 Task: Compose an email with the signature Hunter Evans with the subject Congratulations on a new contract and the message Could you please provide an estimated timeline for the completion of the project? from softage.8@softage.net to softage.4@softage.net Select the numbered list and change the font typography to strikethroughSelect the numbered list and remove the font typography strikethrough Send the email. Finally, move the email from Sent Items to the label Party planning
Action: Mouse moved to (909, 47)
Screenshot: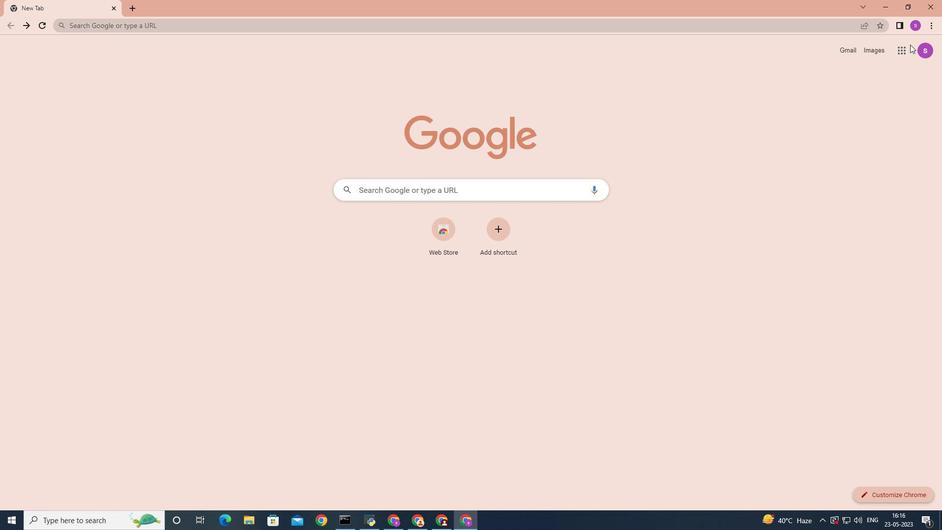 
Action: Mouse pressed left at (909, 47)
Screenshot: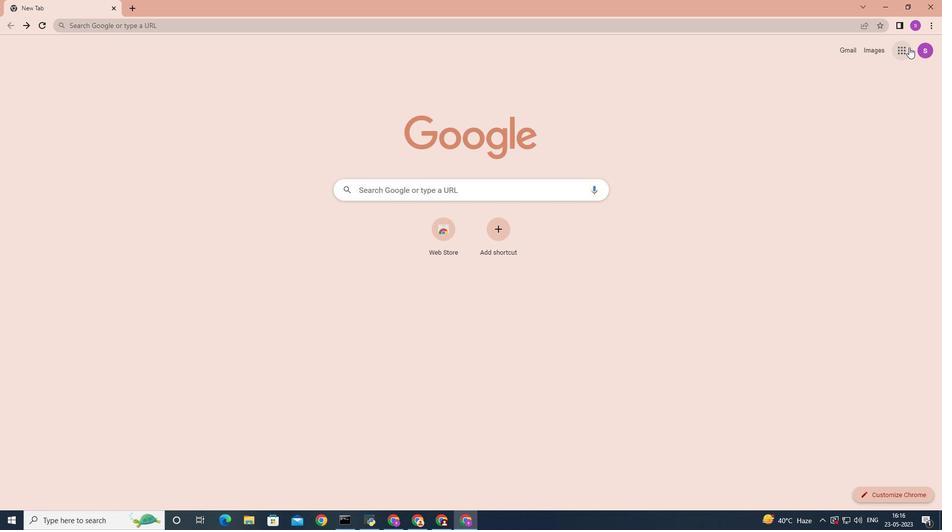 
Action: Mouse moved to (866, 104)
Screenshot: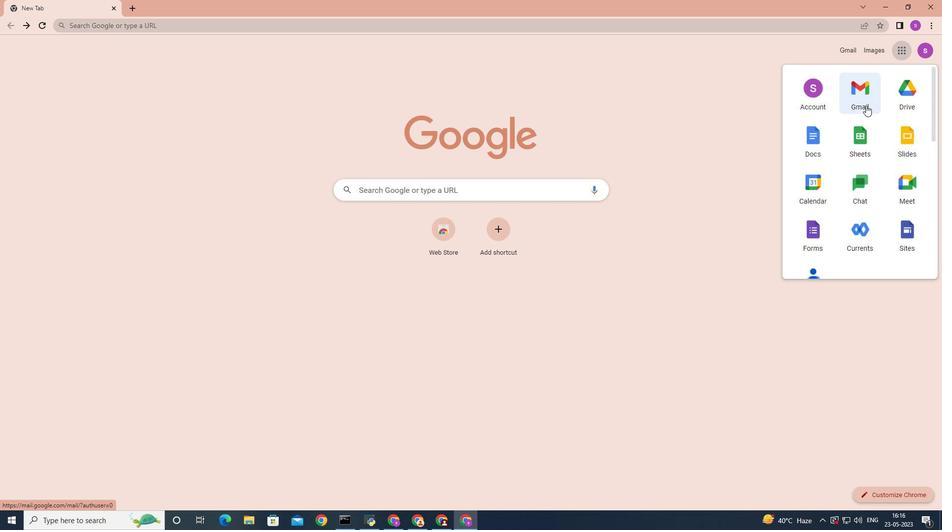 
Action: Mouse pressed left at (866, 104)
Screenshot: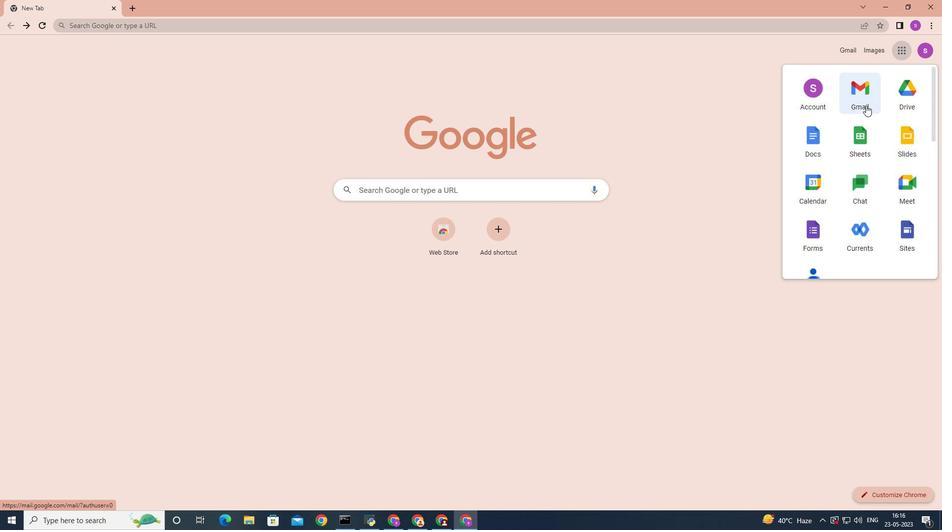 
Action: Mouse moved to (837, 52)
Screenshot: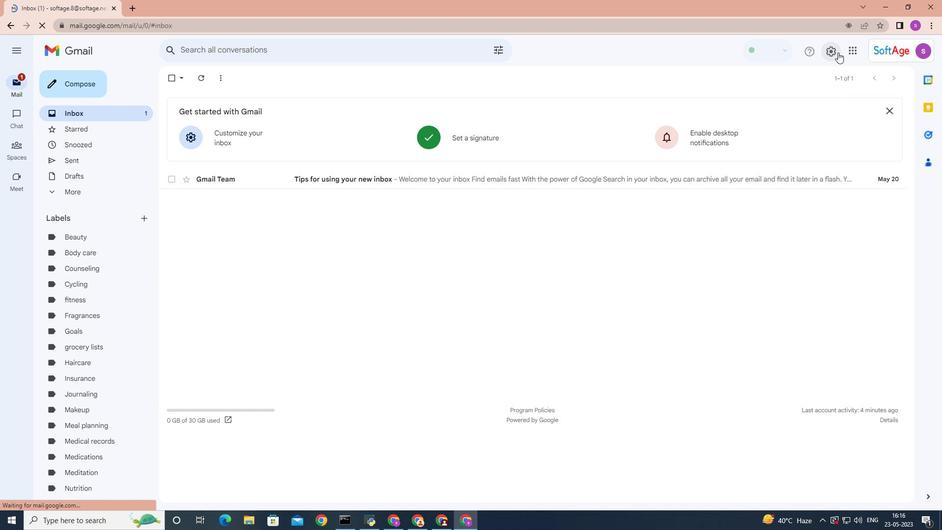 
Action: Mouse pressed left at (837, 52)
Screenshot: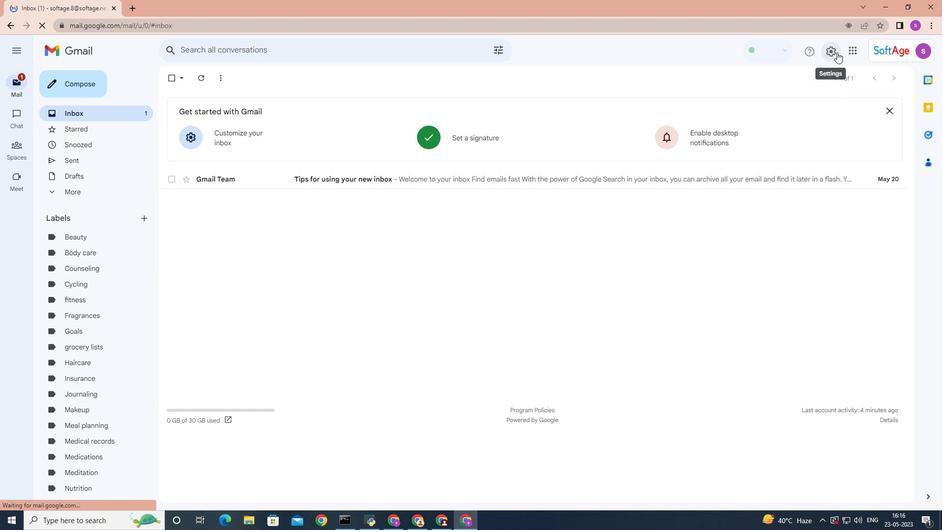 
Action: Mouse moved to (854, 94)
Screenshot: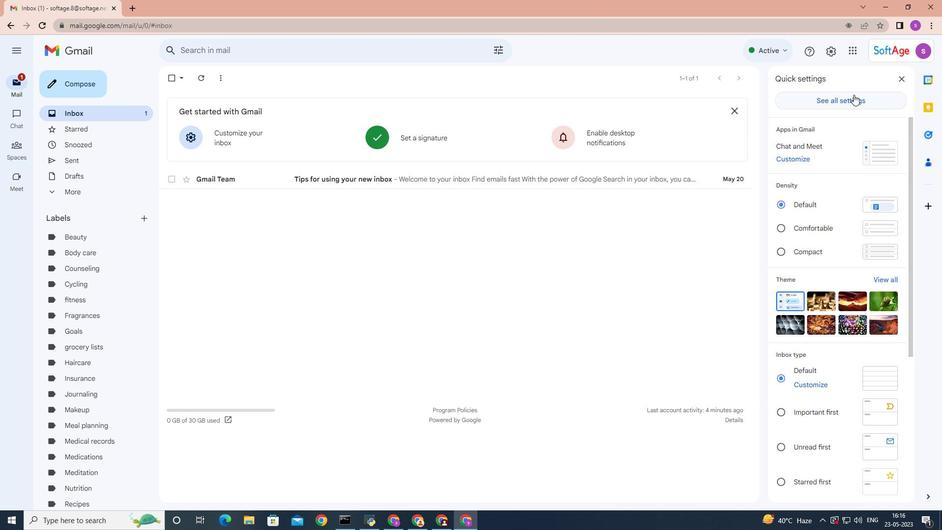 
Action: Mouse pressed left at (854, 94)
Screenshot: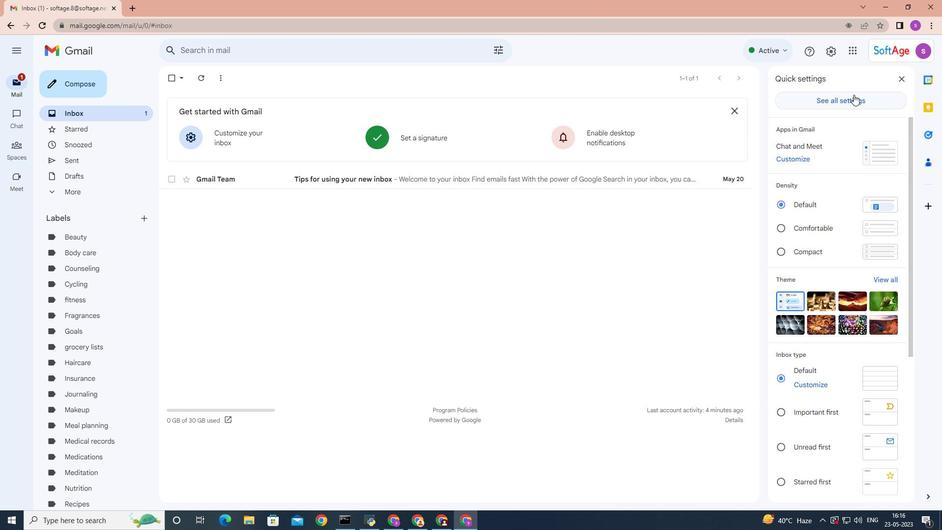 
Action: Mouse moved to (640, 230)
Screenshot: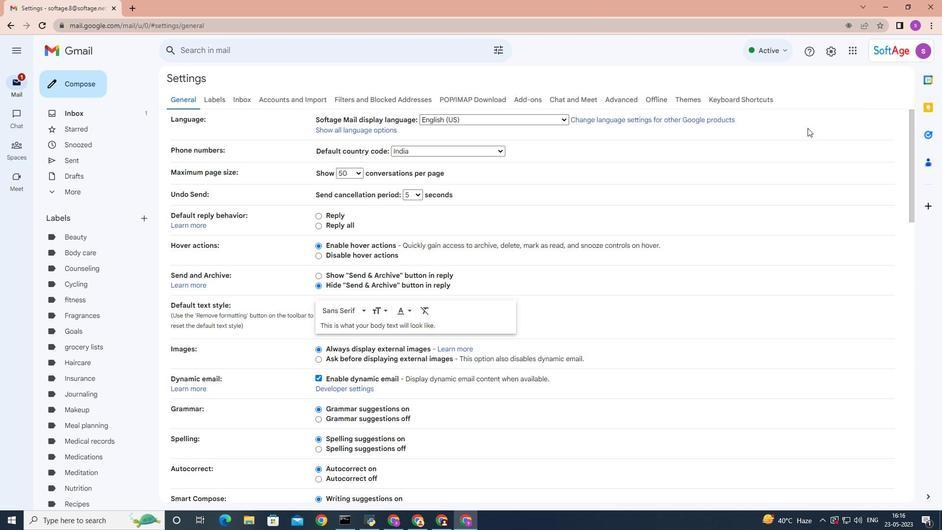
Action: Mouse scrolled (640, 230) with delta (0, 0)
Screenshot: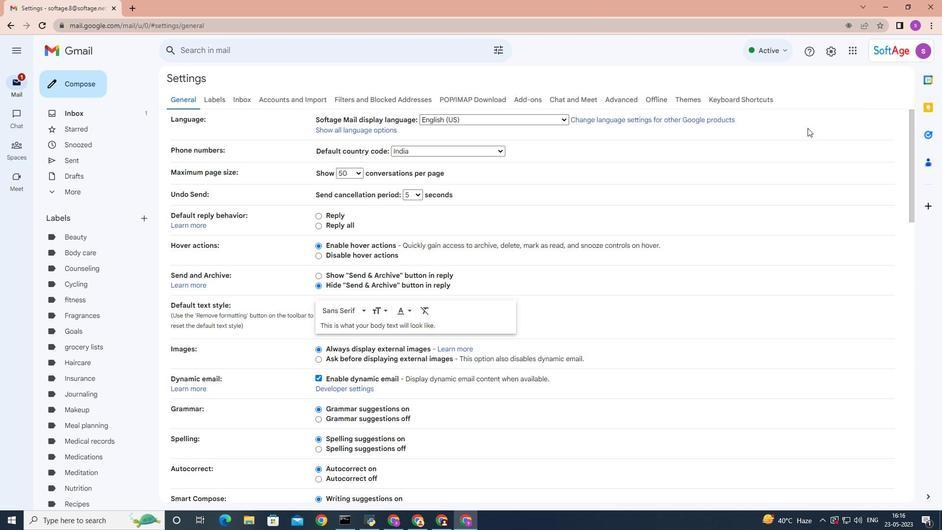 
Action: Mouse scrolled (640, 230) with delta (0, 0)
Screenshot: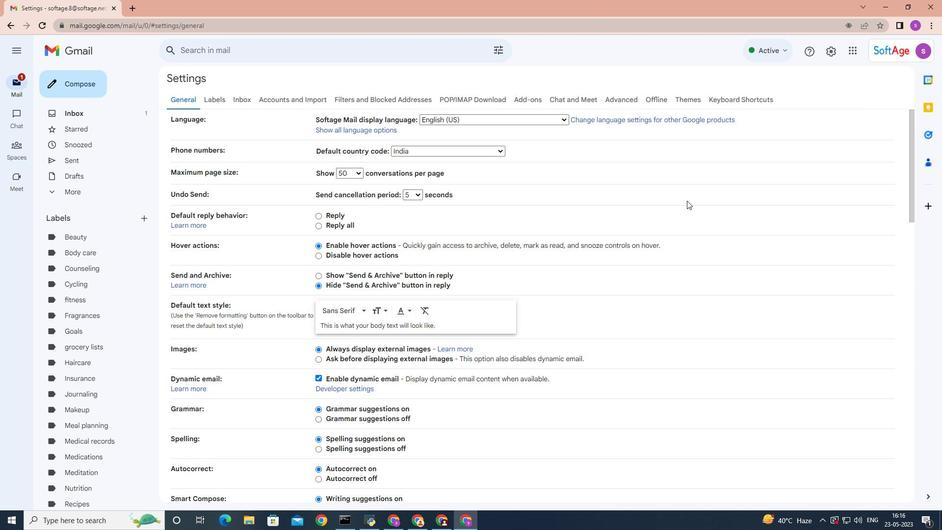 
Action: Mouse moved to (640, 230)
Screenshot: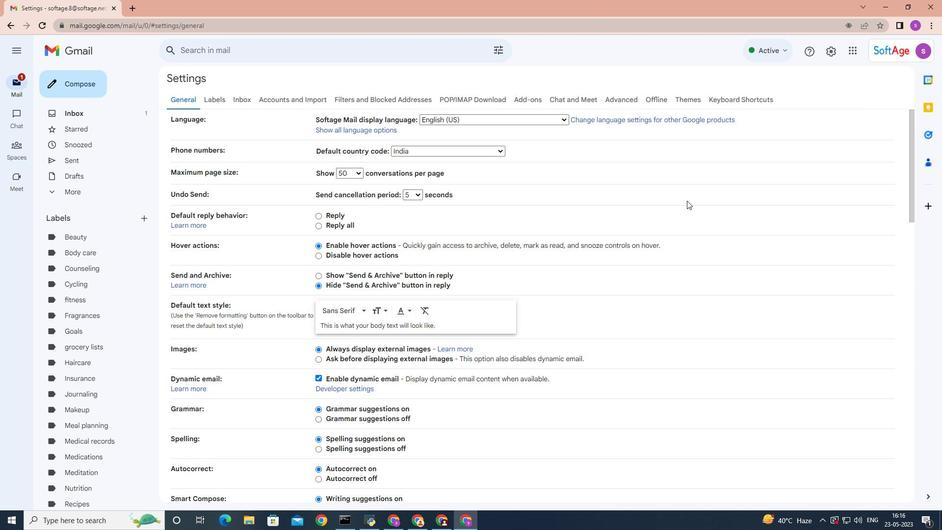 
Action: Mouse scrolled (640, 230) with delta (0, 0)
Screenshot: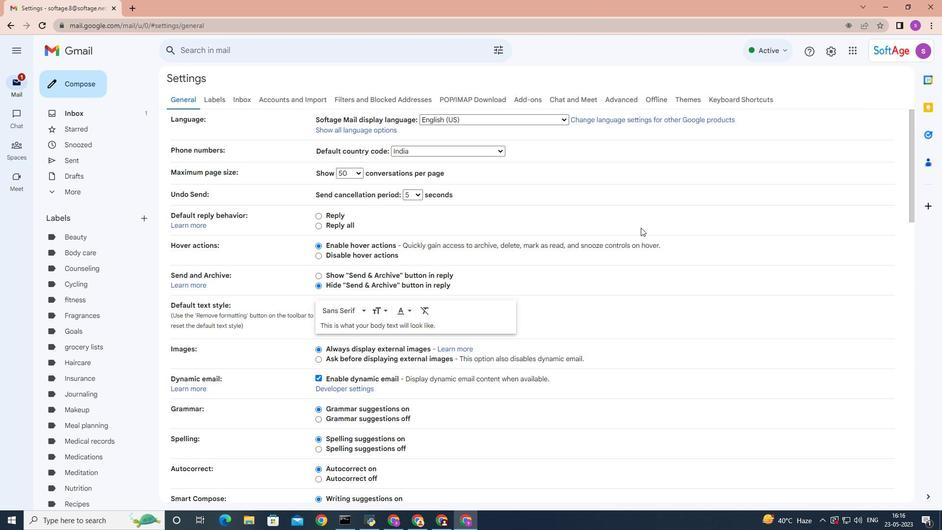 
Action: Mouse scrolled (640, 230) with delta (0, 0)
Screenshot: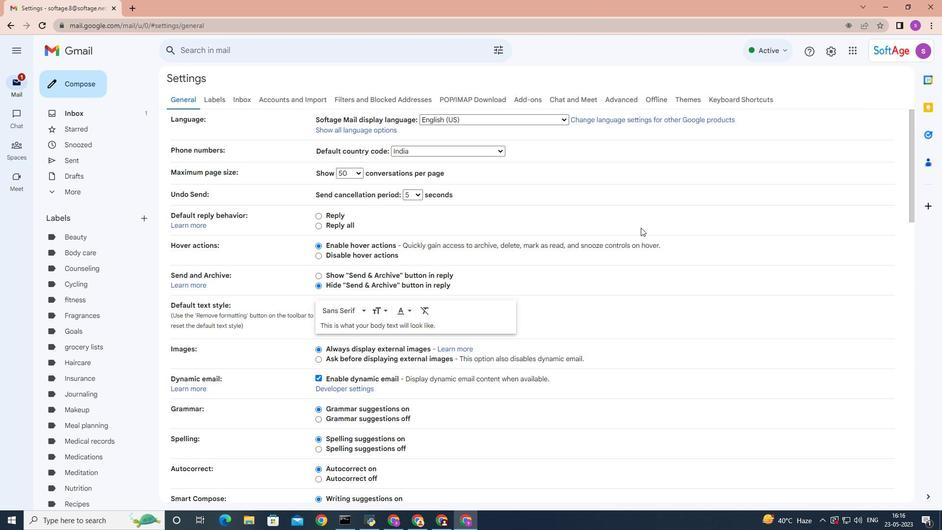 
Action: Mouse scrolled (640, 230) with delta (0, 0)
Screenshot: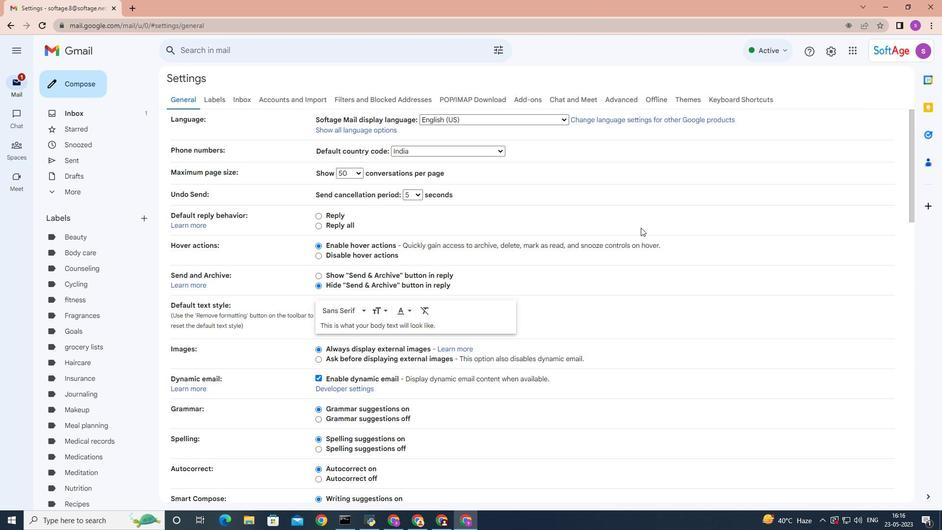 
Action: Mouse moved to (640, 230)
Screenshot: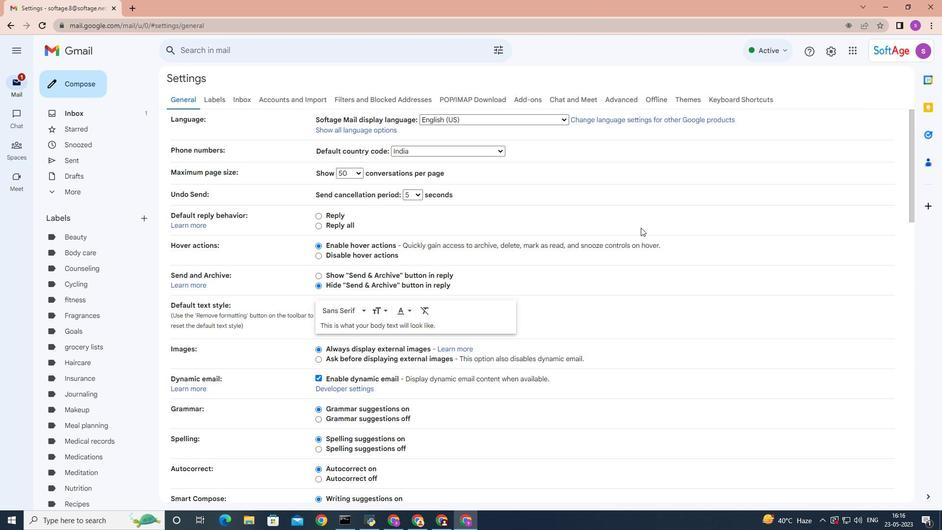 
Action: Mouse scrolled (640, 230) with delta (0, 0)
Screenshot: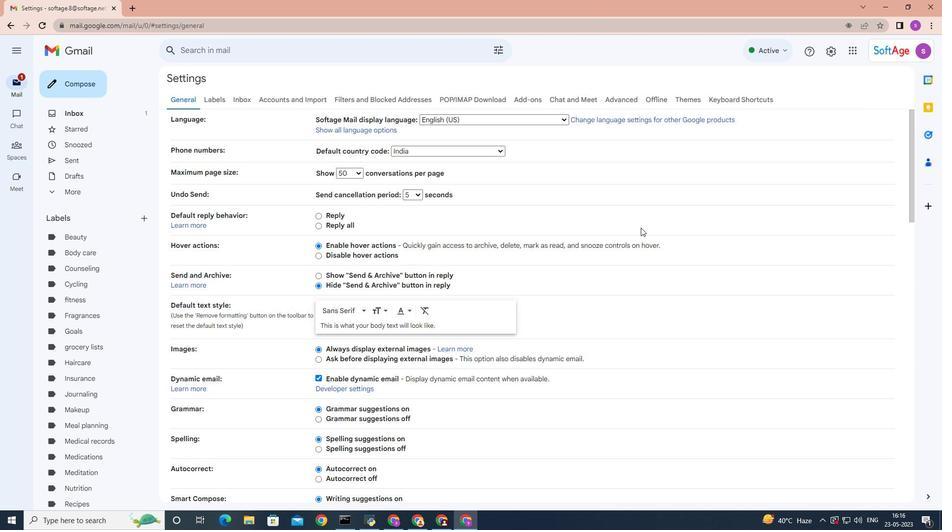 
Action: Mouse moved to (640, 228)
Screenshot: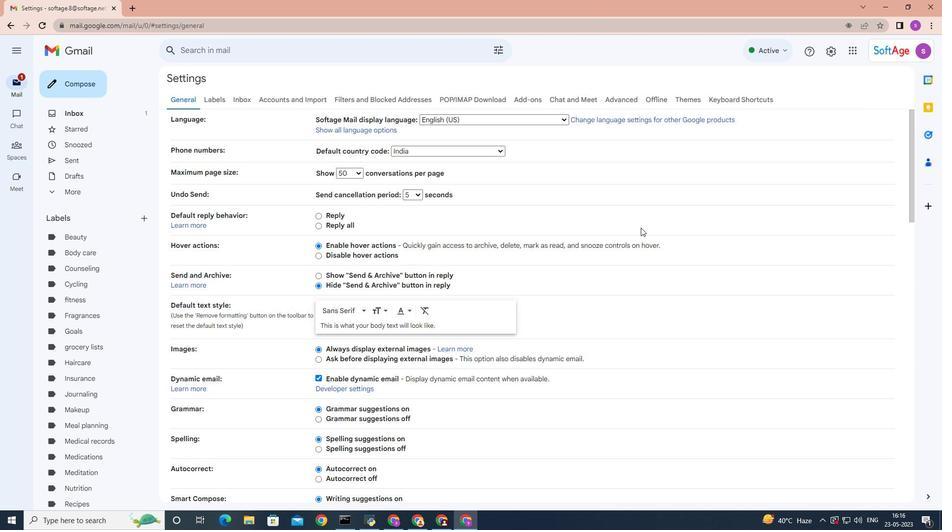 
Action: Mouse scrolled (640, 229) with delta (0, 0)
Screenshot: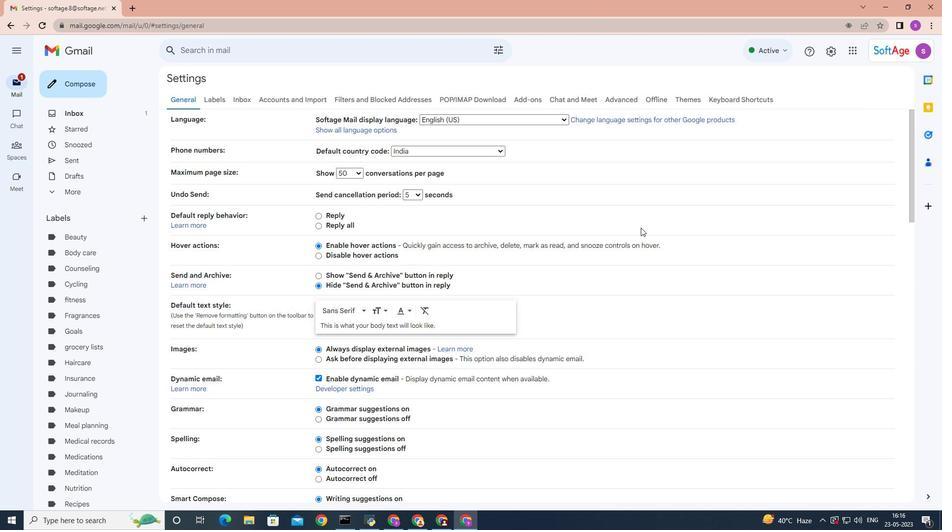 
Action: Mouse moved to (640, 227)
Screenshot: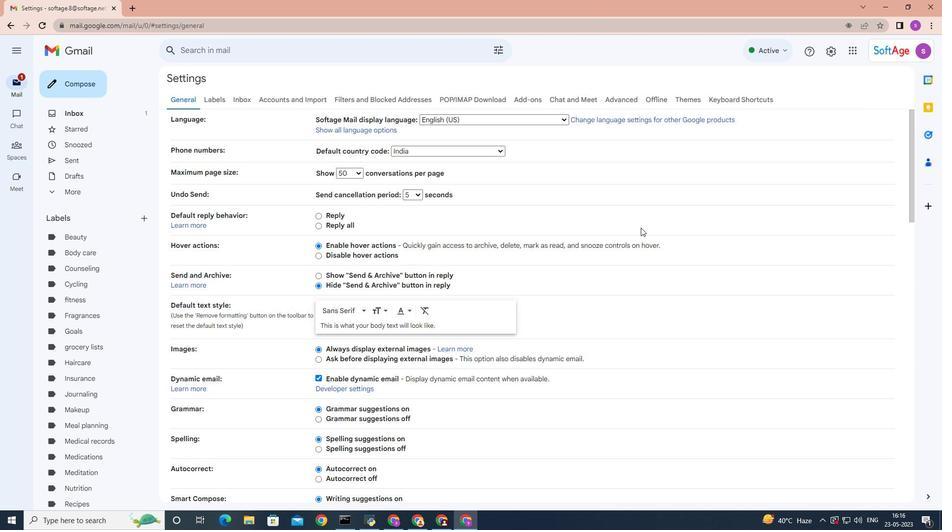 
Action: Mouse scrolled (640, 227) with delta (0, 0)
Screenshot: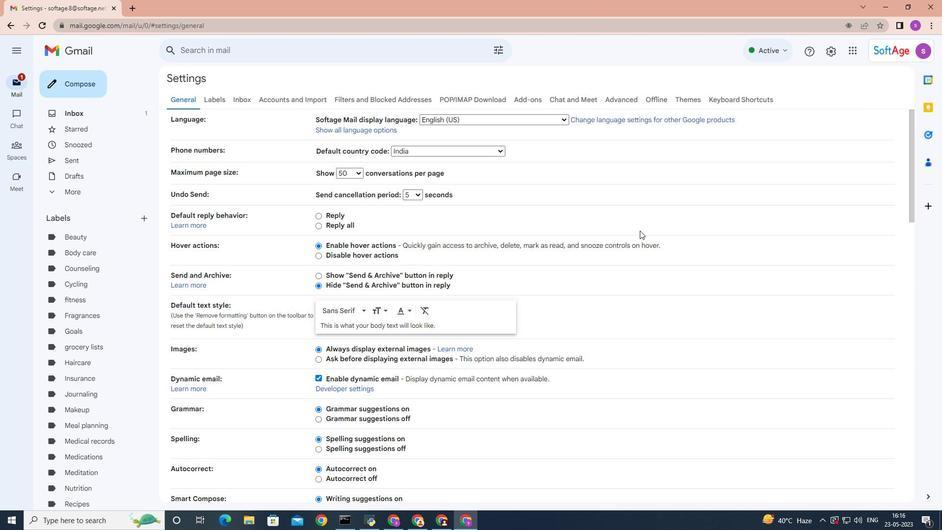 
Action: Mouse moved to (629, 211)
Screenshot: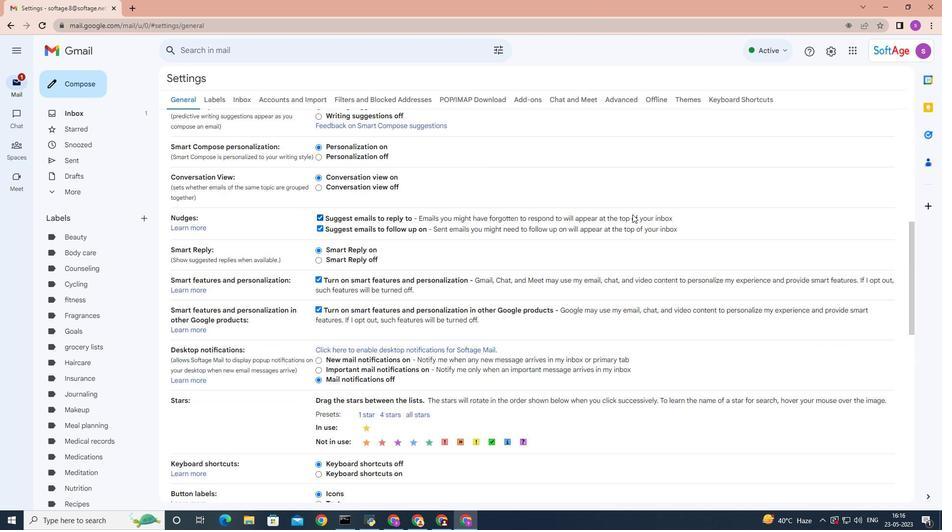 
Action: Mouse scrolled (629, 211) with delta (0, 0)
Screenshot: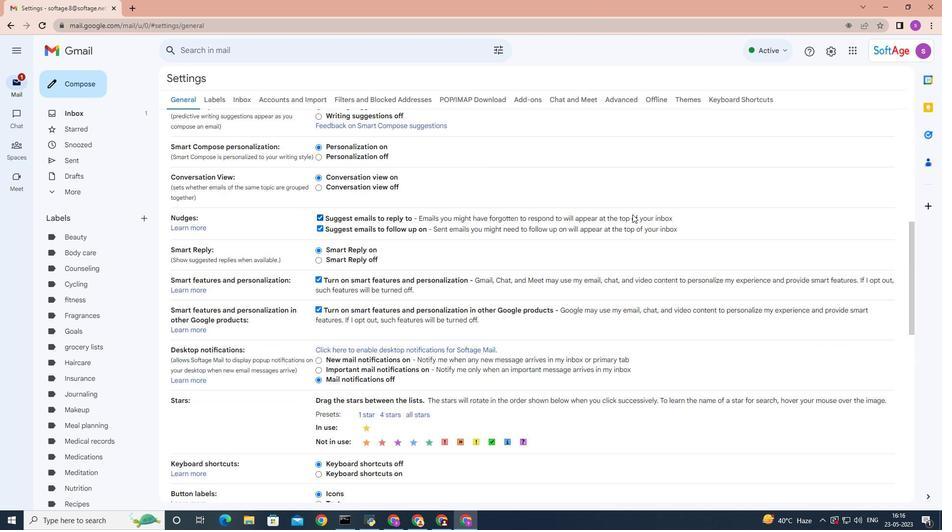 
Action: Mouse moved to (628, 211)
Screenshot: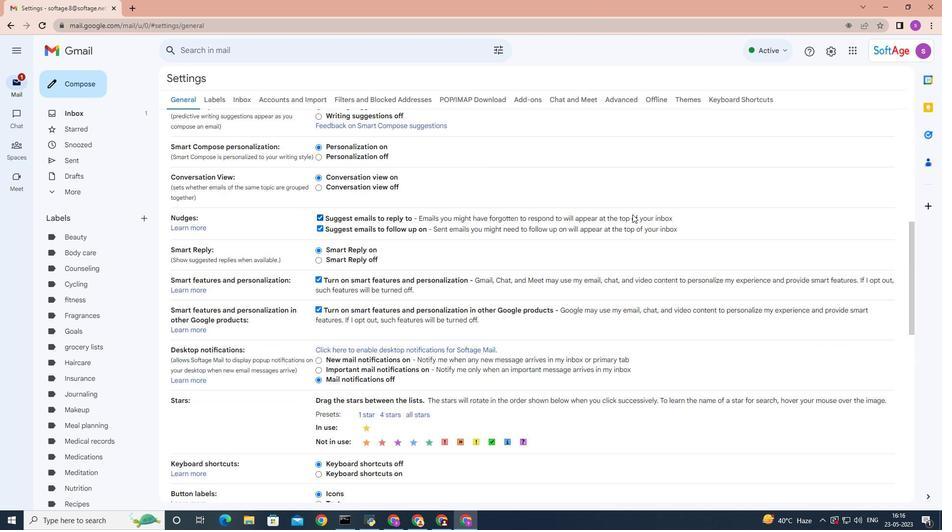 
Action: Mouse scrolled (628, 211) with delta (0, 0)
Screenshot: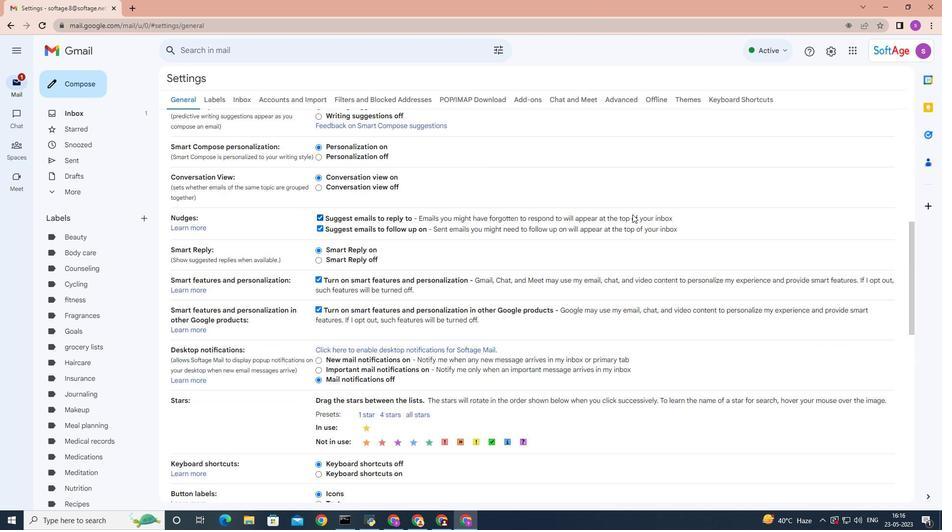 
Action: Mouse moved to (628, 212)
Screenshot: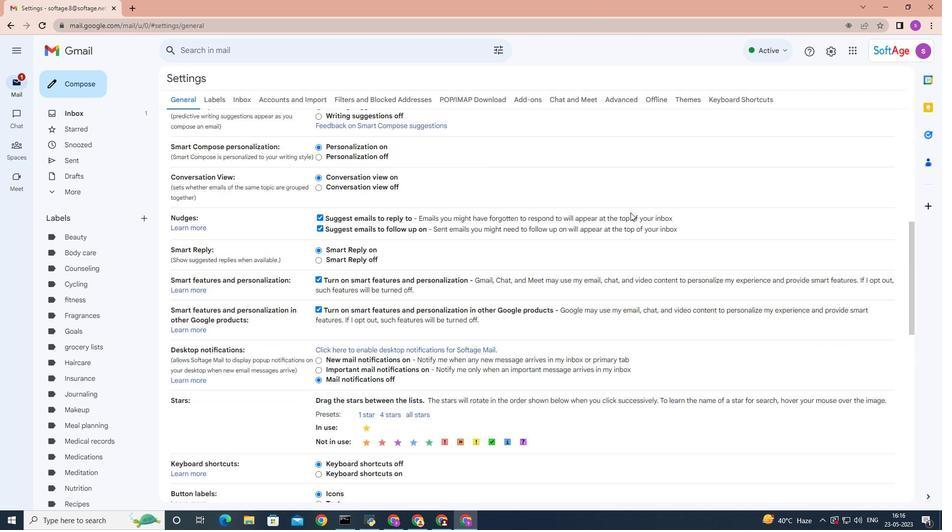
Action: Mouse scrolled (628, 211) with delta (0, 0)
Screenshot: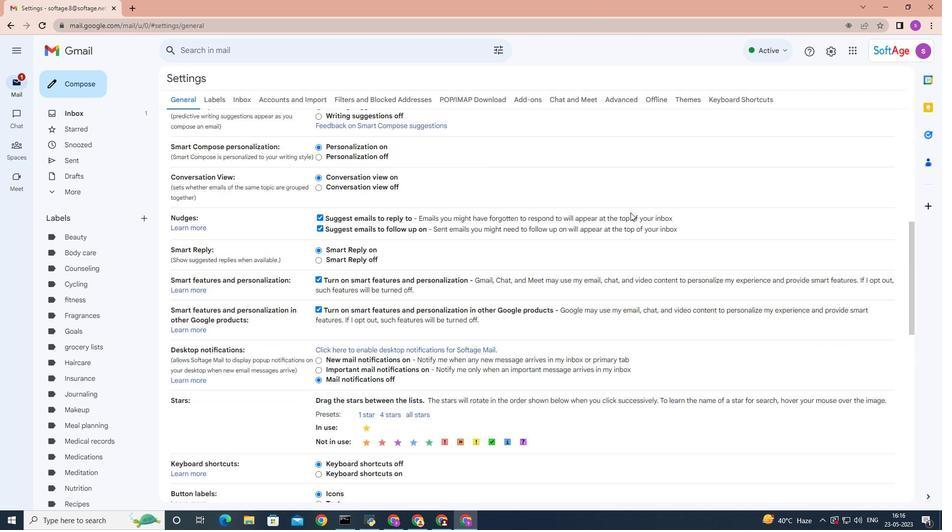 
Action: Mouse moved to (627, 212)
Screenshot: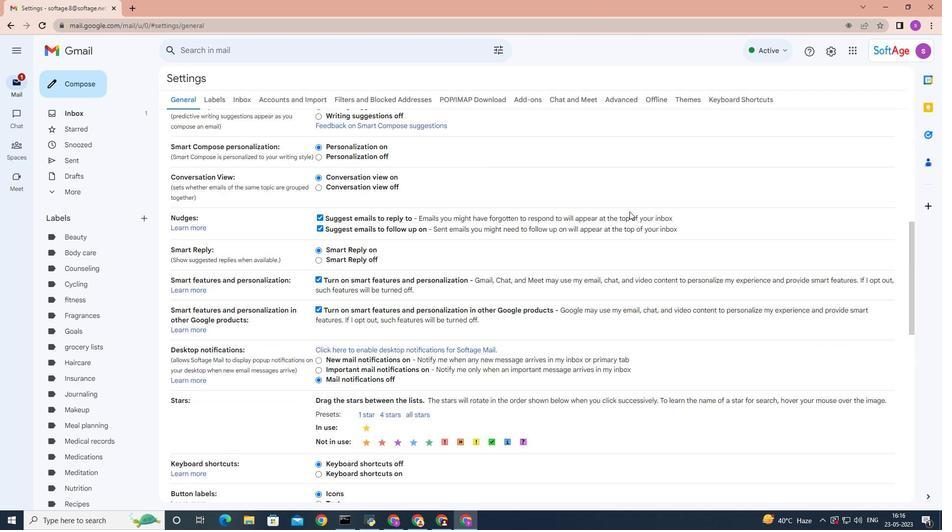 
Action: Mouse scrolled (627, 211) with delta (0, 0)
Screenshot: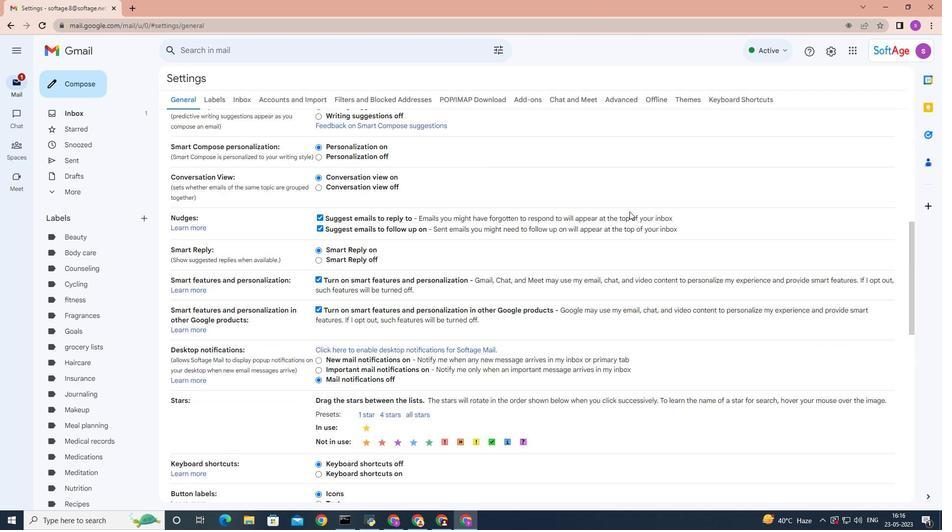 
Action: Mouse moved to (625, 212)
Screenshot: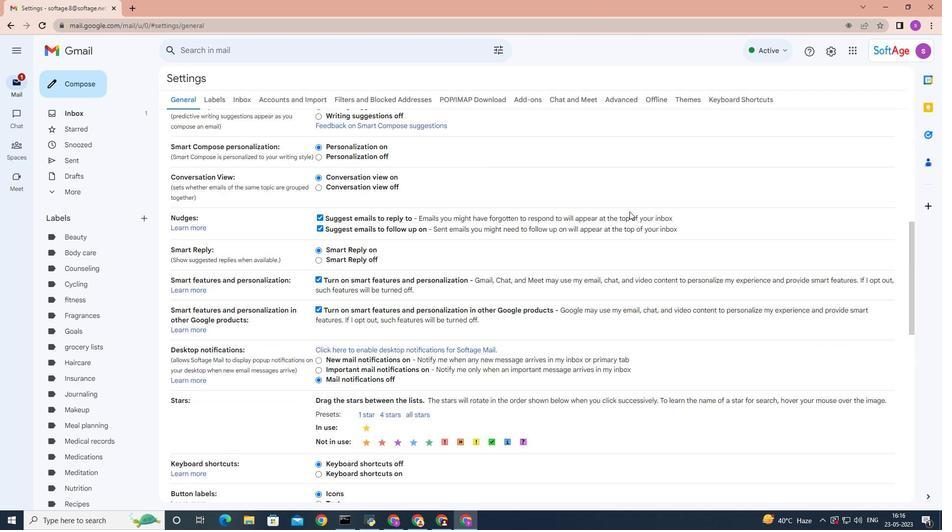 
Action: Mouse scrolled (625, 211) with delta (0, 0)
Screenshot: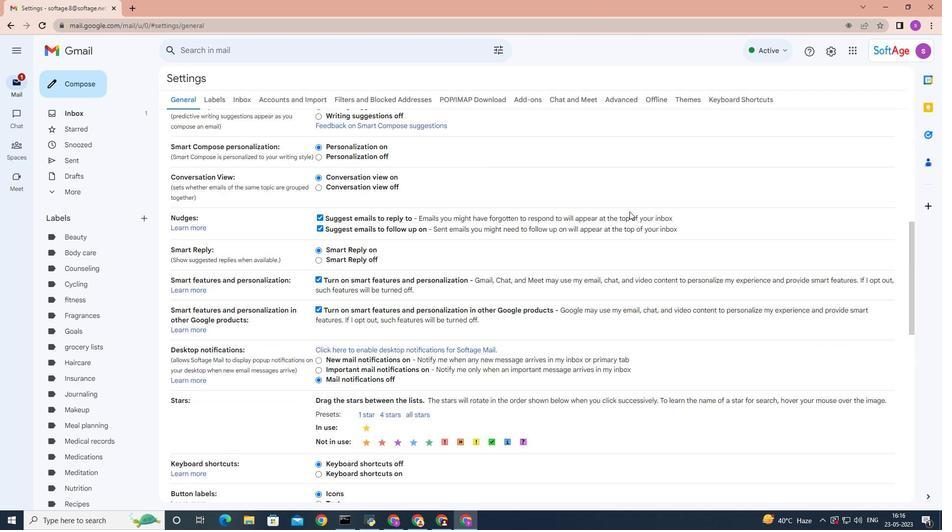 
Action: Mouse moved to (615, 207)
Screenshot: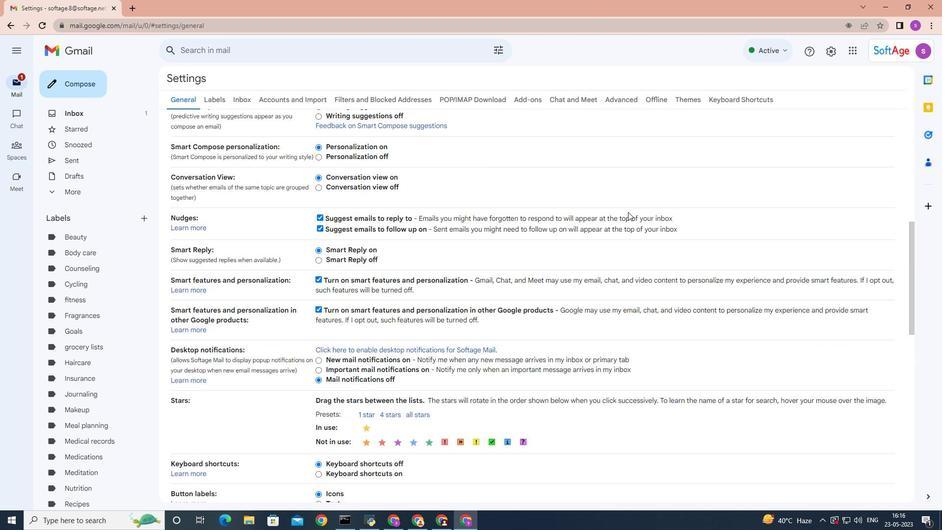 
Action: Mouse scrolled (615, 207) with delta (0, 0)
Screenshot: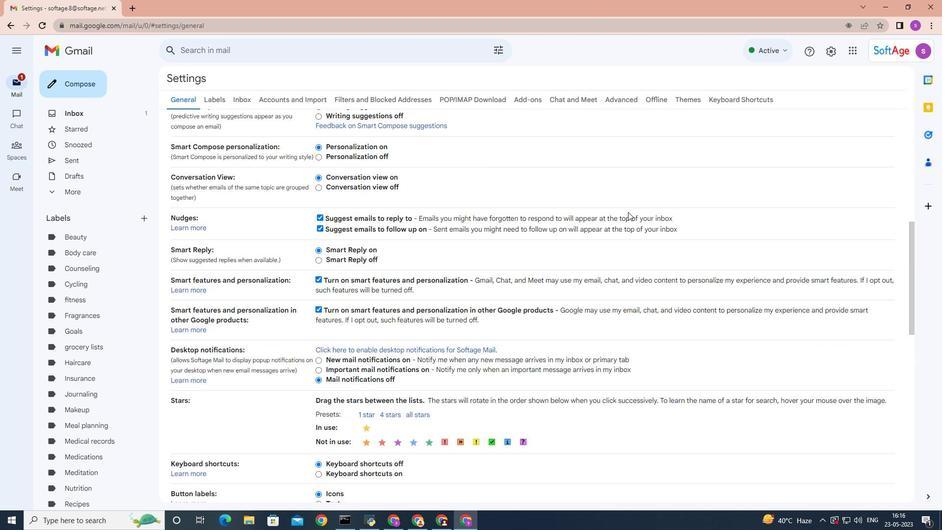 
Action: Mouse moved to (396, 385)
Screenshot: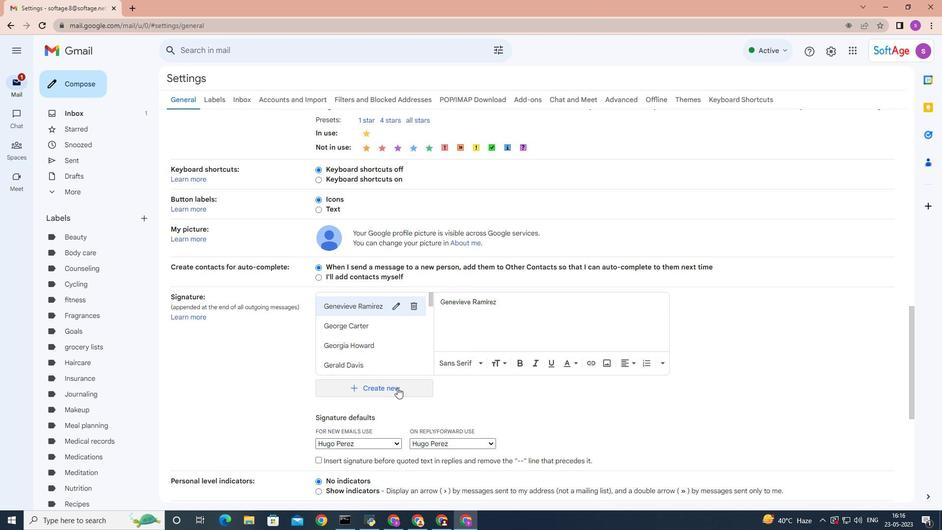 
Action: Mouse pressed left at (396, 385)
Screenshot: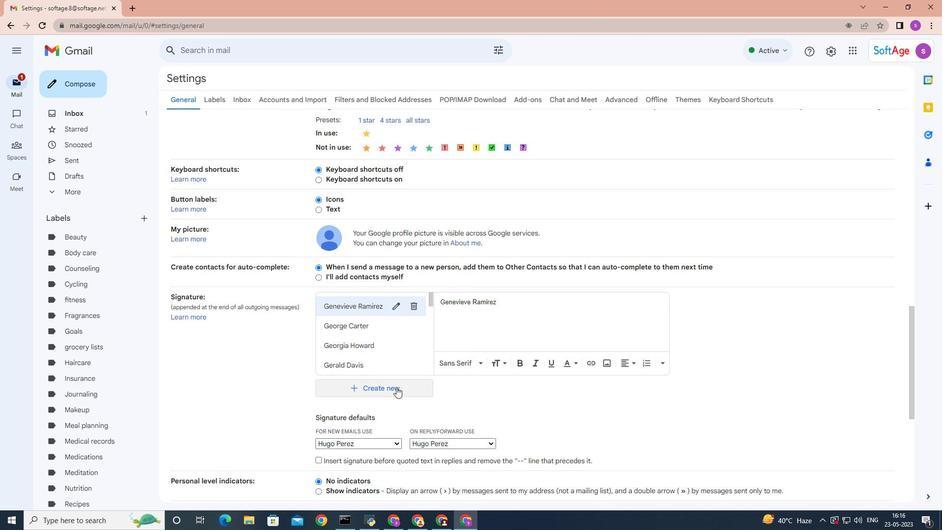 
Action: Mouse moved to (443, 274)
Screenshot: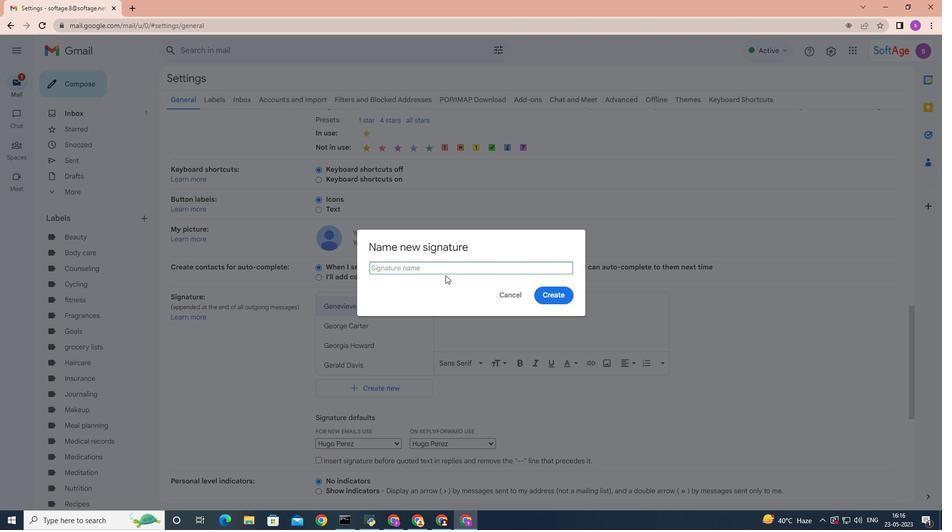 
Action: Key pressed <Key.shift>Hunter<Key.space><Key.shift>Evans
Screenshot: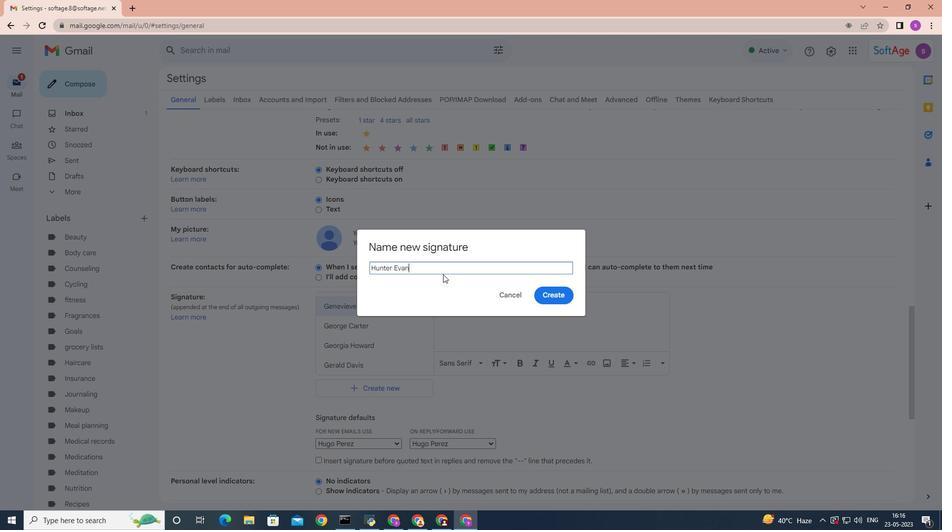 
Action: Mouse moved to (559, 297)
Screenshot: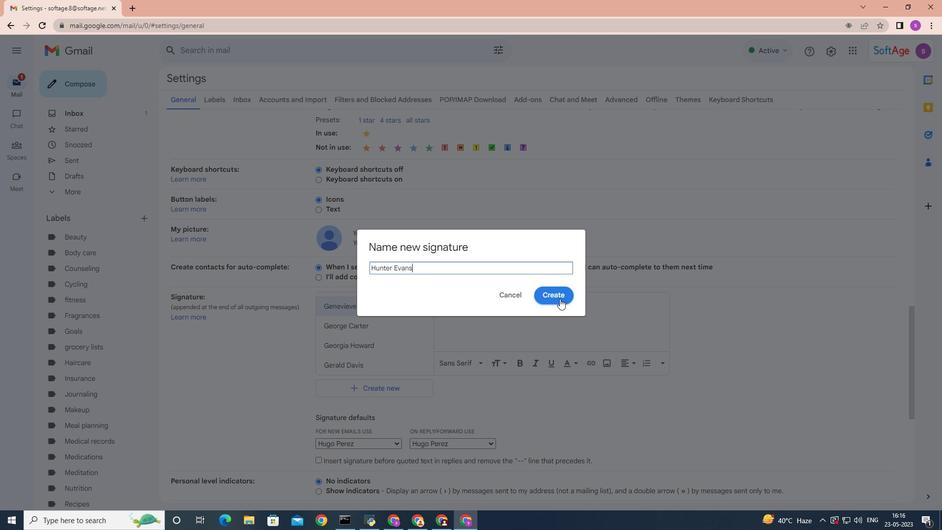 
Action: Mouse pressed left at (559, 297)
Screenshot: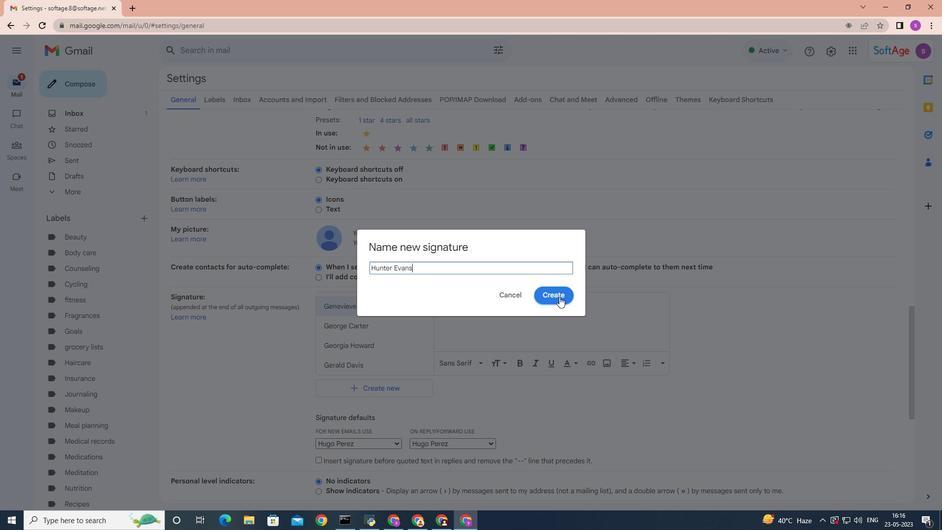 
Action: Mouse moved to (505, 307)
Screenshot: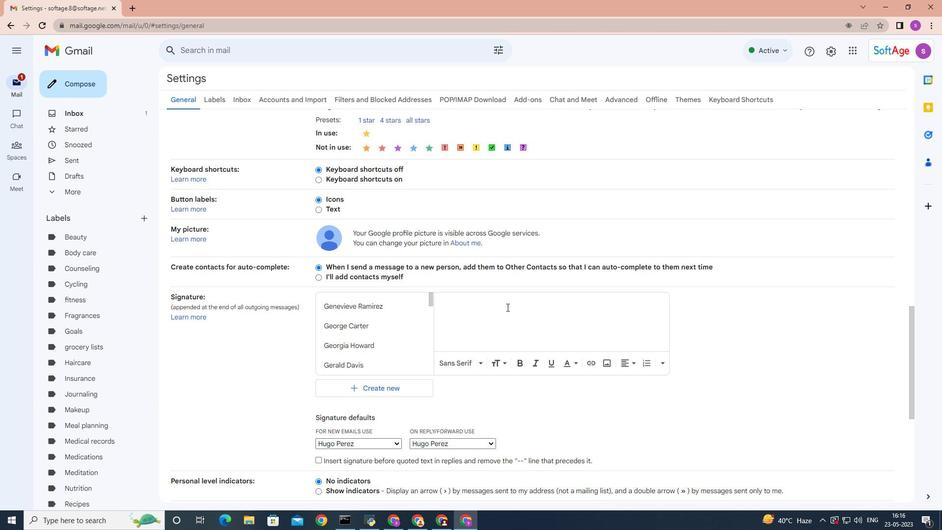 
Action: Key pressed <Key.shift>Hunter<Key.space><Key.shift>Evans
Screenshot: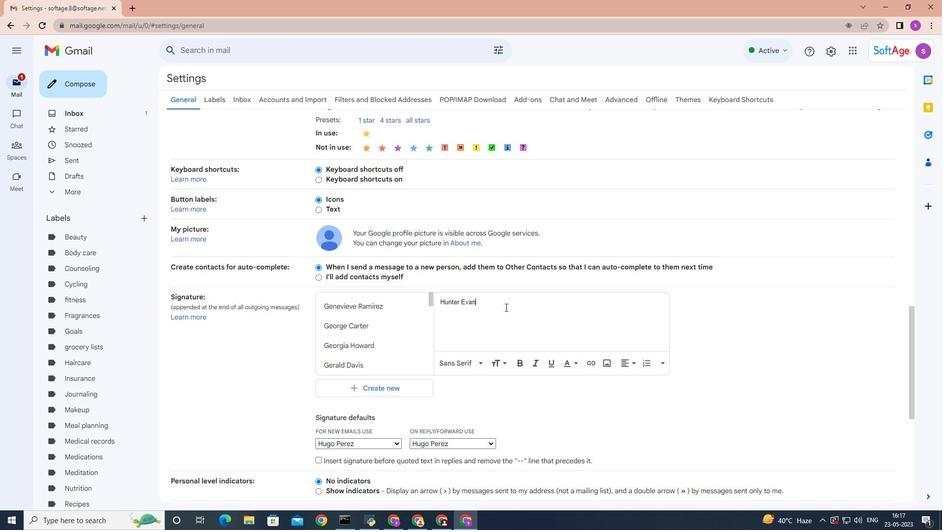 
Action: Mouse moved to (362, 347)
Screenshot: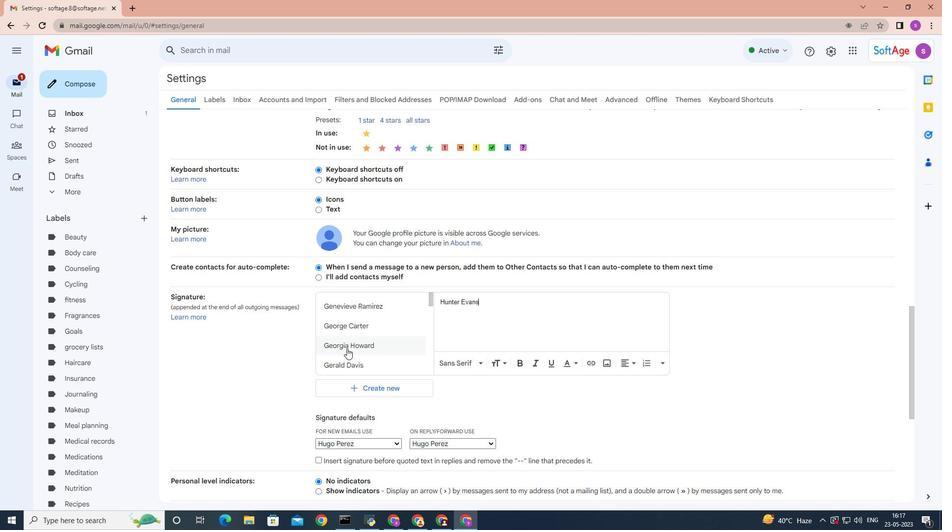 
Action: Mouse scrolled (362, 346) with delta (0, 0)
Screenshot: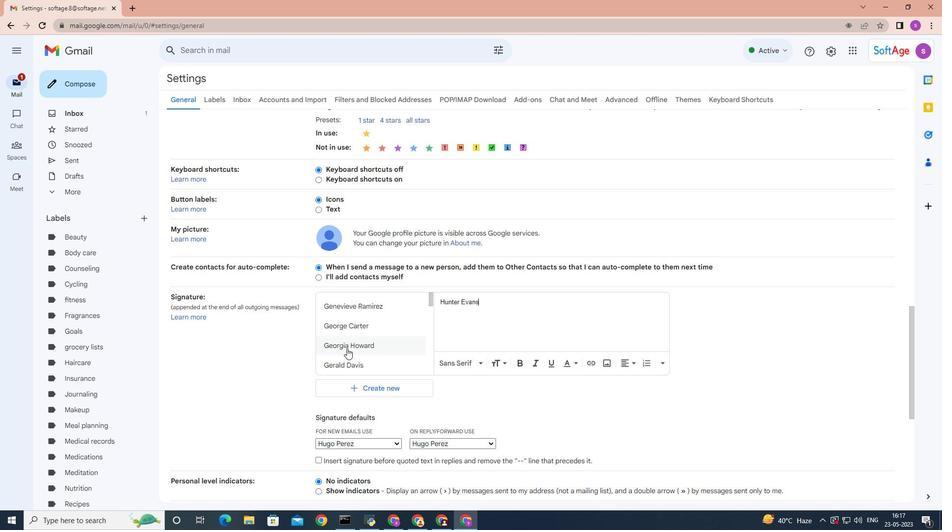 
Action: Mouse moved to (379, 343)
Screenshot: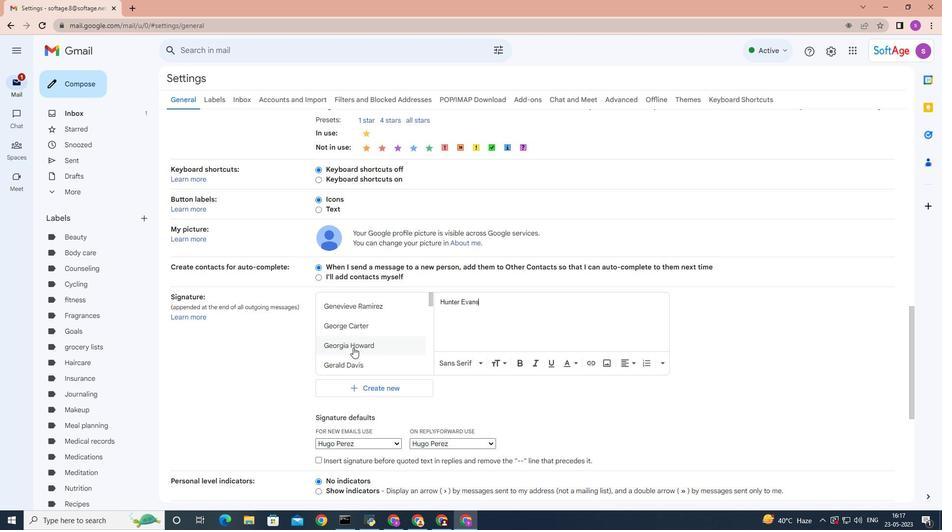 
Action: Mouse scrolled (379, 342) with delta (0, 0)
Screenshot: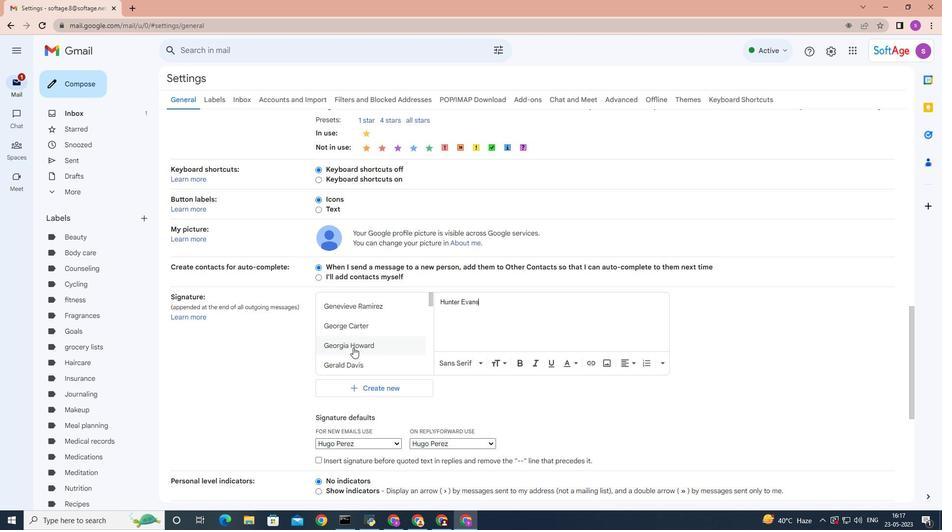 
Action: Mouse moved to (514, 398)
Screenshot: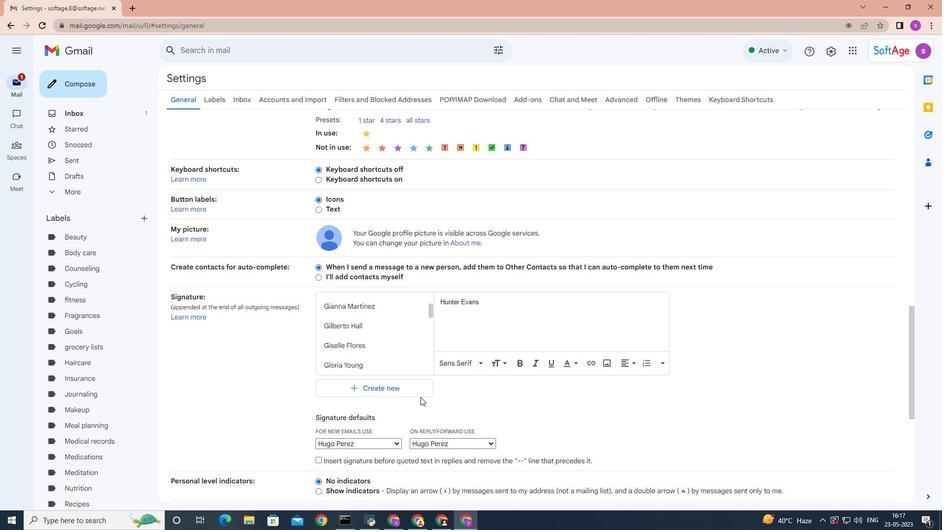 
Action: Mouse scrolled (514, 397) with delta (0, 0)
Screenshot: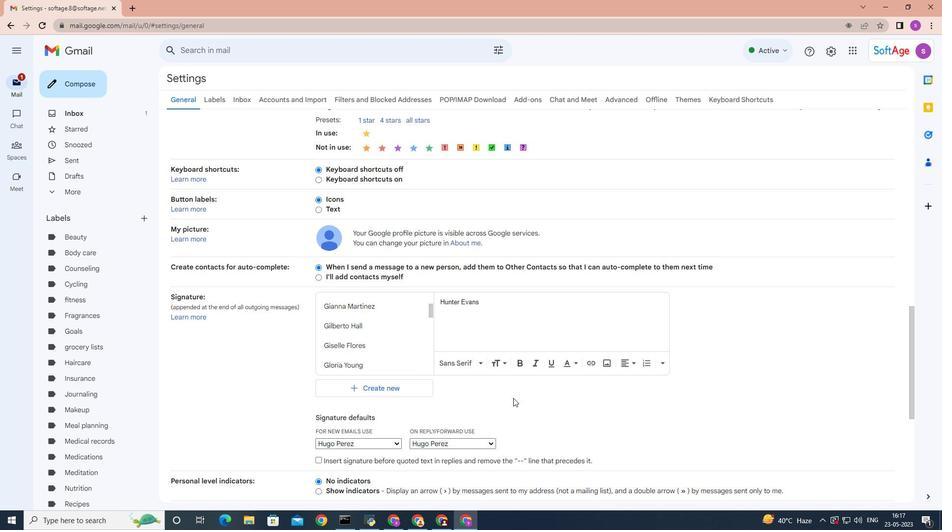 
Action: Mouse moved to (514, 398)
Screenshot: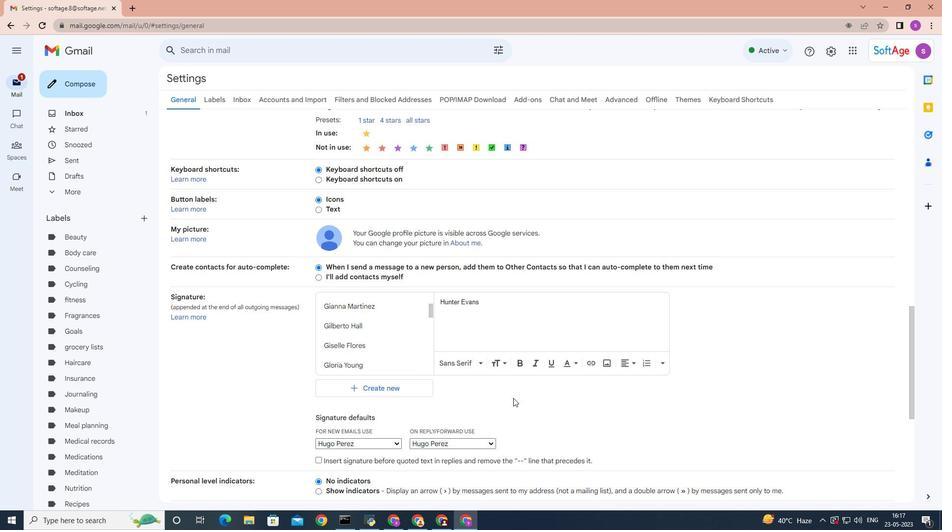 
Action: Mouse scrolled (514, 397) with delta (0, 0)
Screenshot: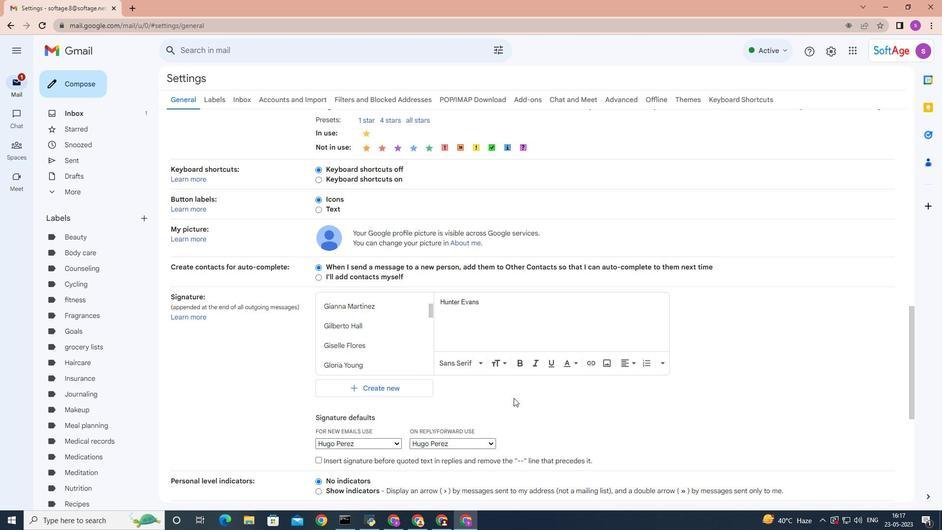 
Action: Mouse scrolled (514, 397) with delta (0, 0)
Screenshot: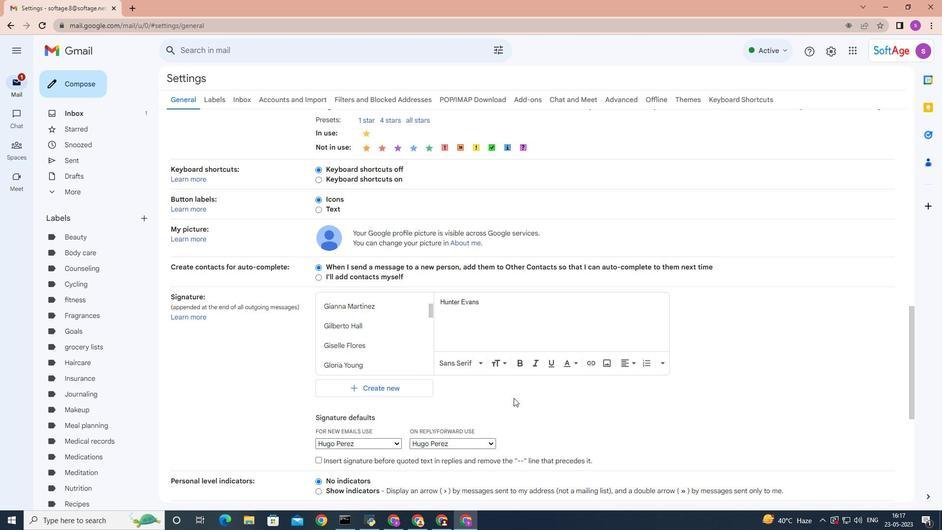 
Action: Mouse moved to (388, 297)
Screenshot: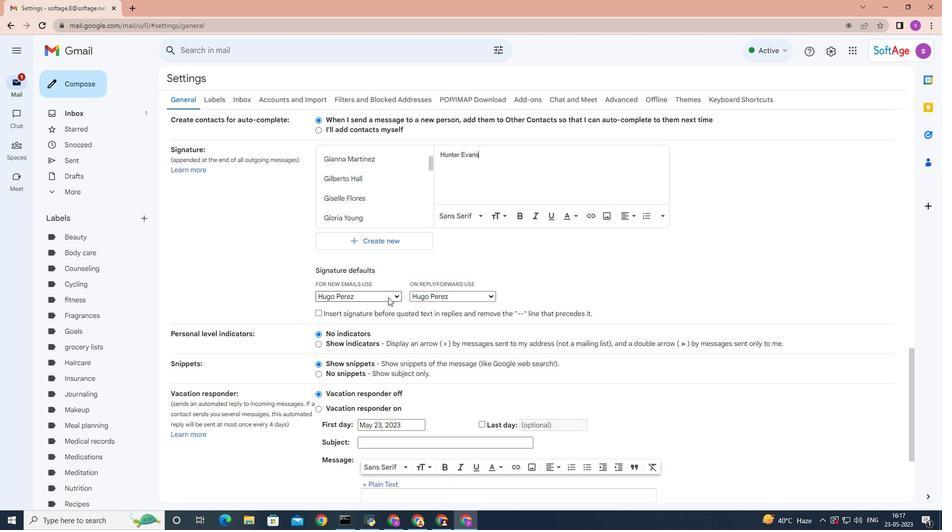 
Action: Mouse pressed left at (388, 297)
Screenshot: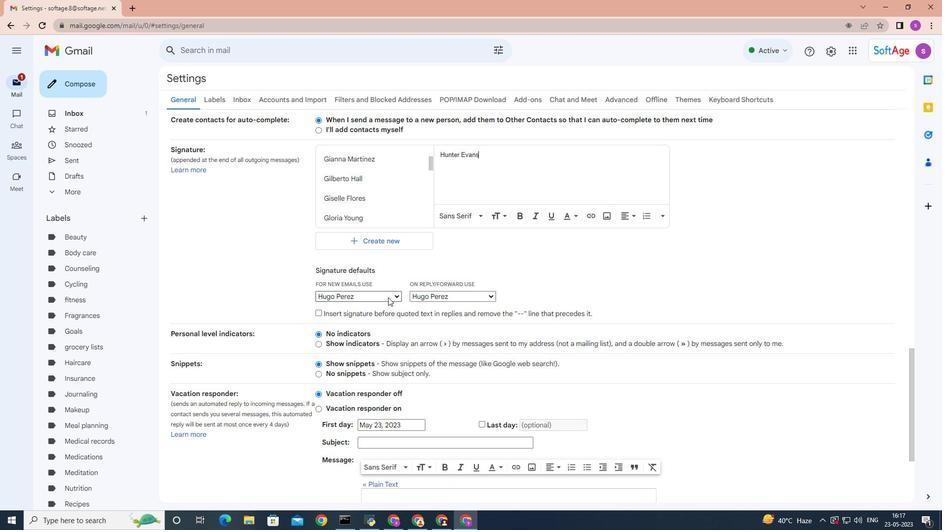 
Action: Mouse moved to (381, 353)
Screenshot: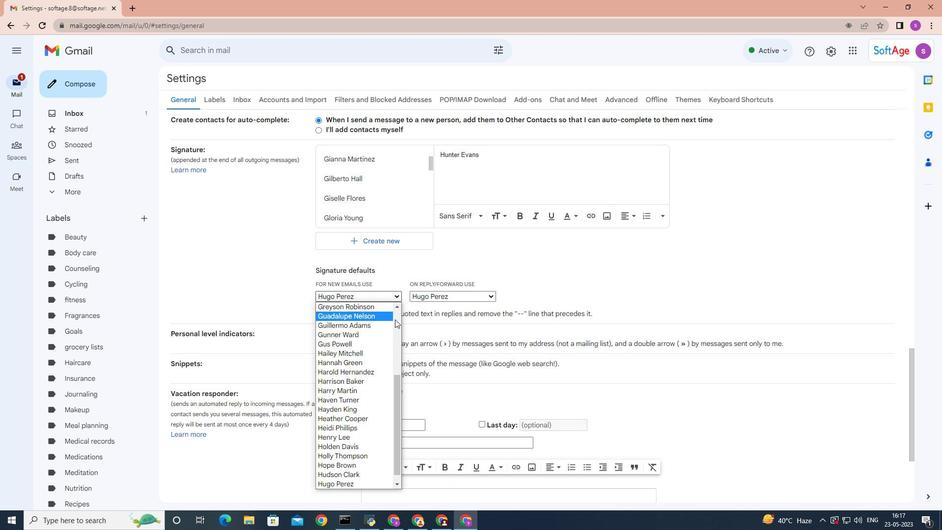 
Action: Mouse scrolled (381, 353) with delta (0, 0)
Screenshot: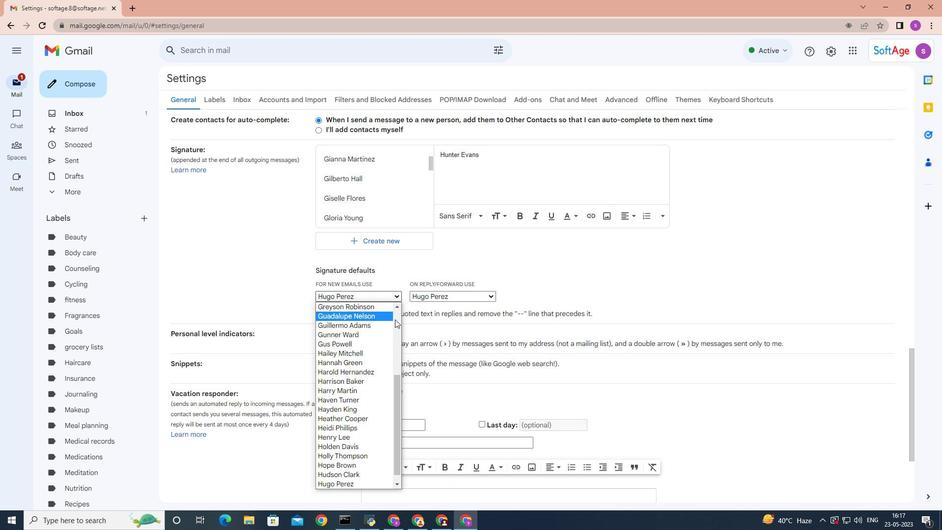 
Action: Mouse moved to (381, 358)
Screenshot: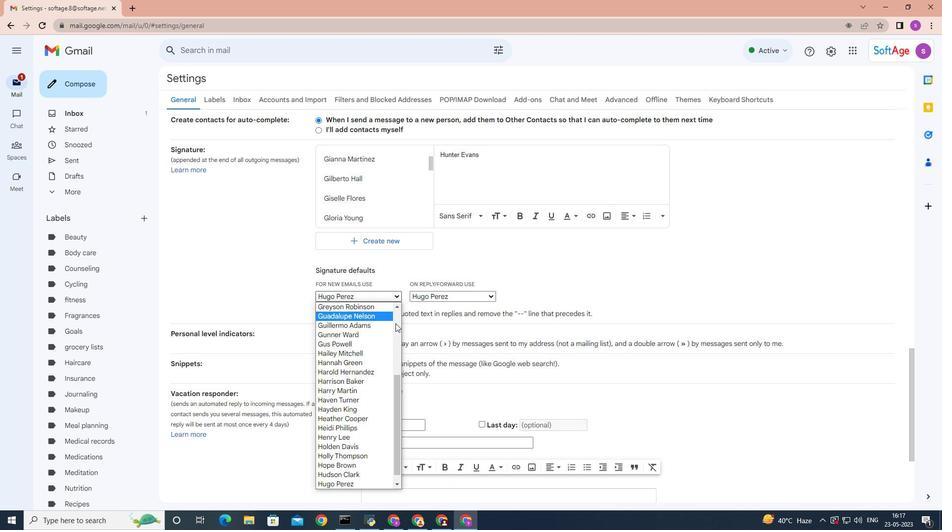 
Action: Mouse scrolled (381, 358) with delta (0, 0)
Screenshot: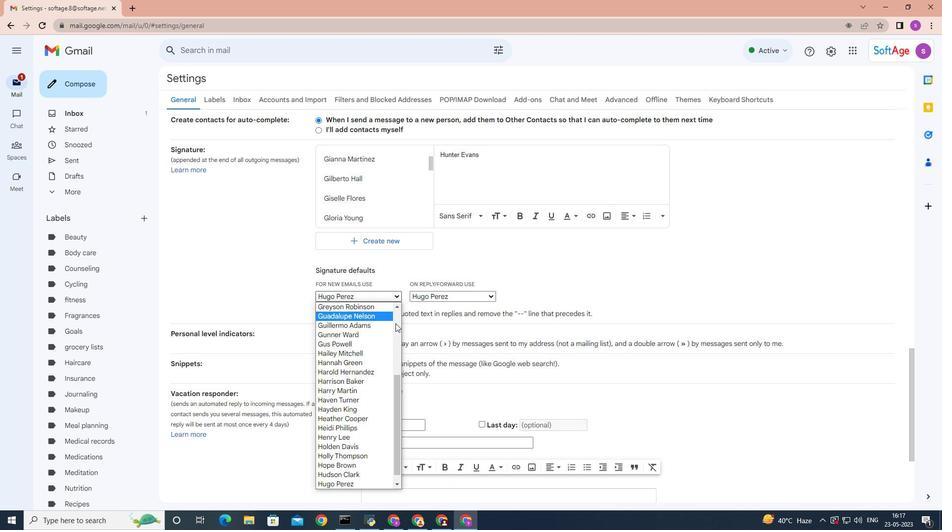 
Action: Mouse moved to (383, 364)
Screenshot: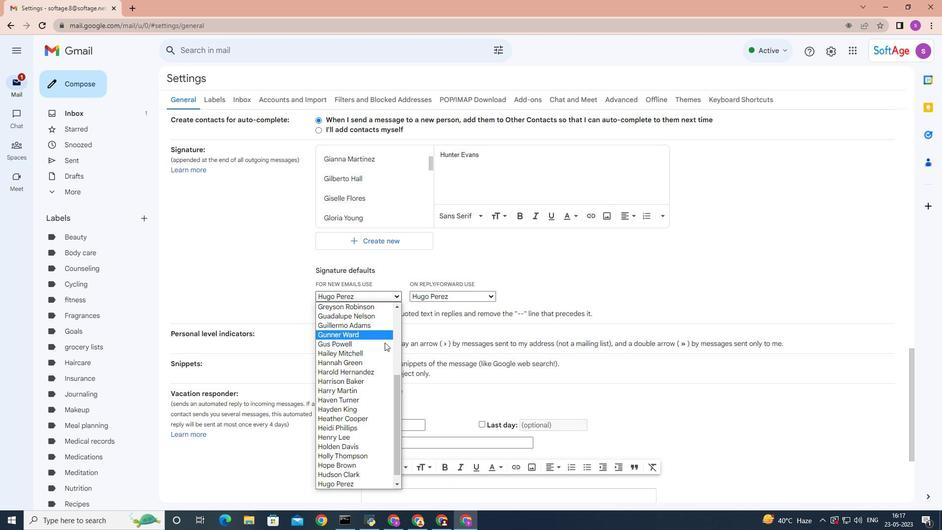 
Action: Mouse scrolled (383, 364) with delta (0, 0)
Screenshot: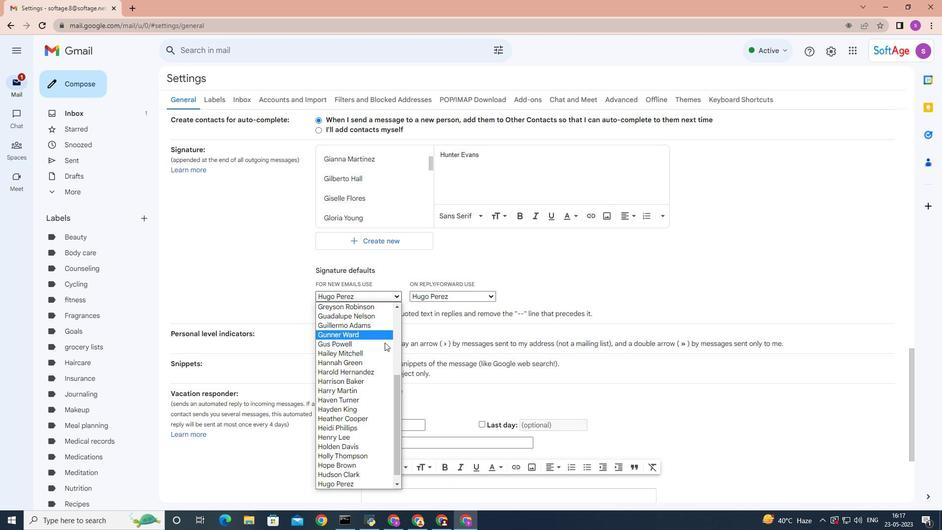
Action: Mouse moved to (384, 366)
Screenshot: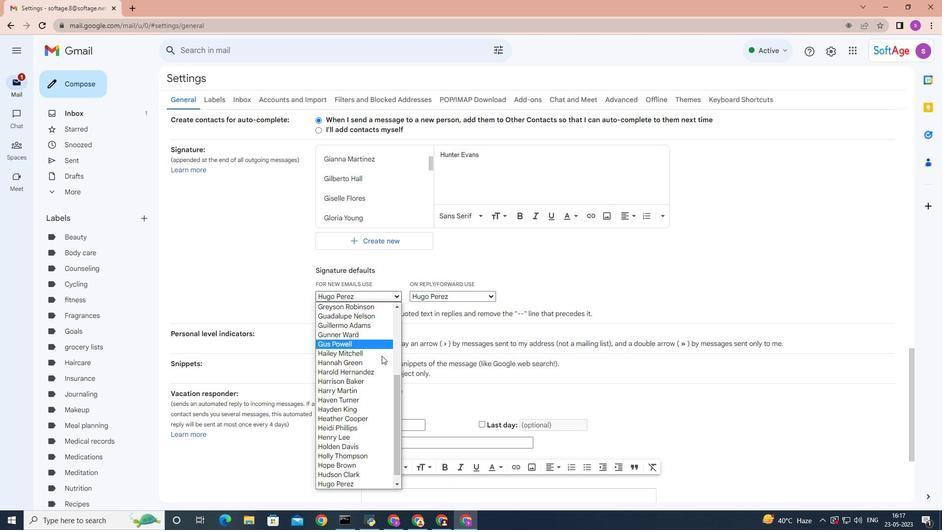 
Action: Mouse scrolled (384, 366) with delta (0, 0)
Screenshot: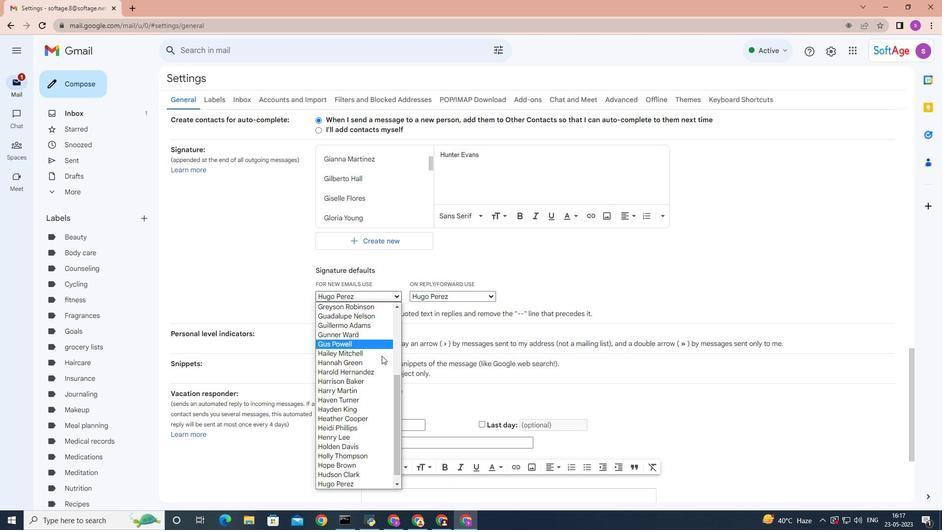 
Action: Mouse moved to (384, 367)
Screenshot: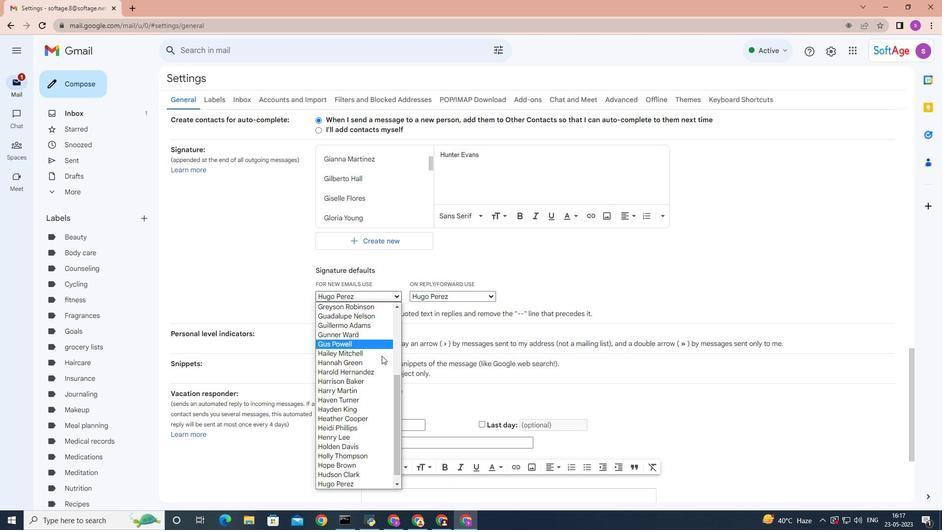 
Action: Mouse scrolled (384, 366) with delta (0, 0)
Screenshot: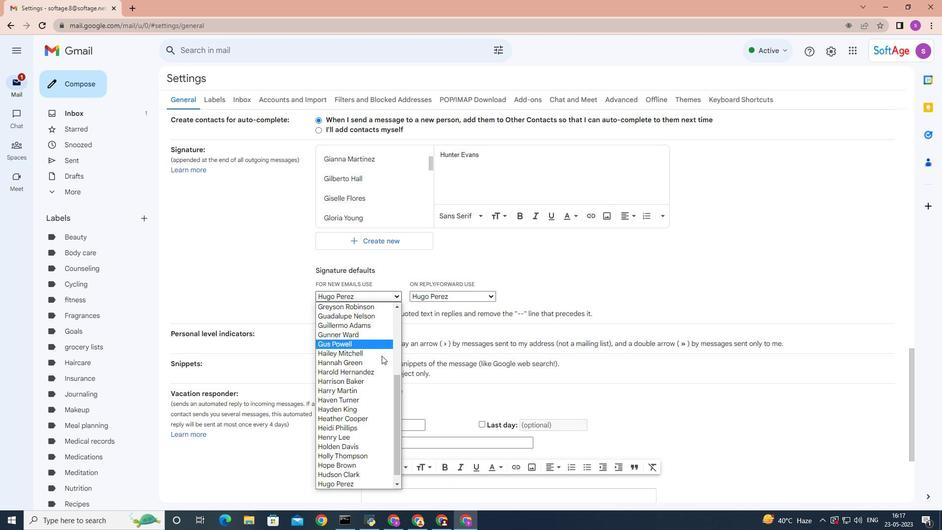 
Action: Mouse scrolled (384, 366) with delta (0, 0)
Screenshot: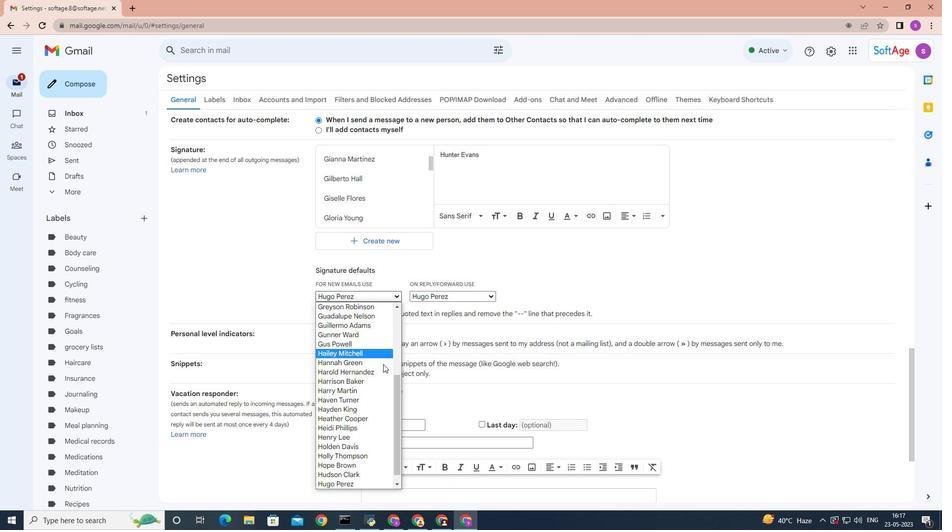 
Action: Mouse scrolled (384, 366) with delta (0, 0)
Screenshot: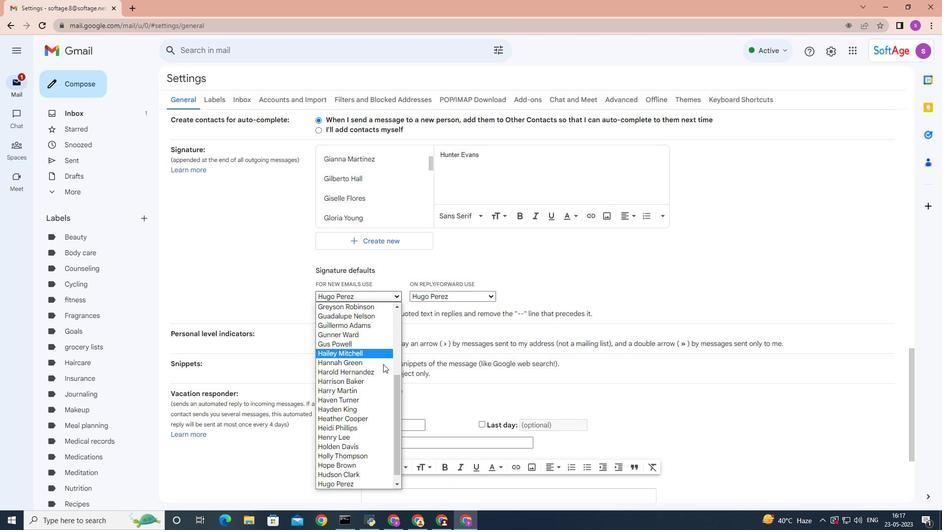 
Action: Mouse scrolled (384, 366) with delta (0, 0)
Screenshot: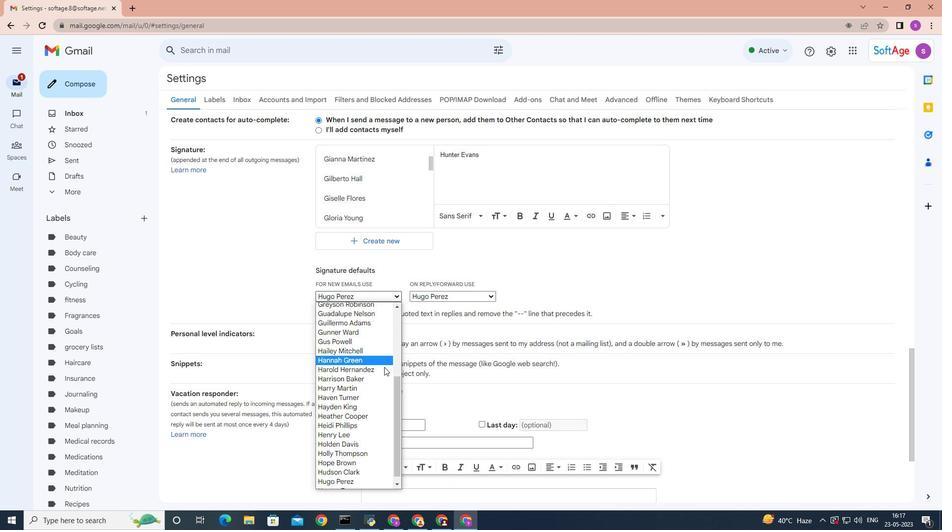 
Action: Mouse scrolled (384, 366) with delta (0, 0)
Screenshot: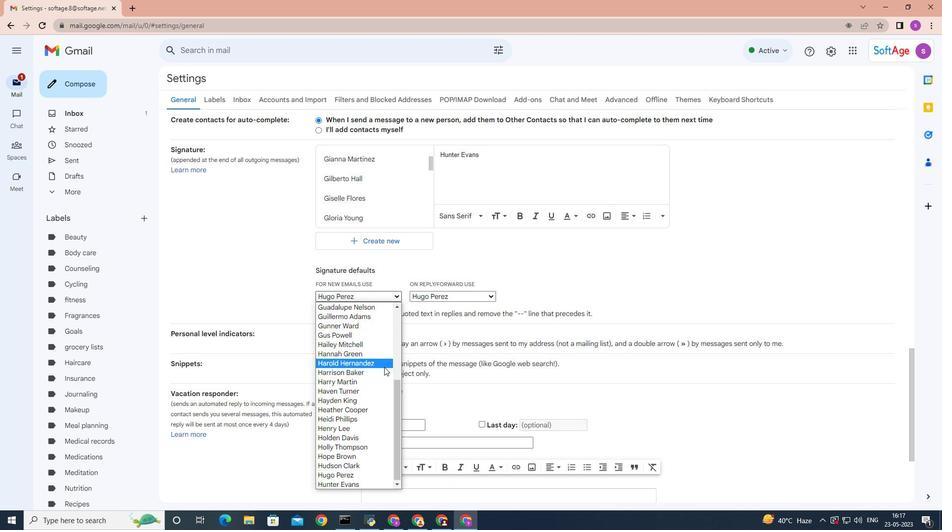 
Action: Mouse moved to (360, 481)
Screenshot: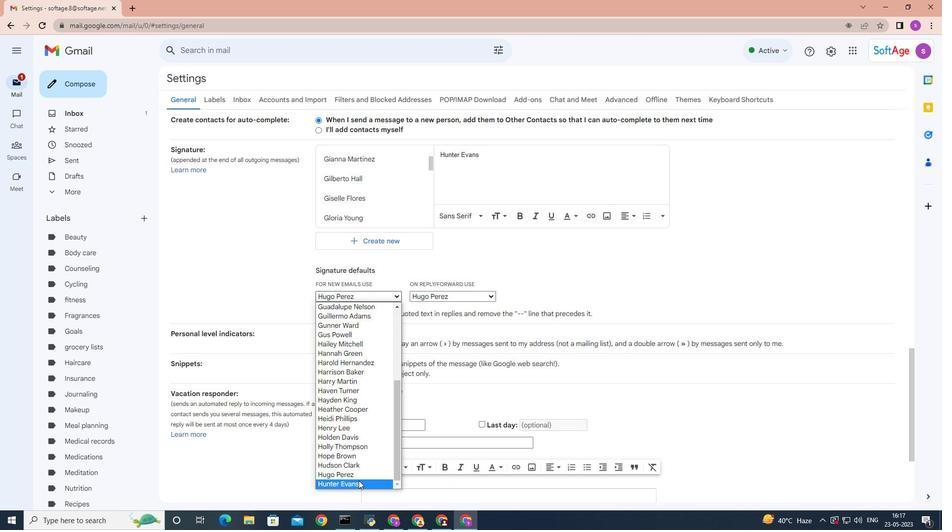 
Action: Mouse pressed left at (360, 481)
Screenshot: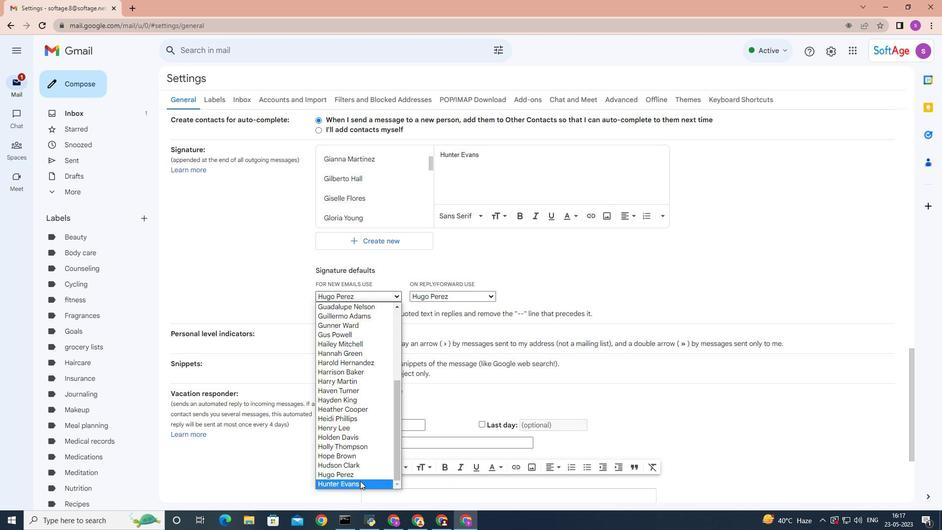 
Action: Mouse moved to (490, 296)
Screenshot: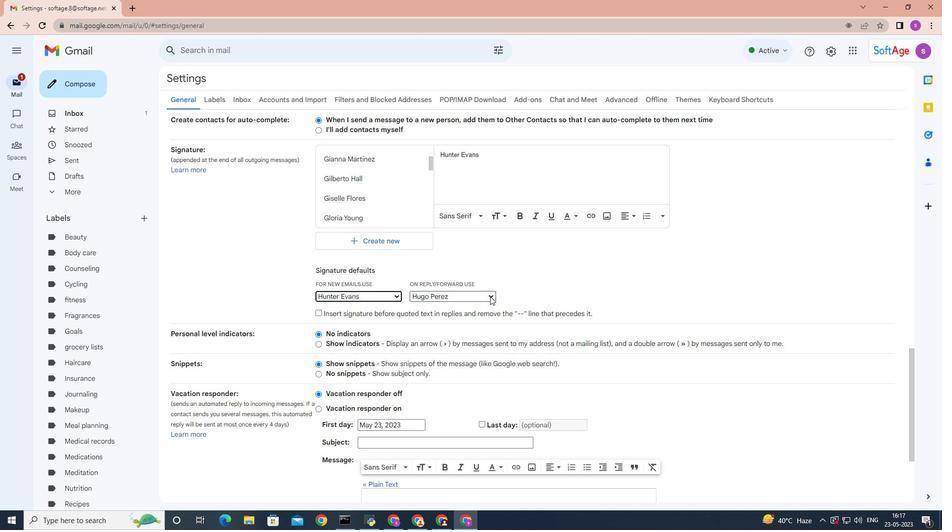 
Action: Mouse pressed left at (490, 296)
Screenshot: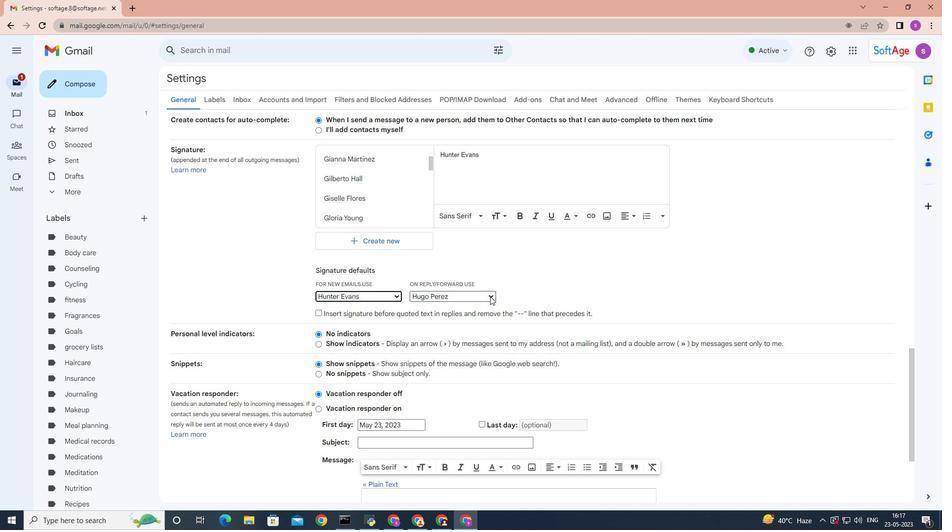
Action: Mouse moved to (439, 414)
Screenshot: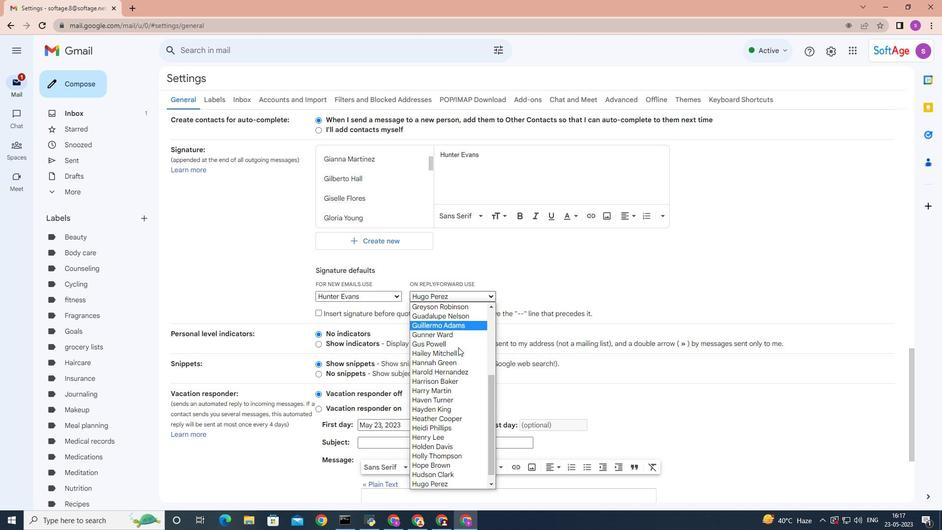 
Action: Mouse scrolled (439, 413) with delta (0, 0)
Screenshot: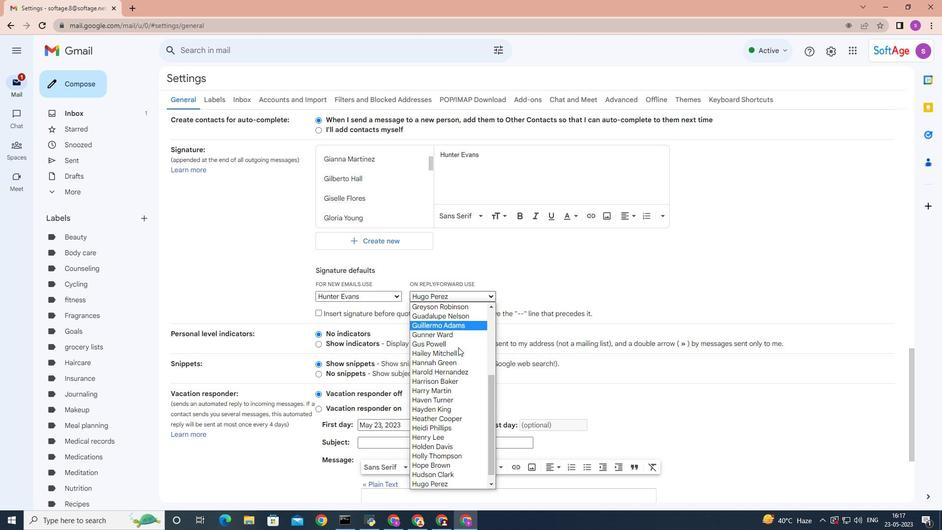 
Action: Mouse moved to (440, 419)
Screenshot: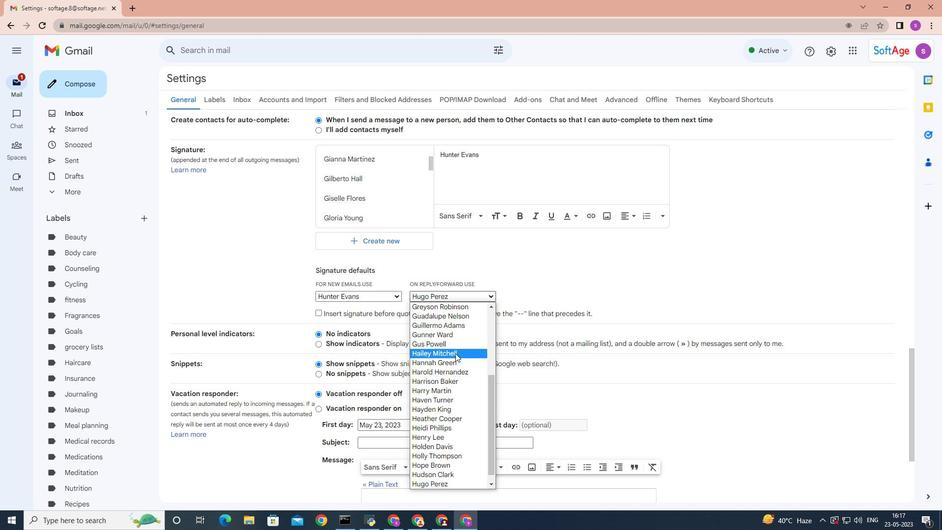 
Action: Mouse scrolled (440, 418) with delta (0, 0)
Screenshot: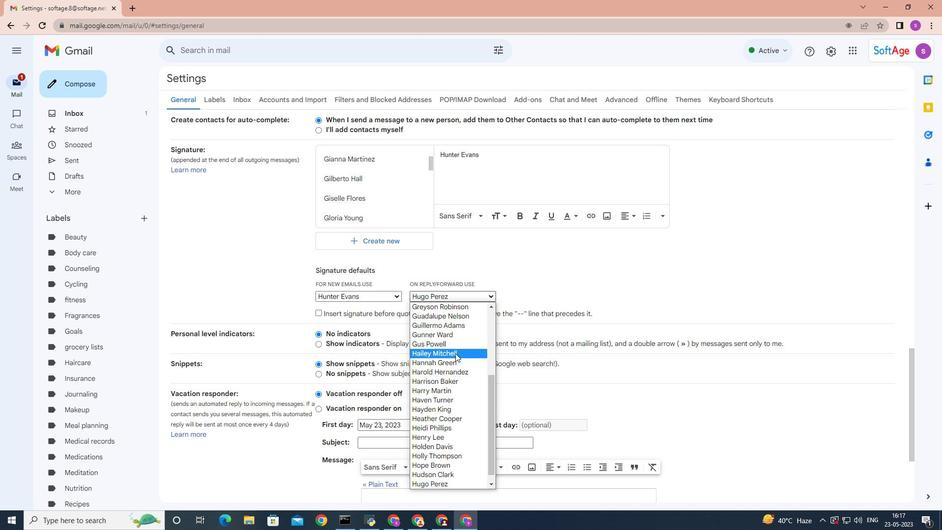 
Action: Mouse moved to (440, 421)
Screenshot: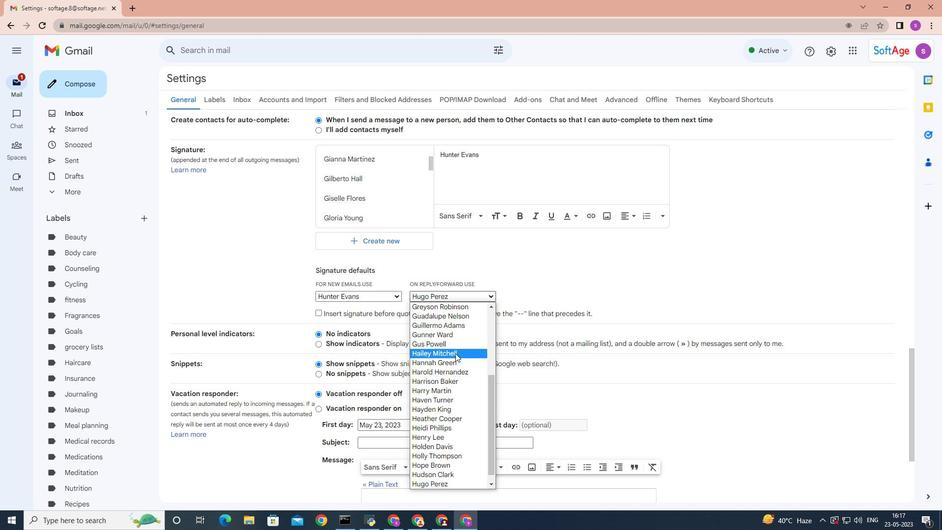 
Action: Mouse scrolled (440, 420) with delta (0, 0)
Screenshot: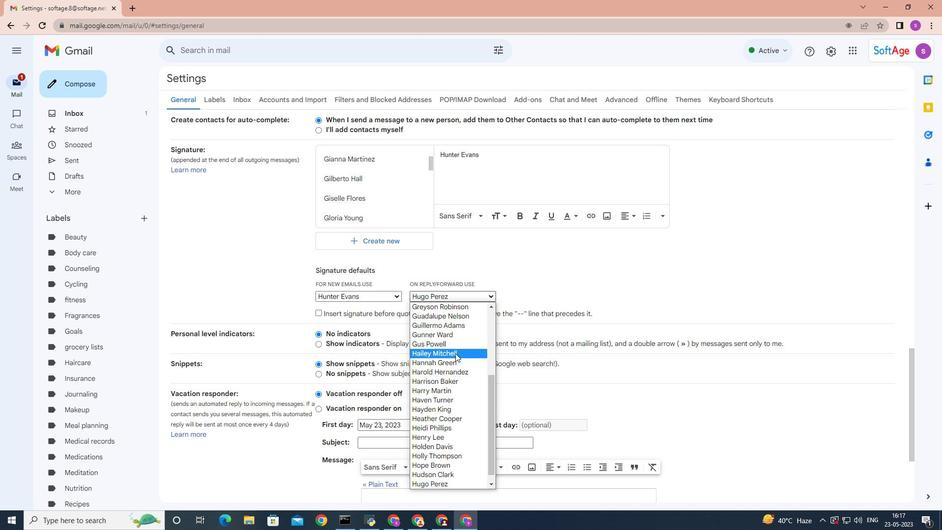 
Action: Mouse moved to (440, 422)
Screenshot: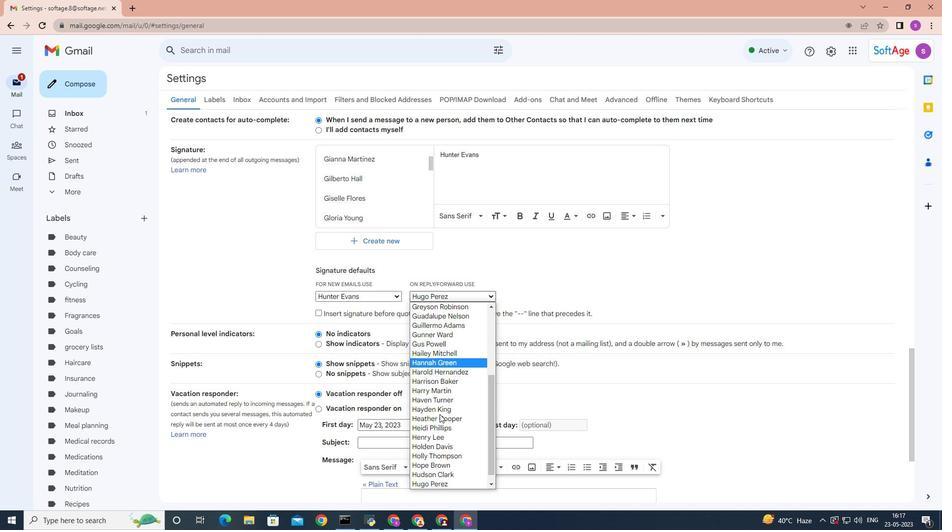 
Action: Mouse scrolled (440, 422) with delta (0, 0)
Screenshot: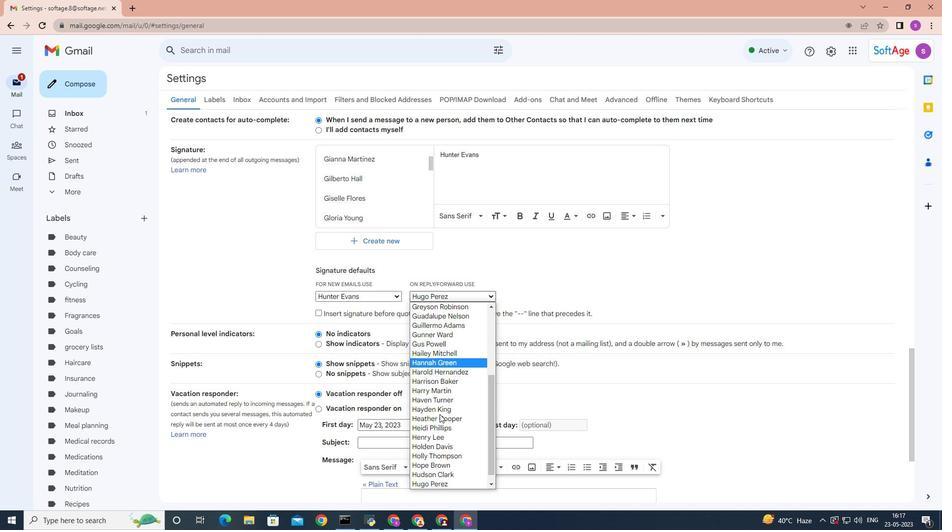 
Action: Mouse moved to (441, 423)
Screenshot: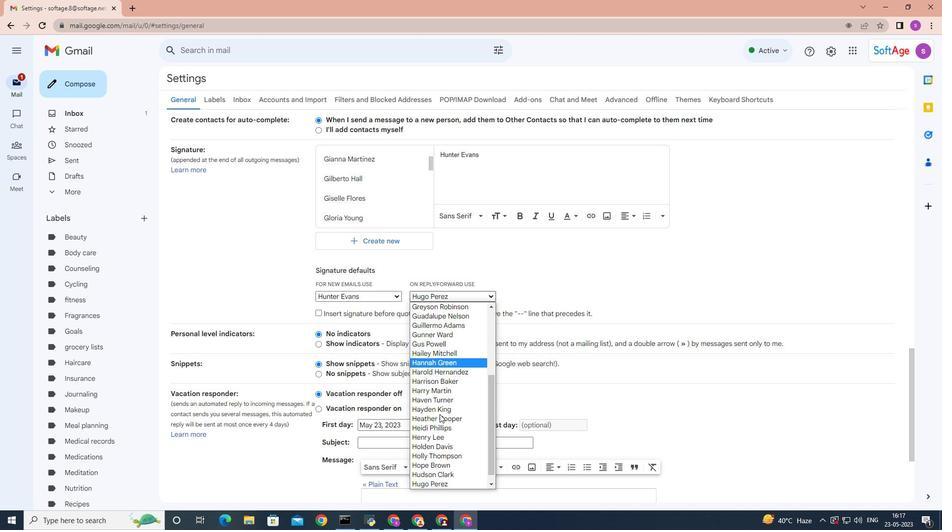 
Action: Mouse scrolled (441, 423) with delta (0, 0)
Screenshot: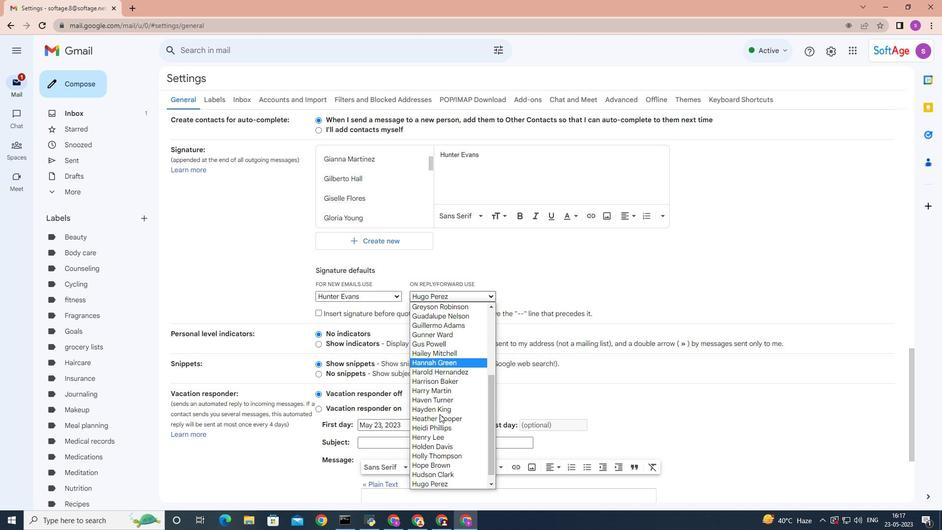 
Action: Mouse scrolled (441, 423) with delta (0, 0)
Screenshot: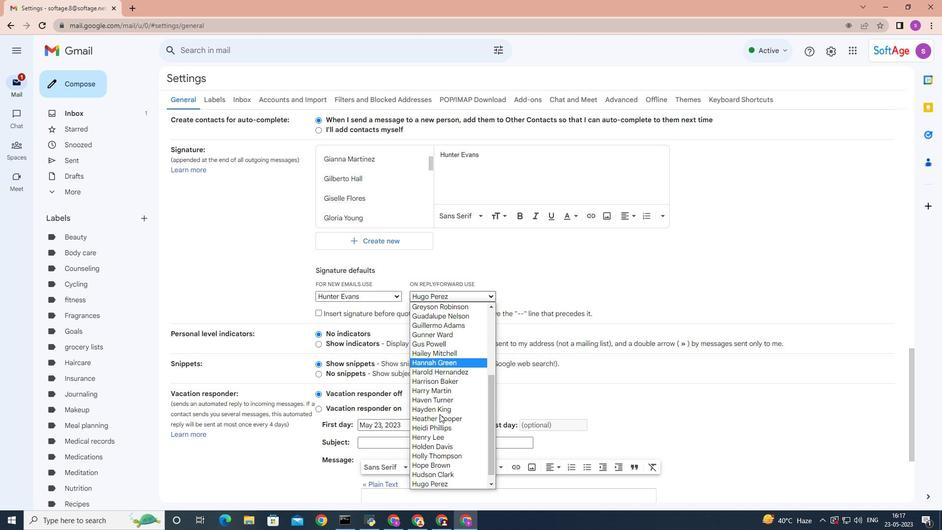 
Action: Mouse moved to (441, 423)
Screenshot: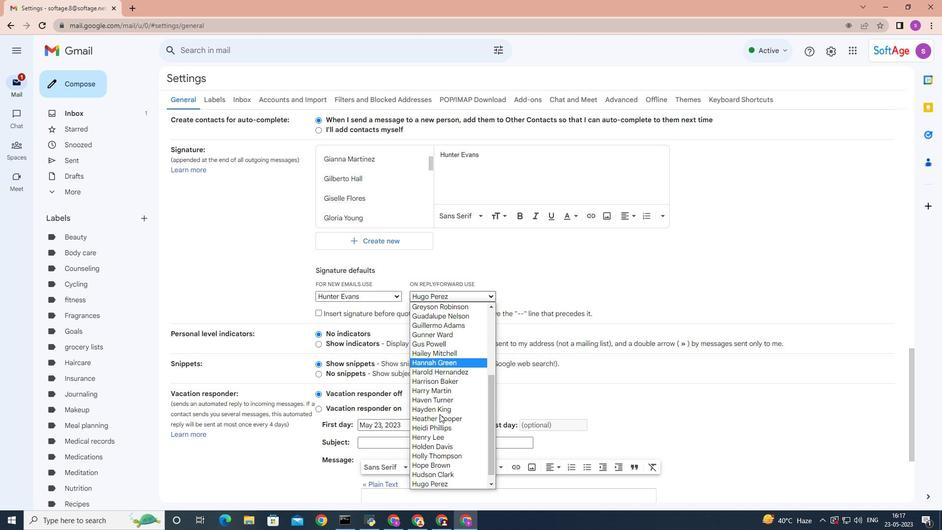 
Action: Mouse scrolled (441, 423) with delta (0, 0)
Screenshot: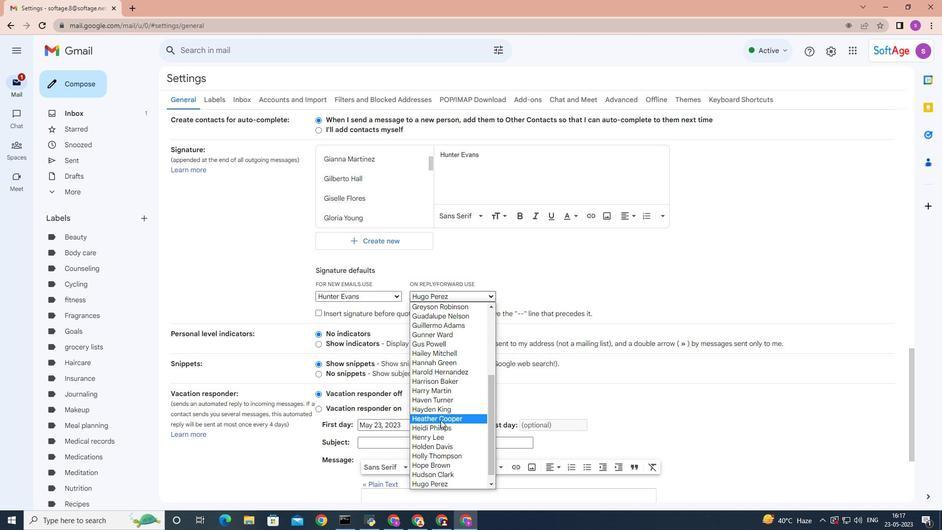 
Action: Mouse moved to (441, 423)
Screenshot: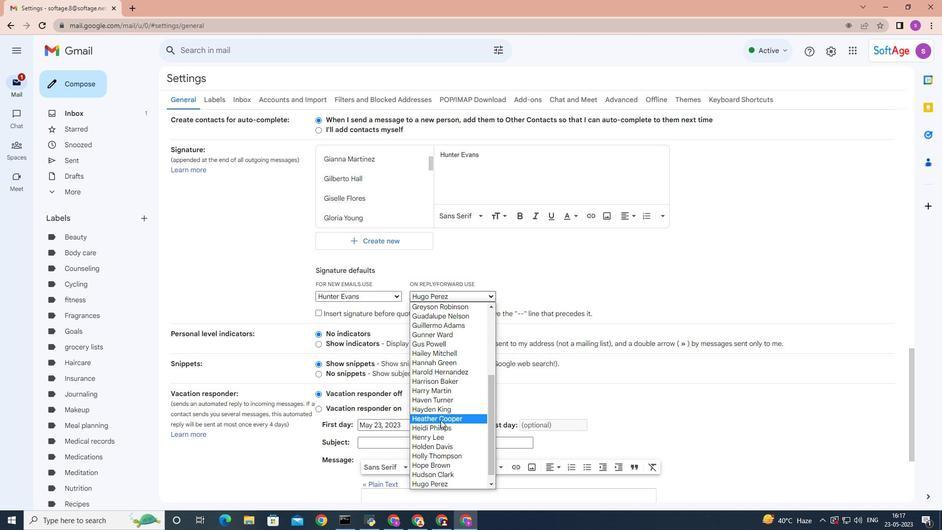 
Action: Mouse scrolled (441, 423) with delta (0, 0)
Screenshot: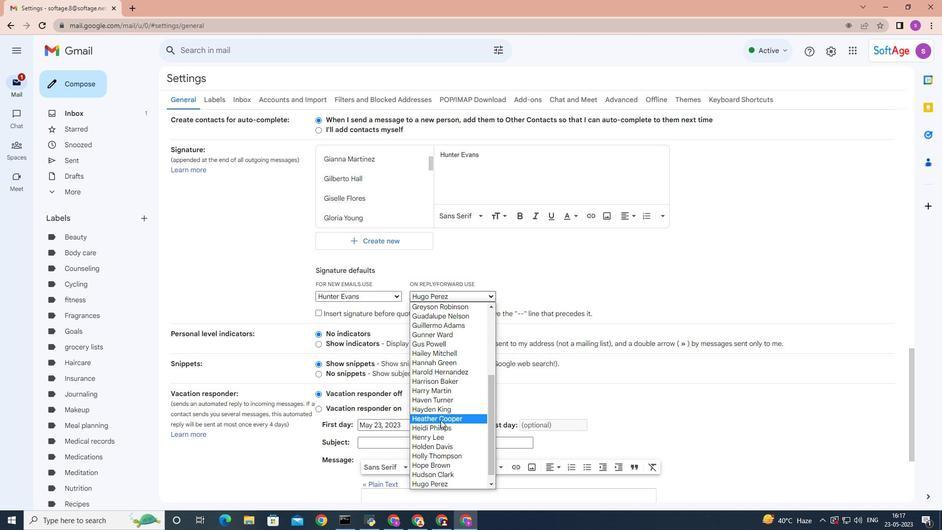 
Action: Mouse scrolled (441, 423) with delta (0, 0)
Screenshot: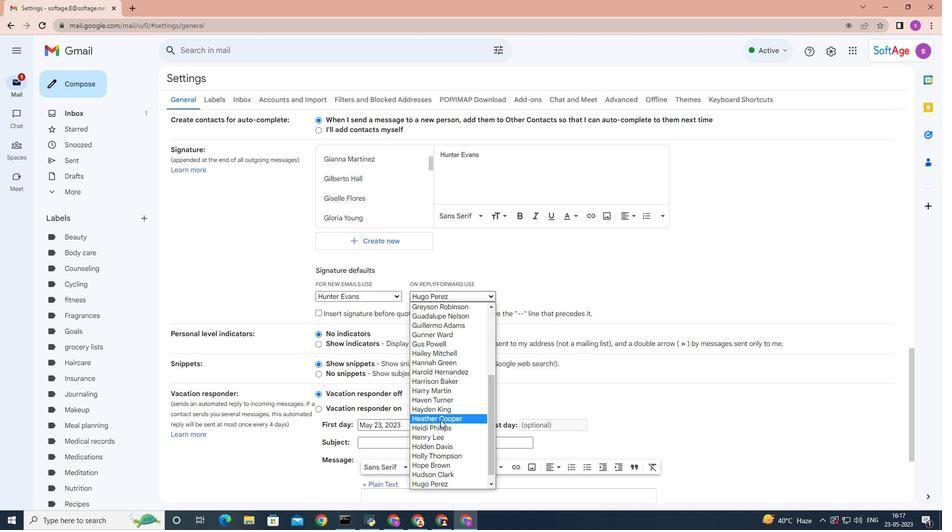 
Action: Mouse moved to (458, 481)
Screenshot: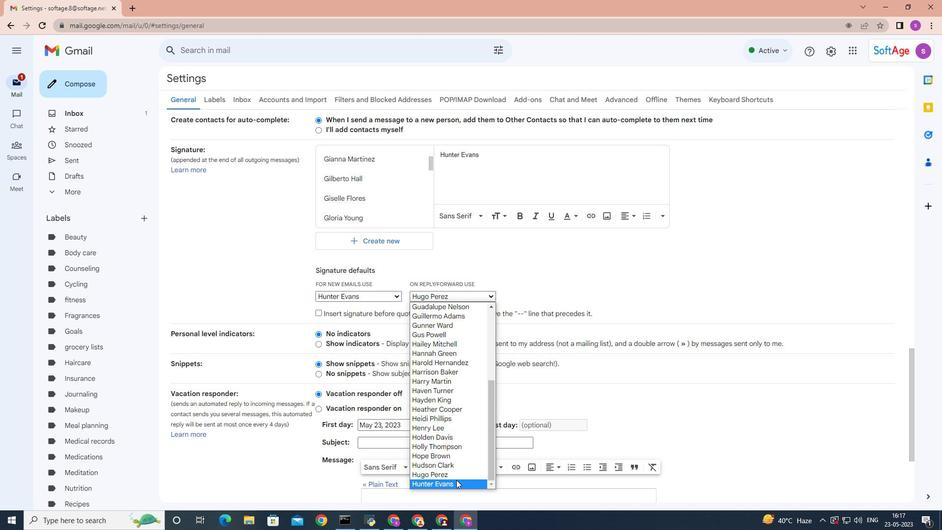 
Action: Mouse pressed left at (458, 481)
Screenshot: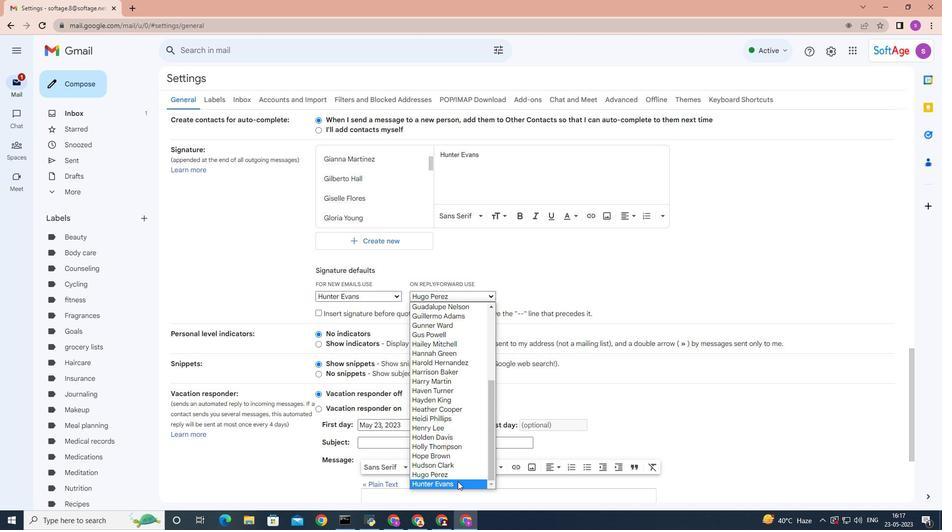 
Action: Mouse moved to (589, 392)
Screenshot: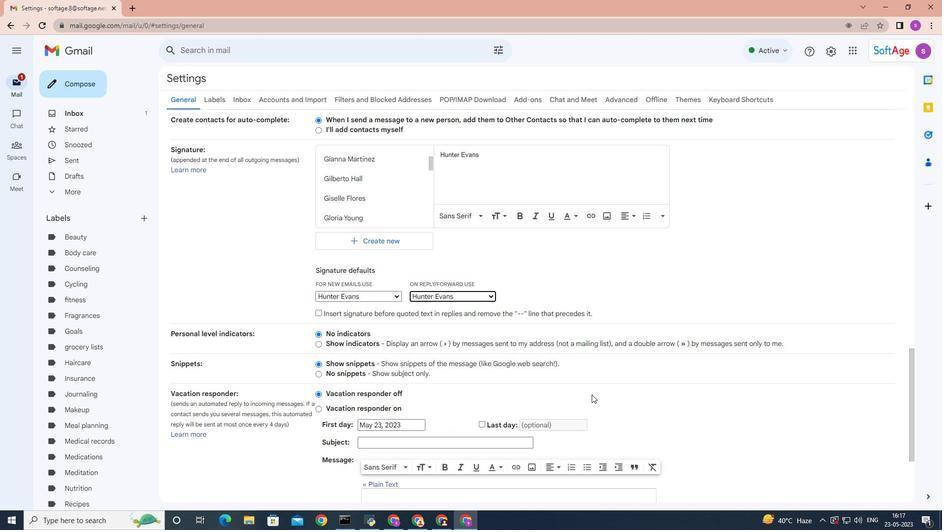 
Action: Mouse scrolled (589, 391) with delta (0, 0)
Screenshot: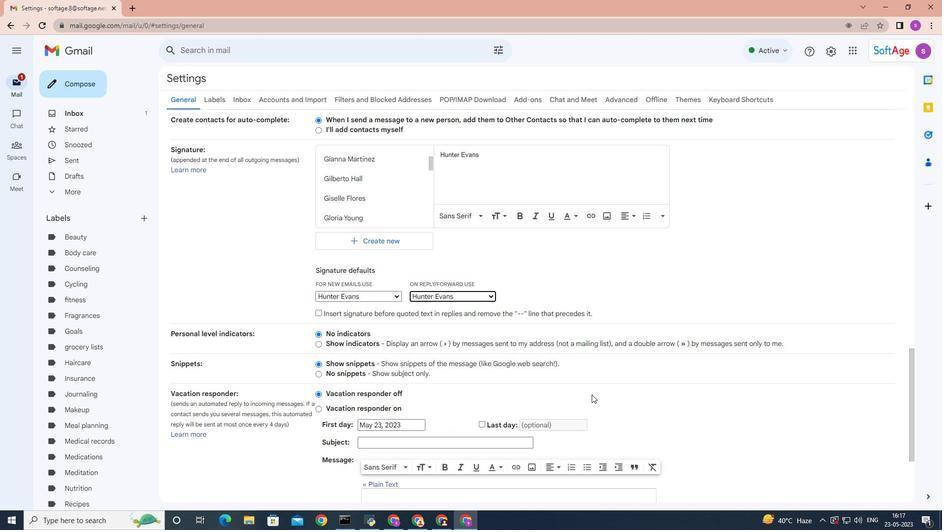 
Action: Mouse scrolled (589, 391) with delta (0, 0)
Screenshot: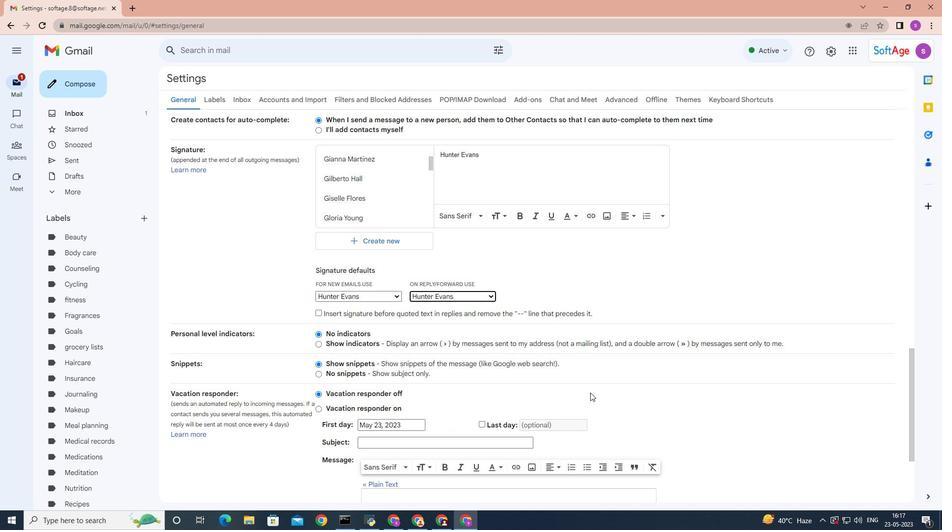
Action: Mouse scrolled (589, 391) with delta (0, 0)
Screenshot: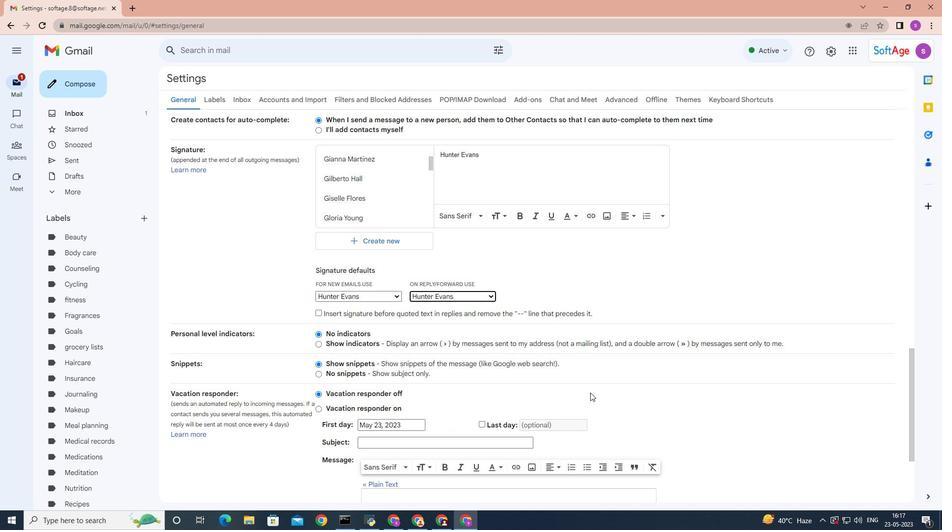 
Action: Mouse scrolled (589, 391) with delta (0, 0)
Screenshot: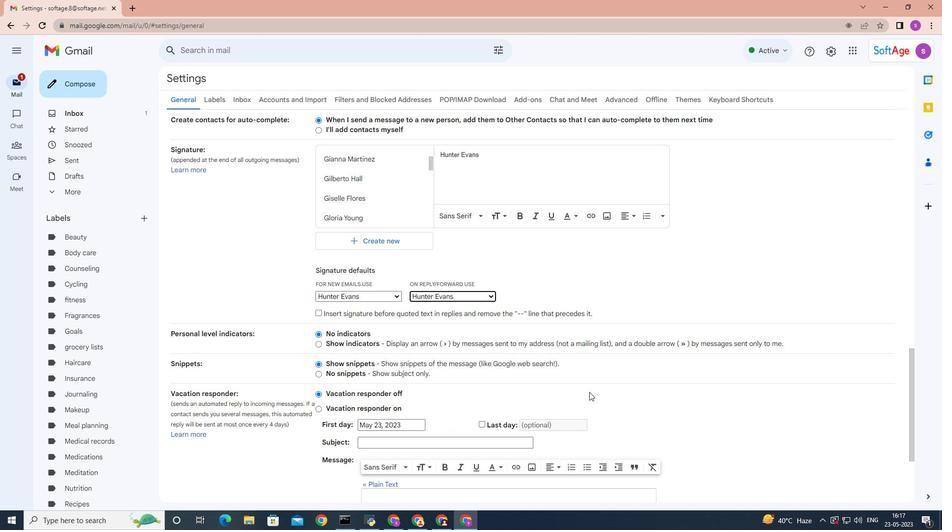 
Action: Mouse moved to (588, 389)
Screenshot: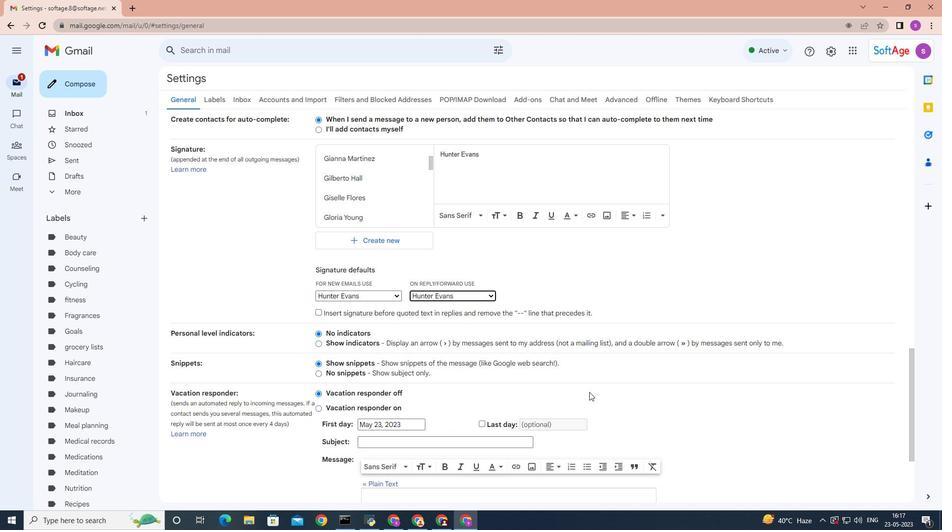 
Action: Mouse scrolled (588, 389) with delta (0, 0)
Screenshot: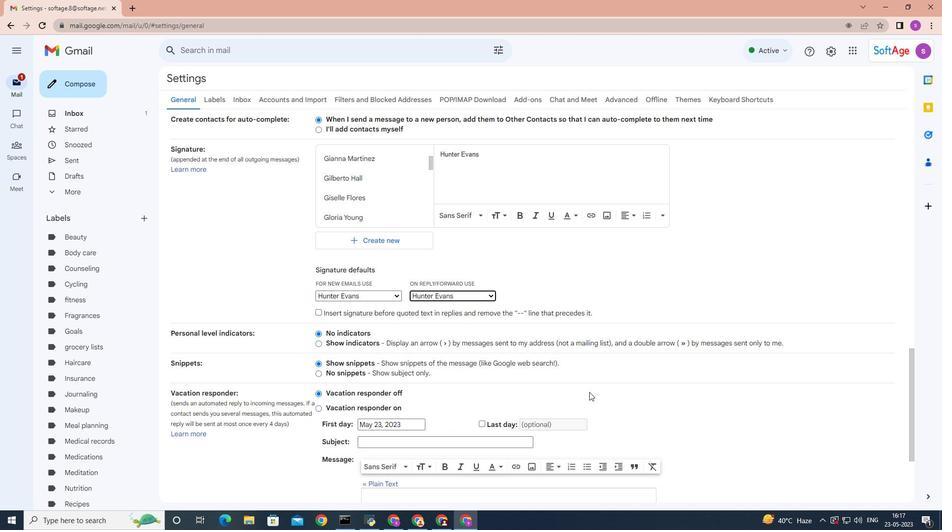 
Action: Mouse moved to (498, 450)
Screenshot: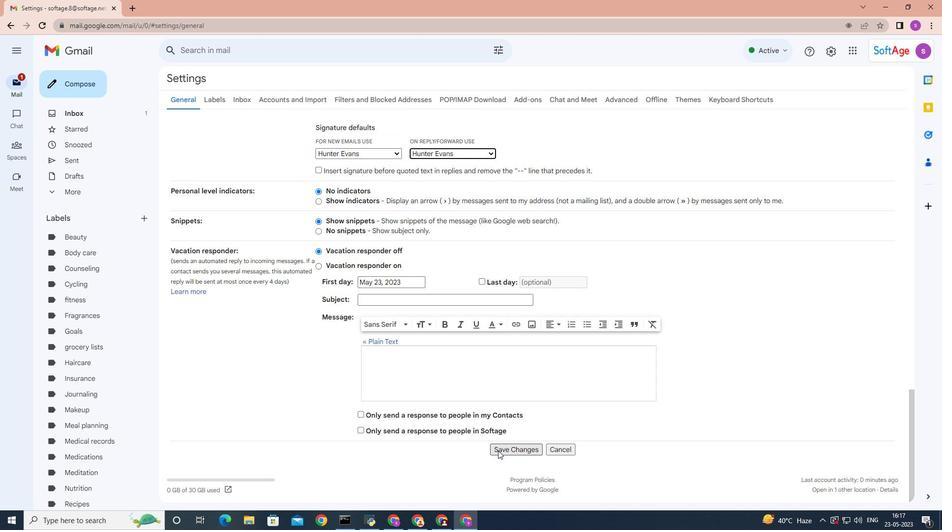 
Action: Mouse pressed left at (498, 450)
Screenshot: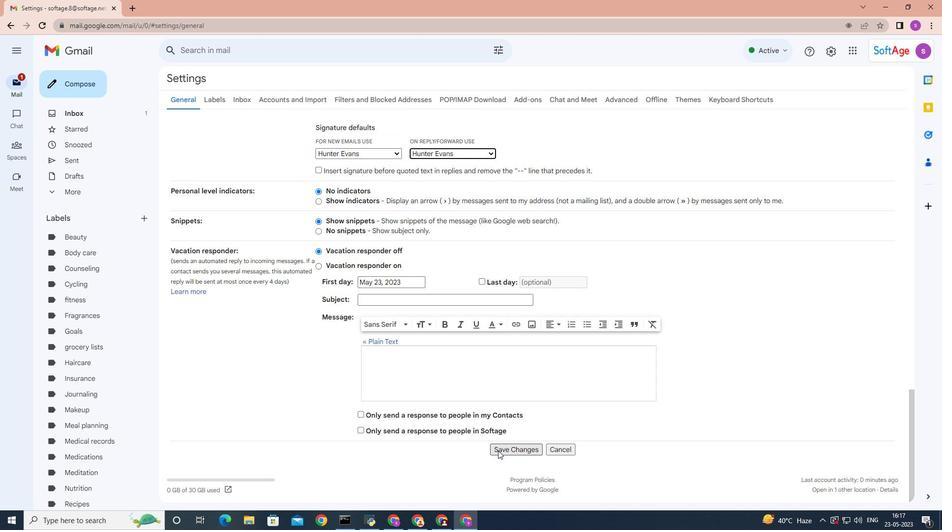 
Action: Mouse moved to (89, 85)
Screenshot: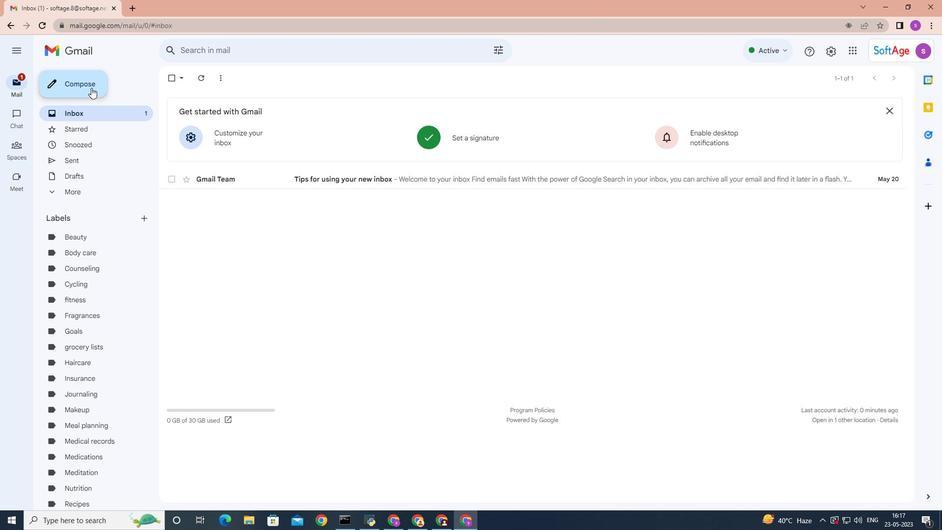 
Action: Mouse pressed left at (89, 85)
Screenshot: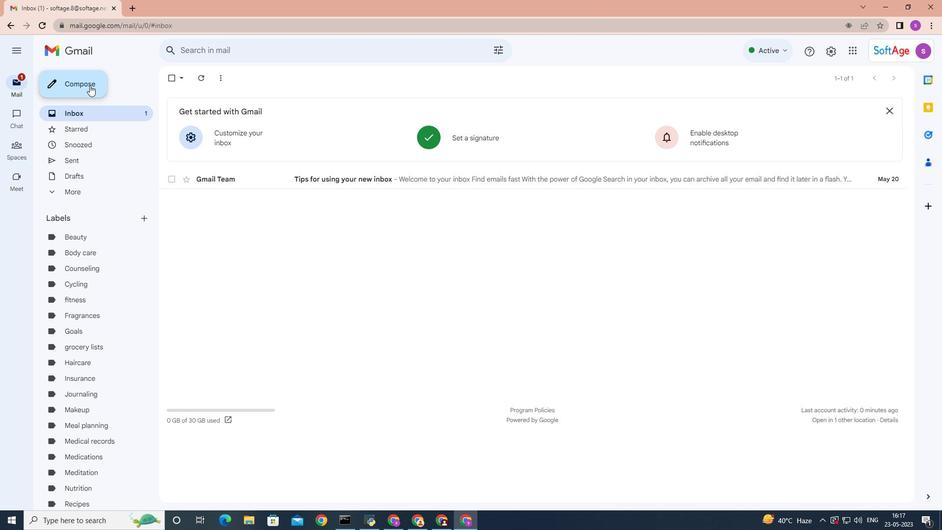 
Action: Mouse moved to (631, 258)
Screenshot: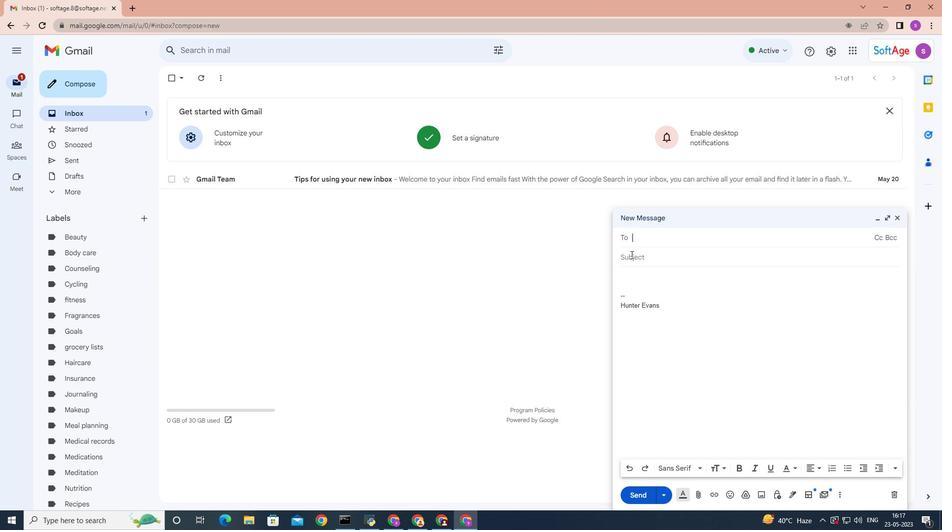 
Action: Mouse pressed left at (631, 258)
Screenshot: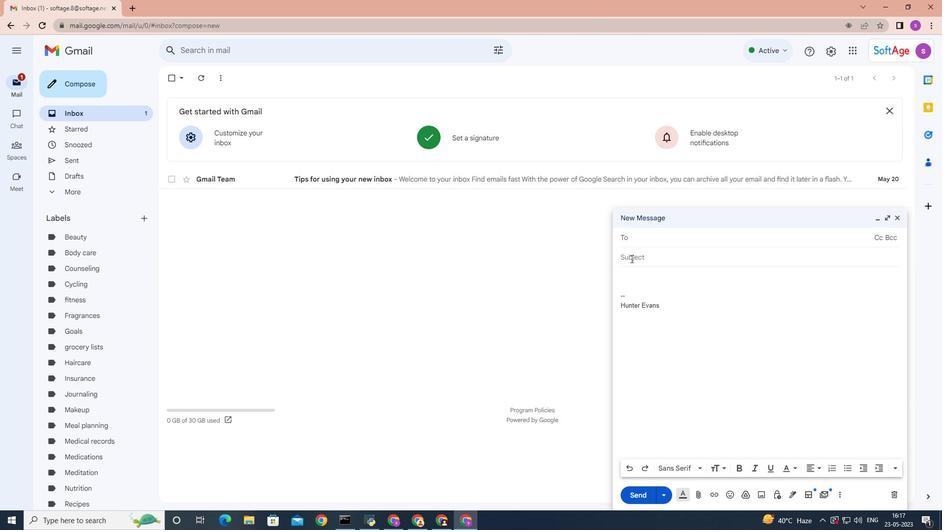 
Action: Mouse moved to (631, 258)
Screenshot: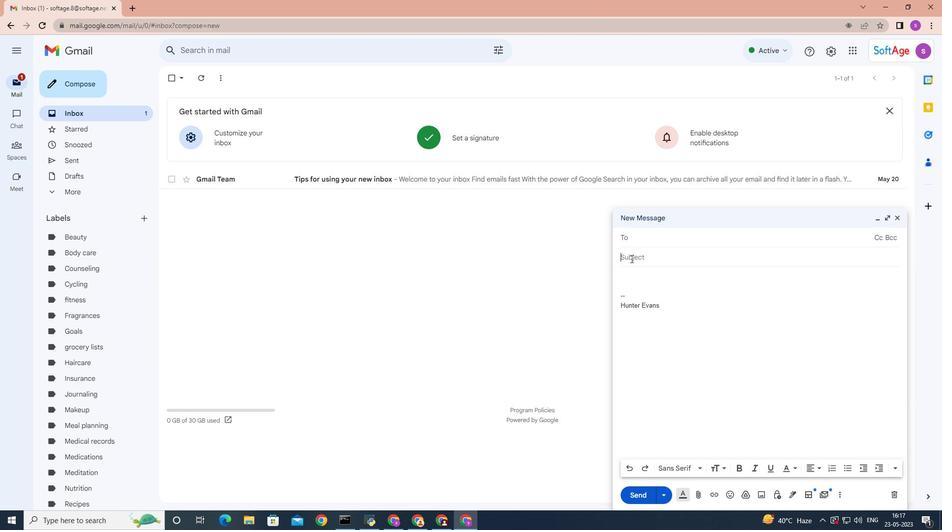 
Action: Key pressed <Key.shift>Congratulations<Key.space>on<Key.space>a<Key.space>new<Key.space>contract
Screenshot: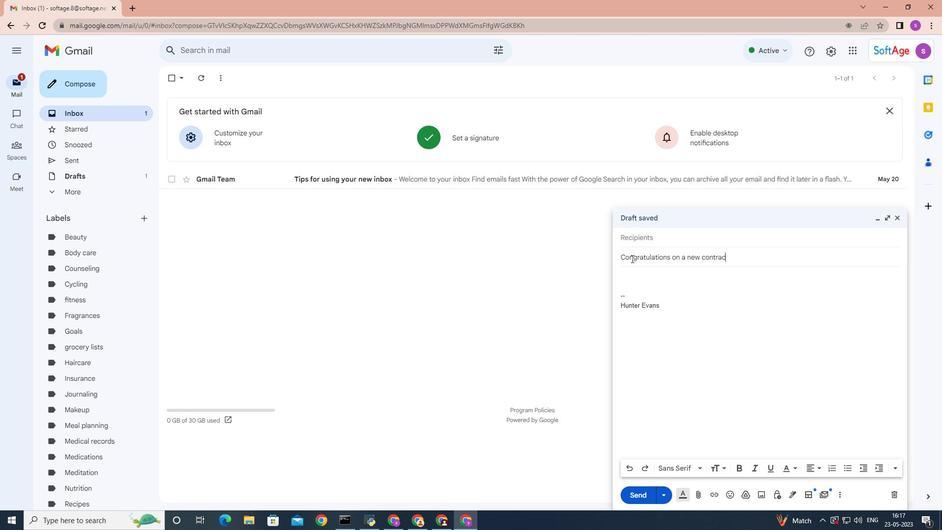 
Action: Mouse moved to (621, 273)
Screenshot: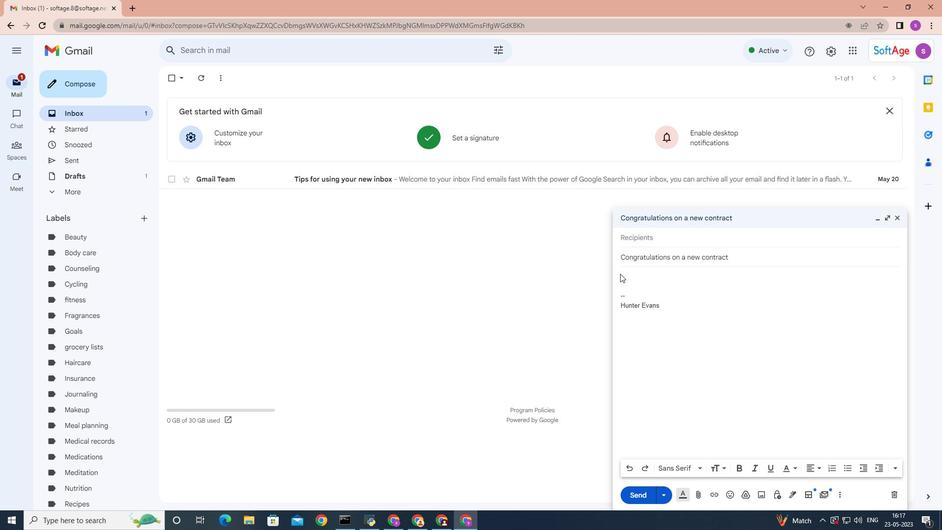 
Action: Mouse pressed left at (621, 273)
Screenshot: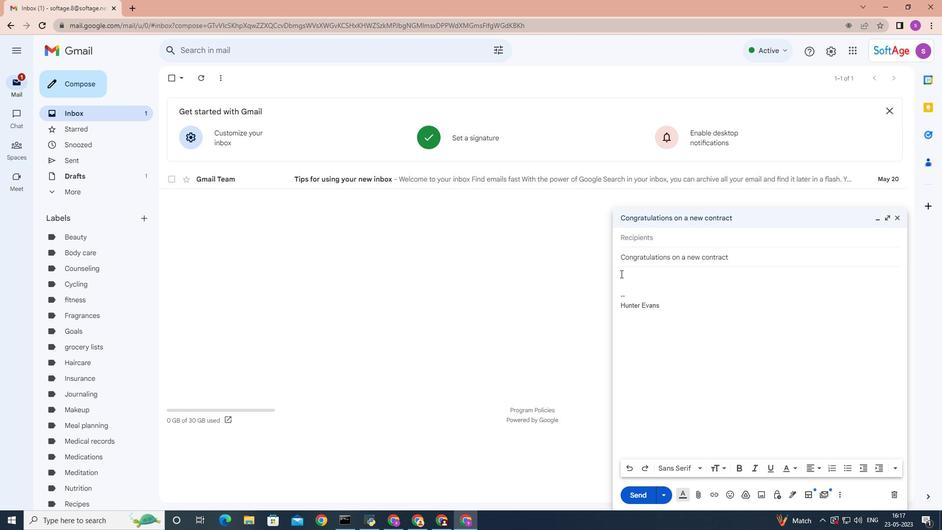 
Action: Mouse moved to (621, 273)
Screenshot: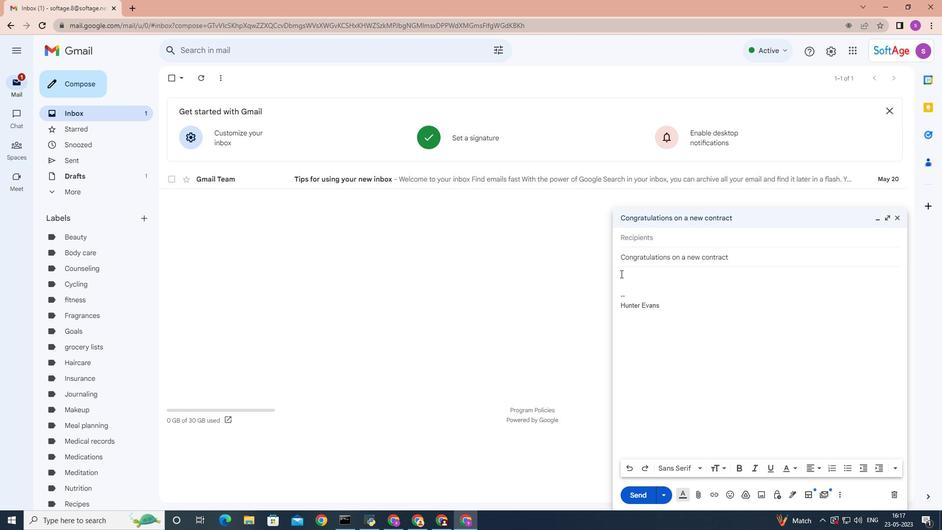 
Action: Key pressed <Key.shift>Could<Key.space>you<Key.space>please<Key.space>provide<Key.space>an<Key.space>estimated<Key.space>timeline<Key.space>for<Key.space>the<Key.space>completion<Key.space>of<Key.space>the<Key.space>project<Key.shift>?
Screenshot: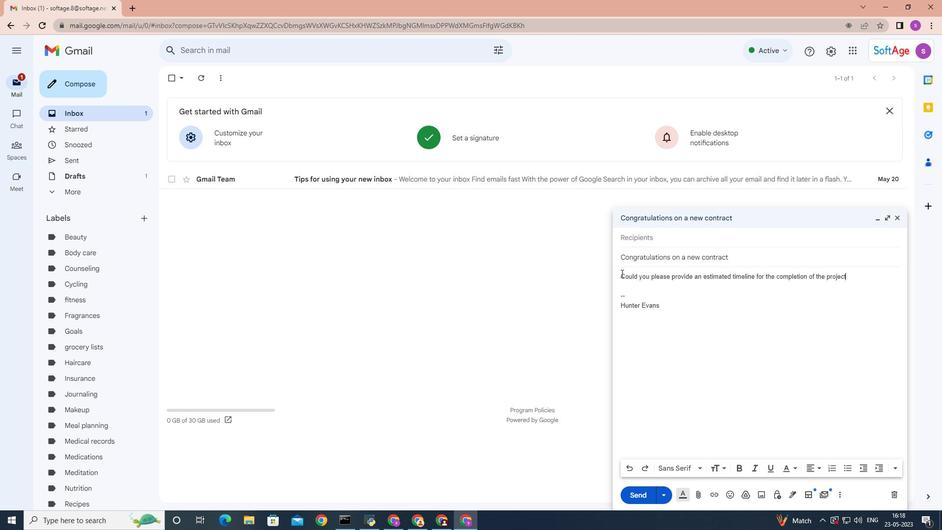 
Action: Mouse moved to (630, 238)
Screenshot: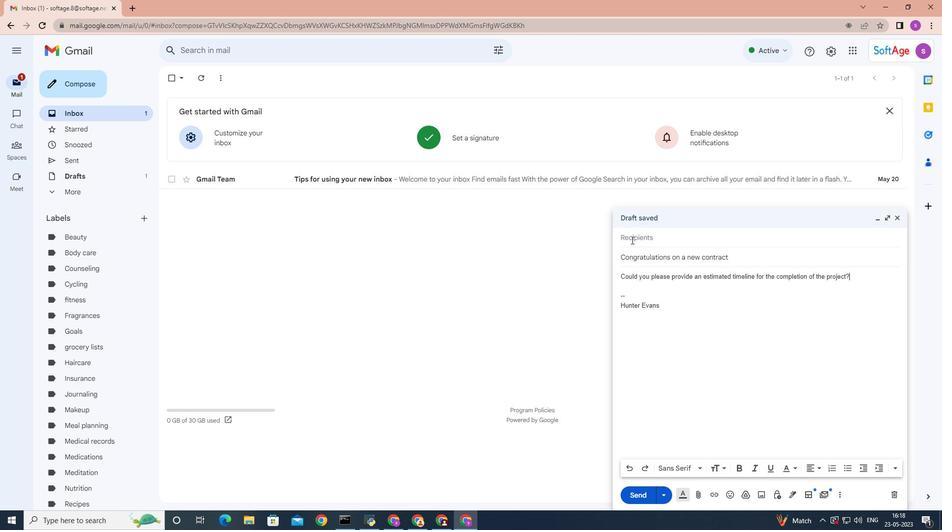 
Action: Mouse pressed left at (630, 238)
Screenshot: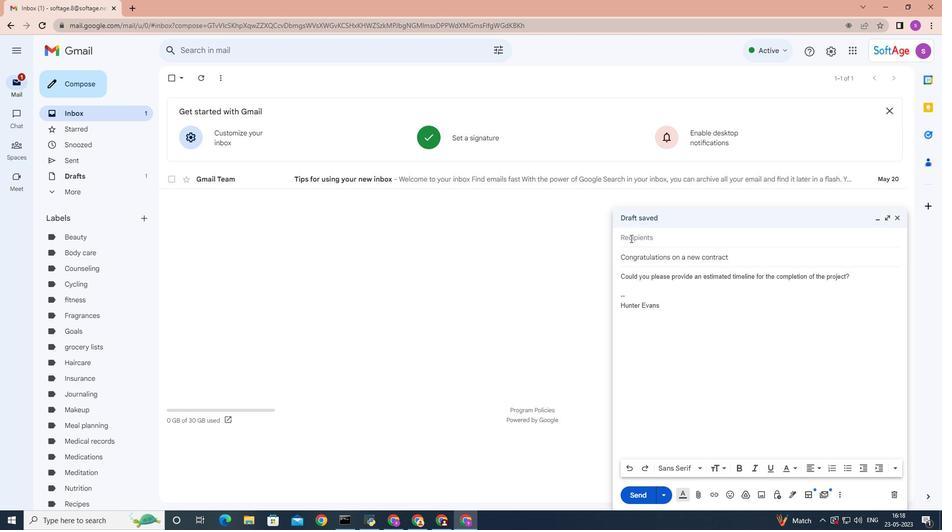 
Action: Key pressed <Key.shift>Softage.4
Screenshot: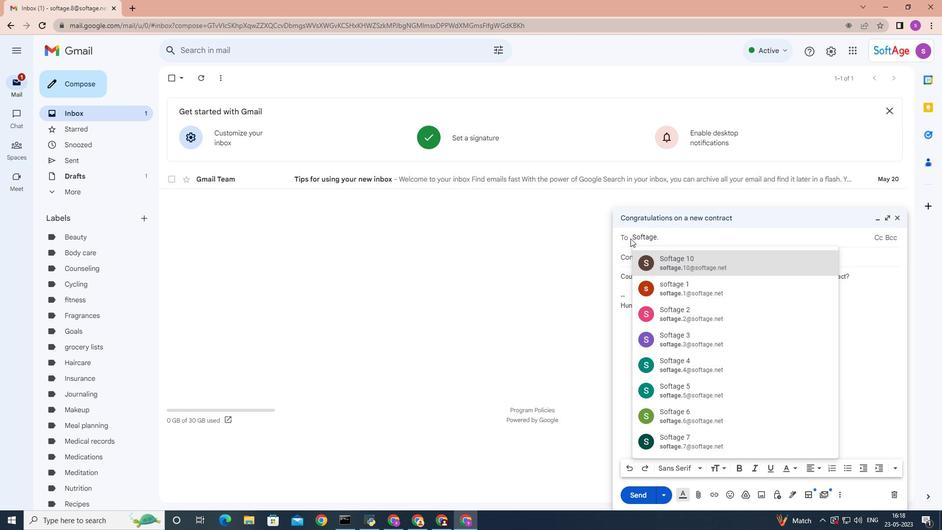 
Action: Mouse moved to (679, 264)
Screenshot: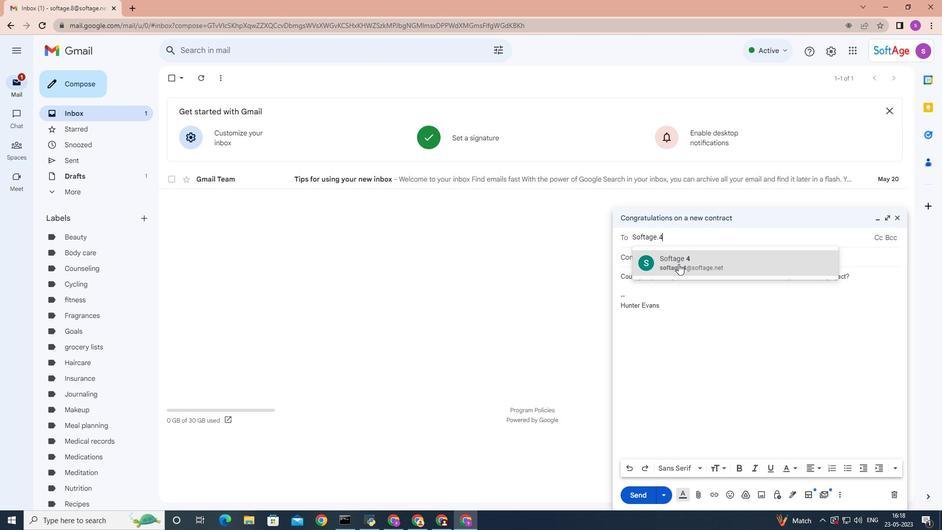
Action: Mouse pressed left at (679, 264)
Screenshot: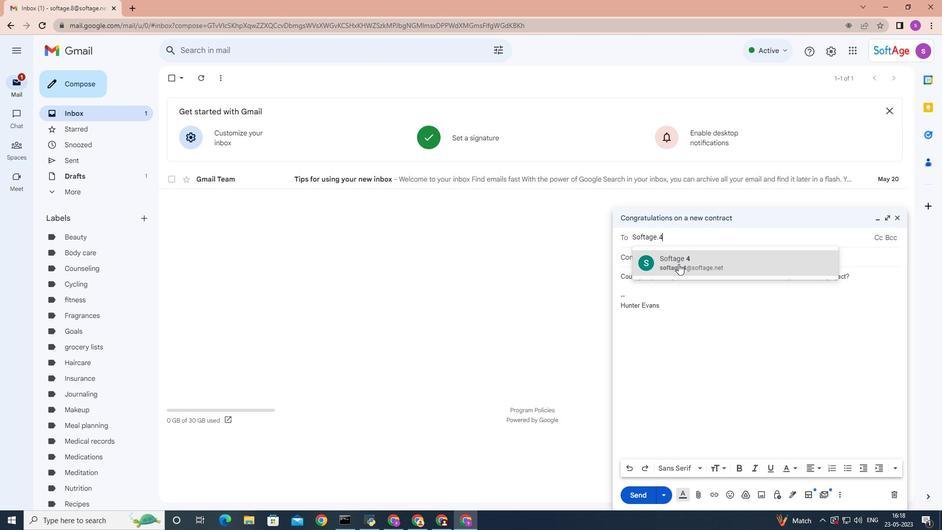 
Action: Mouse moved to (853, 286)
Screenshot: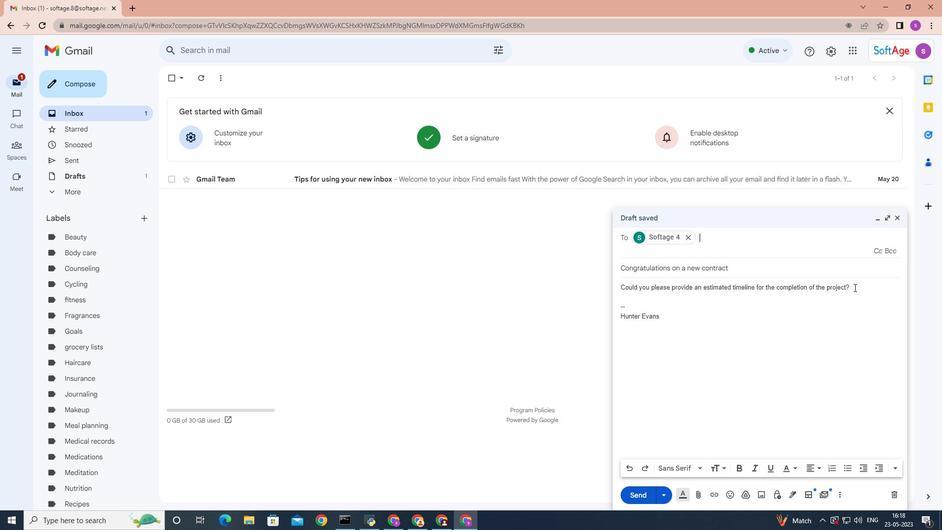
Action: Mouse pressed left at (853, 286)
Screenshot: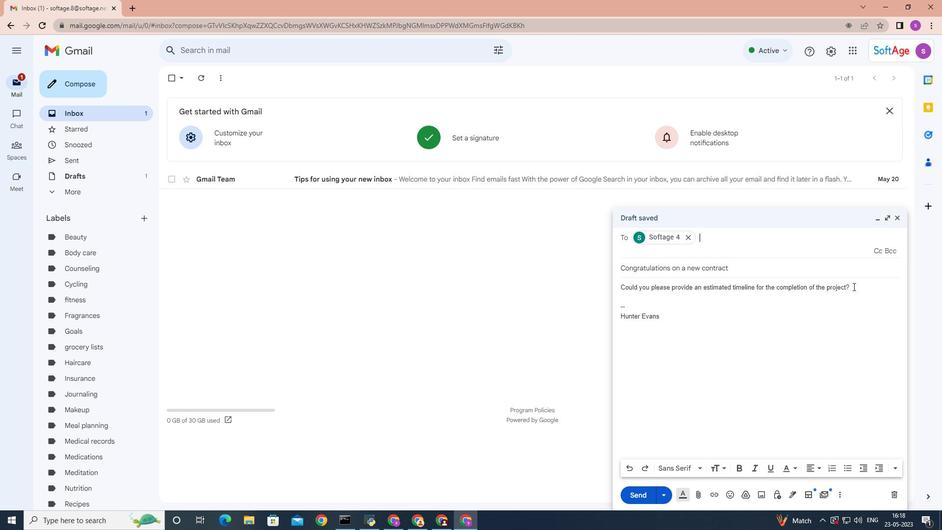 
Action: Mouse moved to (853, 275)
Screenshot: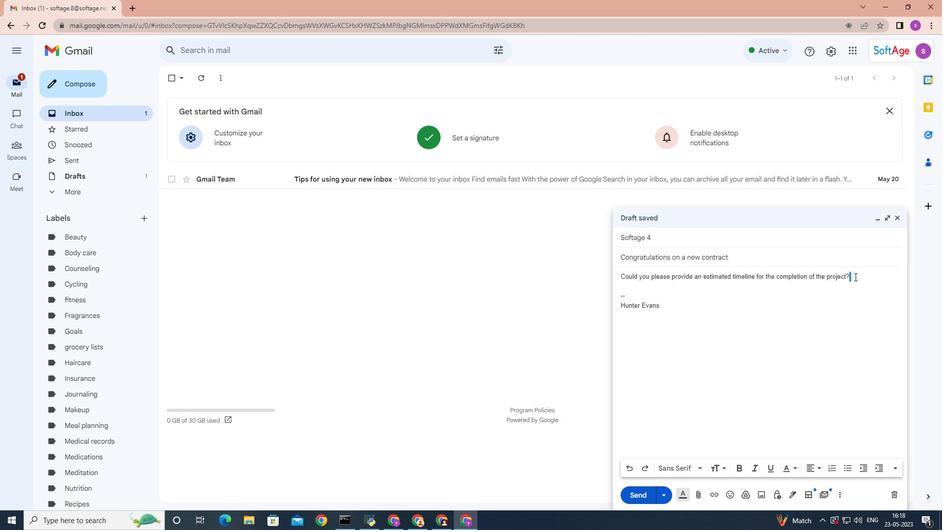 
Action: Mouse pressed left at (853, 275)
Screenshot: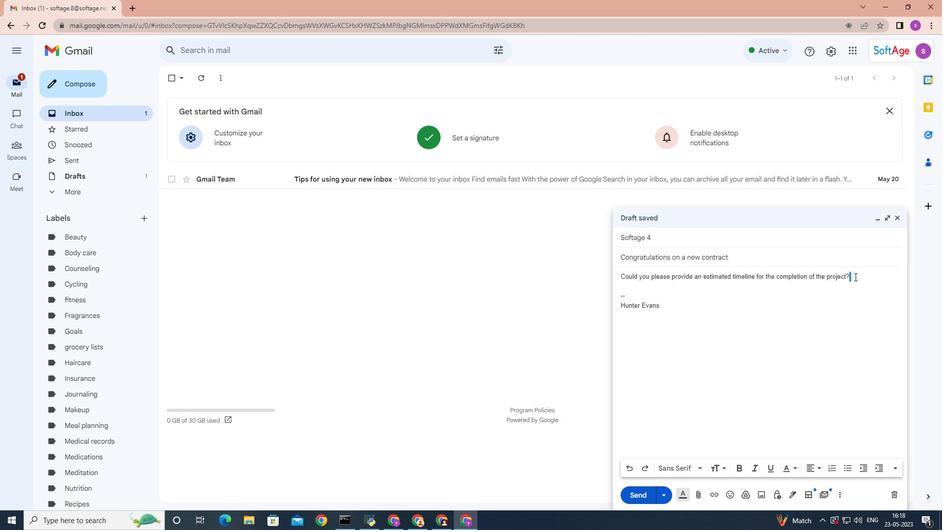 
Action: Mouse moved to (854, 276)
Screenshot: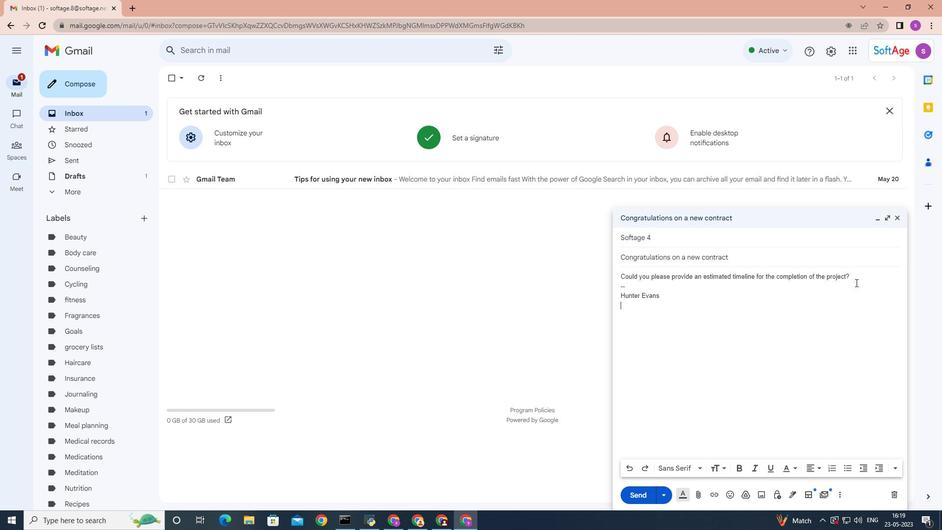 
Action: Mouse pressed left at (854, 276)
Screenshot: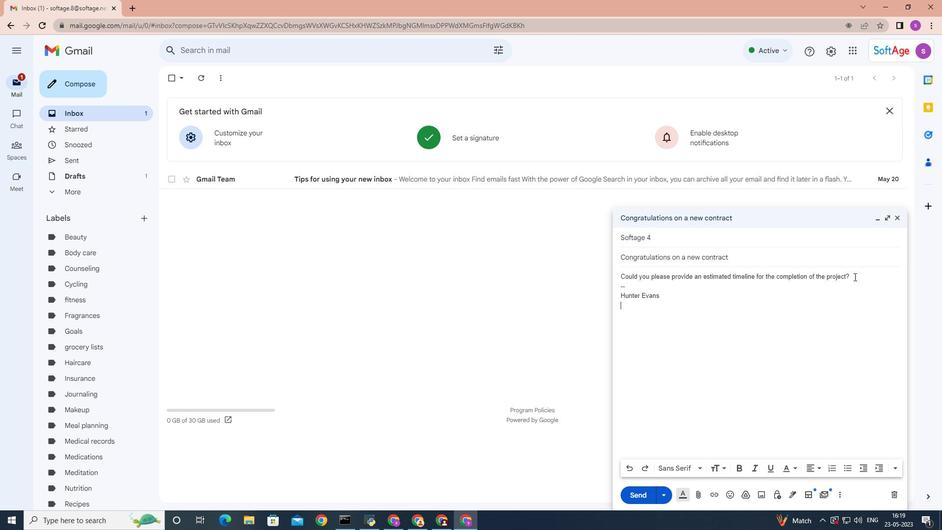 
Action: Mouse moved to (832, 470)
Screenshot: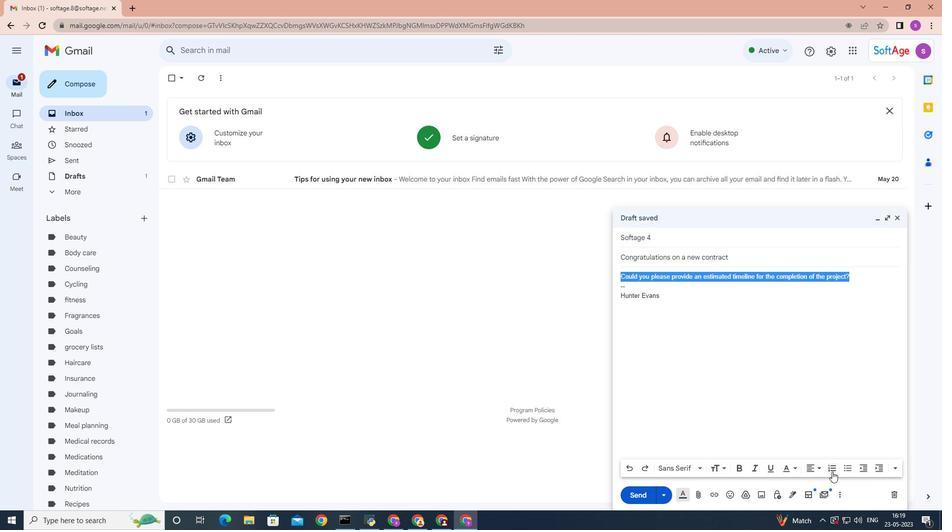
Action: Mouse pressed left at (832, 470)
Screenshot: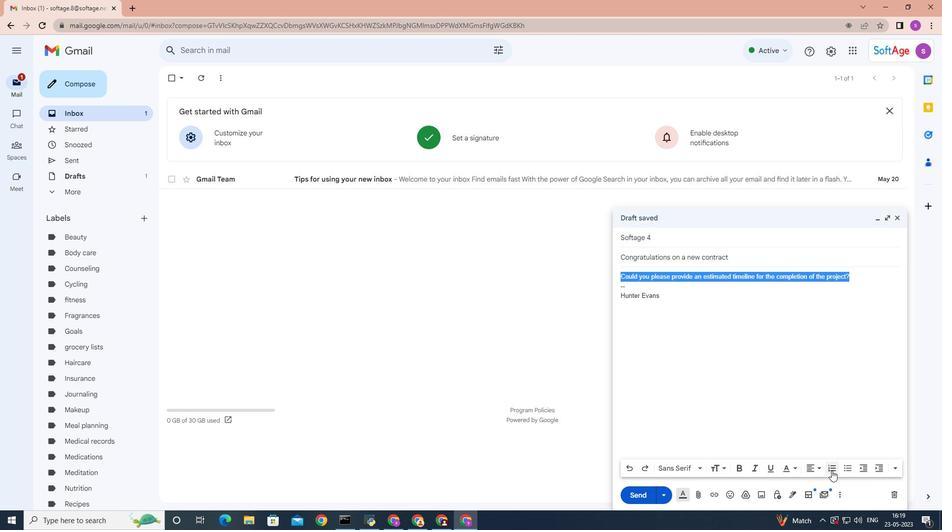 
Action: Mouse moved to (700, 465)
Screenshot: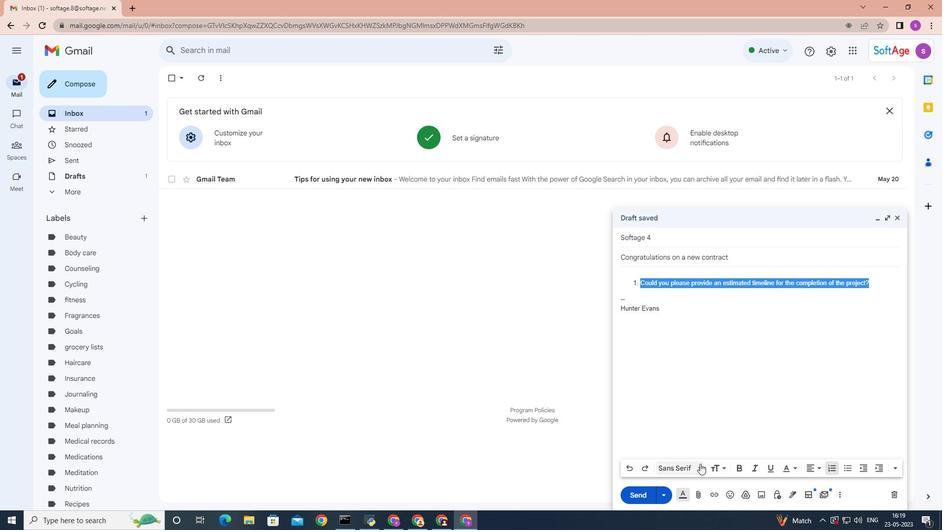 
Action: Mouse pressed left at (700, 465)
Screenshot: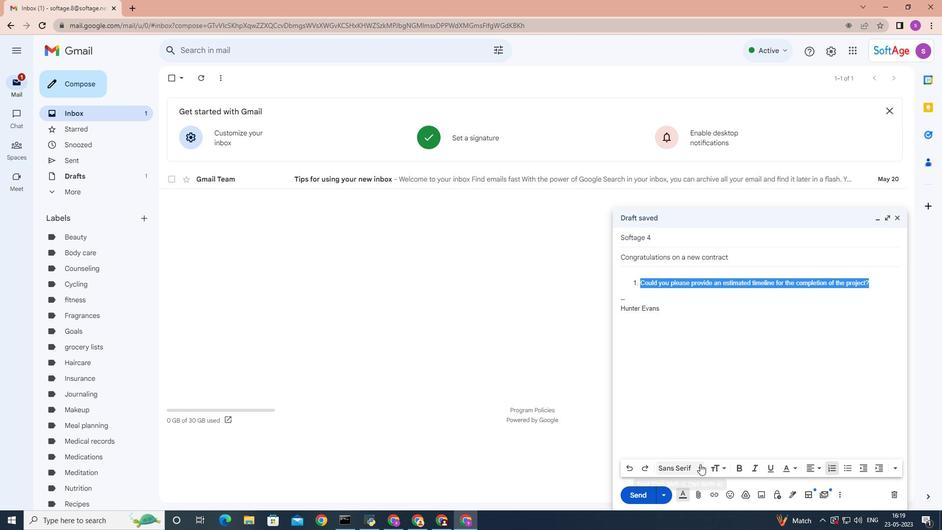 
Action: Mouse moved to (698, 343)
Screenshot: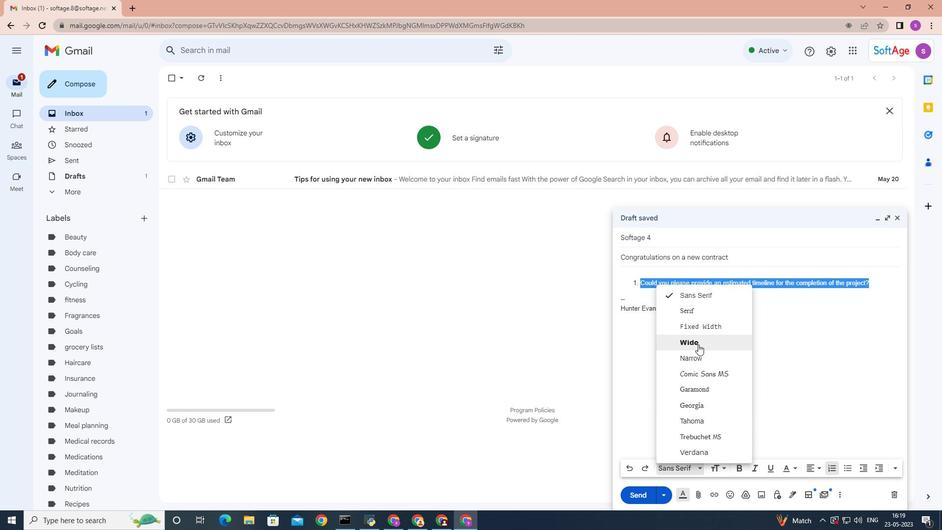 
Action: Mouse pressed left at (698, 343)
Screenshot: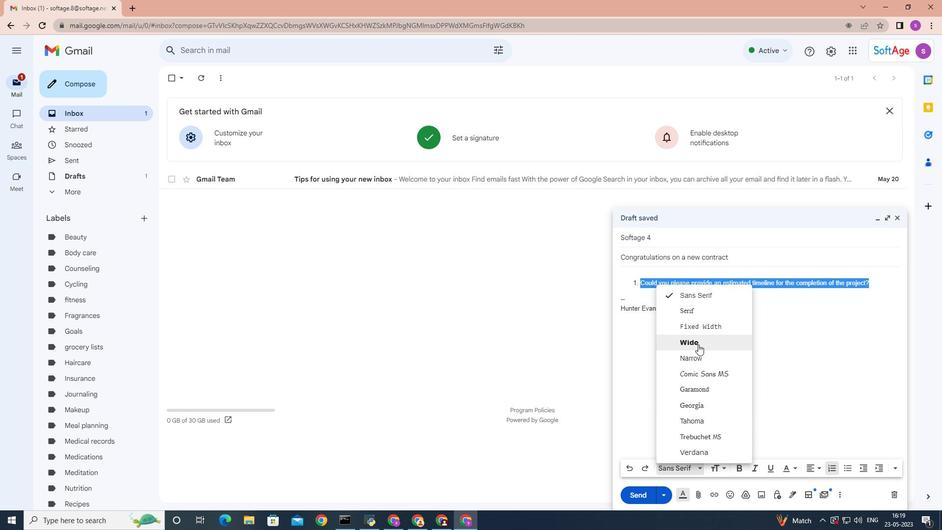 
Action: Mouse moved to (892, 471)
Screenshot: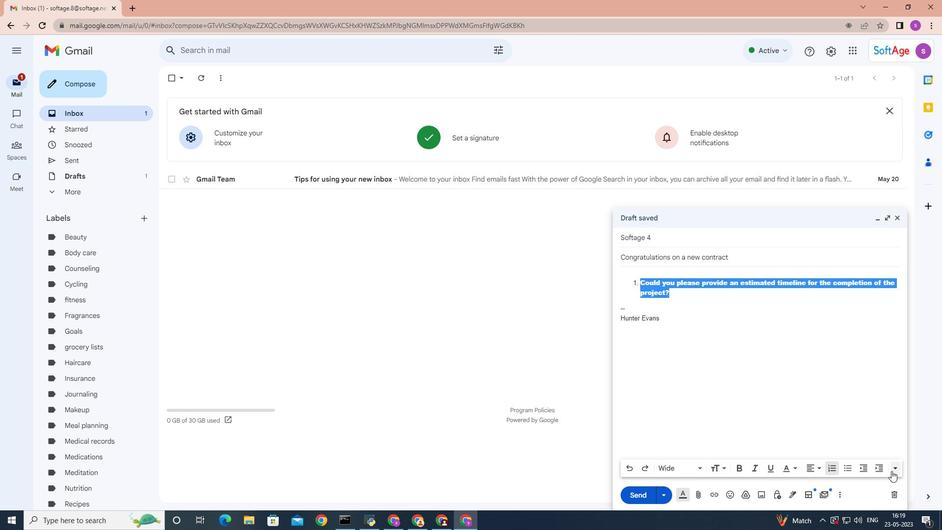 
Action: Mouse pressed left at (892, 471)
Screenshot: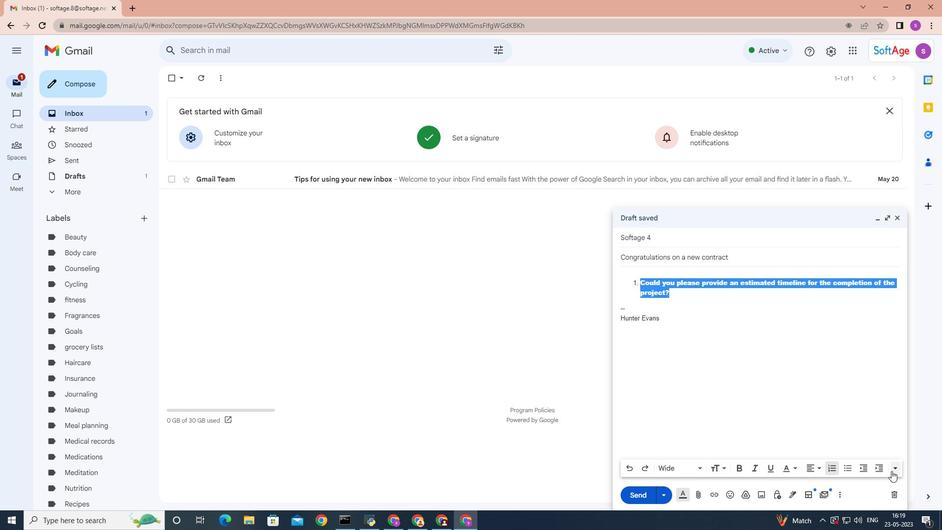 
Action: Mouse moved to (898, 441)
Screenshot: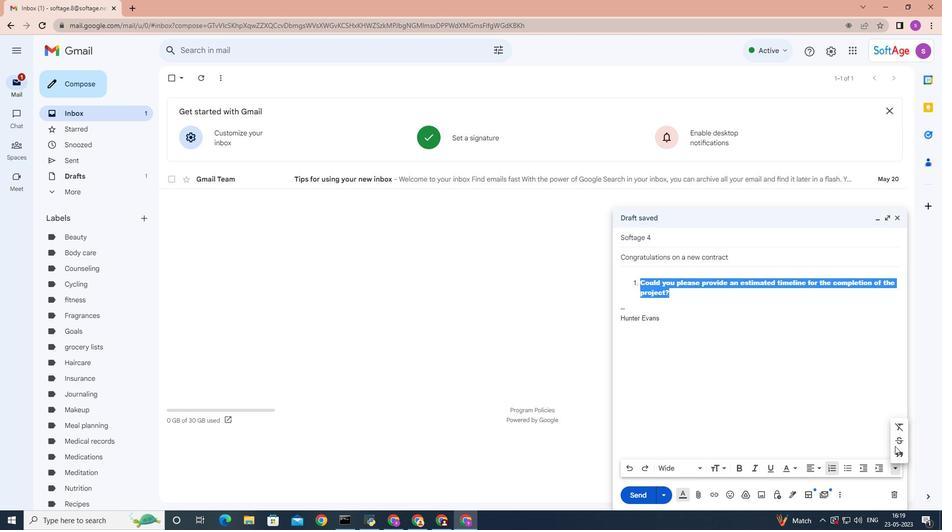 
Action: Mouse pressed left at (898, 441)
Screenshot: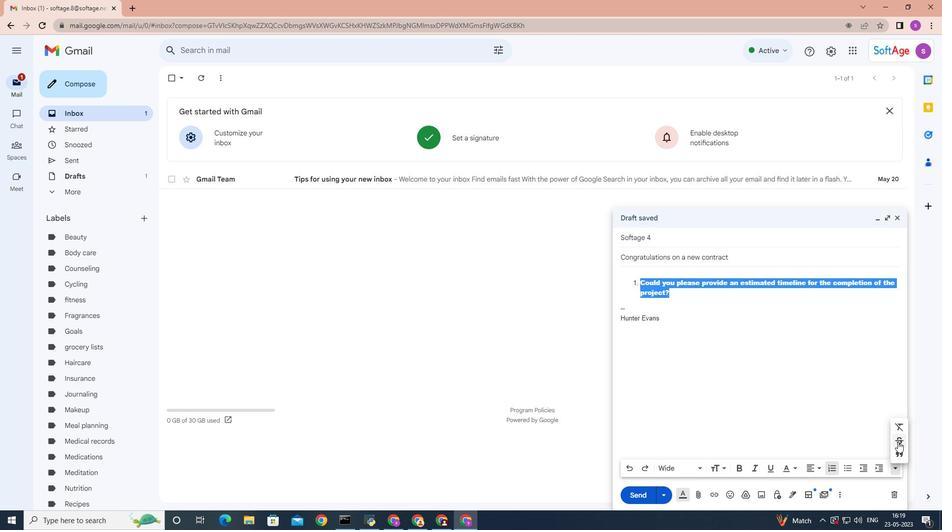 
Action: Mouse moved to (832, 470)
Screenshot: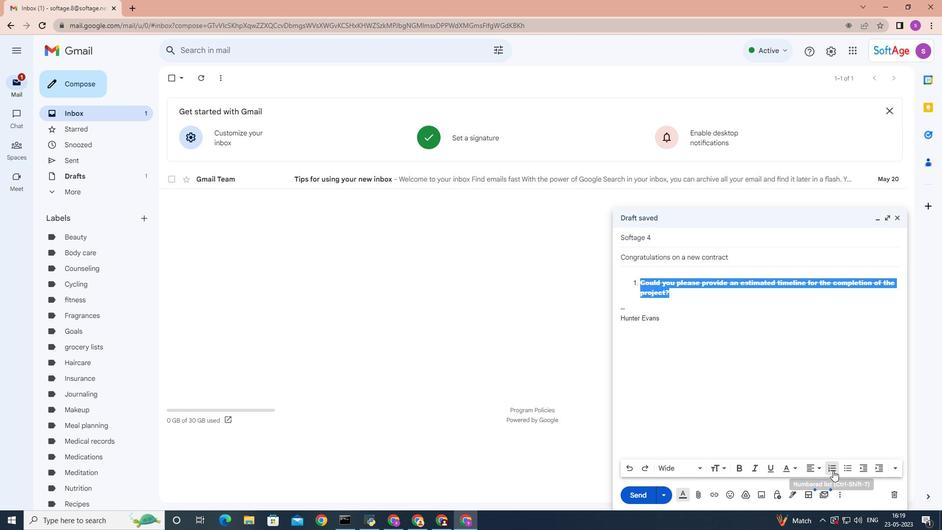 
Action: Mouse pressed left at (832, 470)
Screenshot: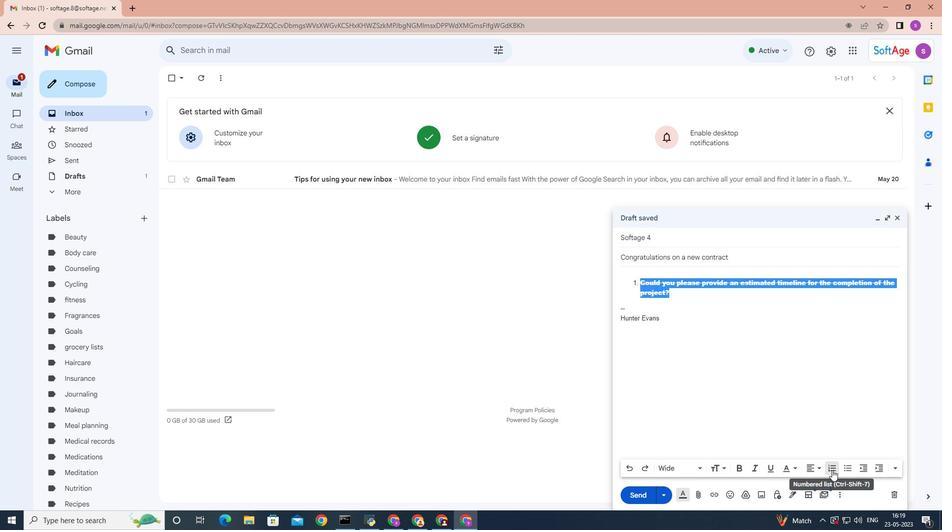 
Action: Mouse moved to (695, 467)
Screenshot: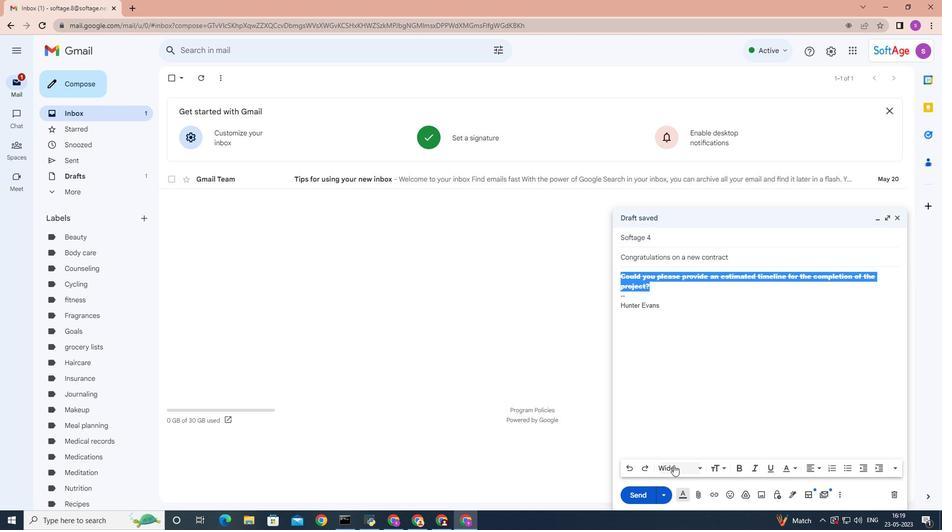 
Action: Mouse pressed left at (695, 467)
Screenshot: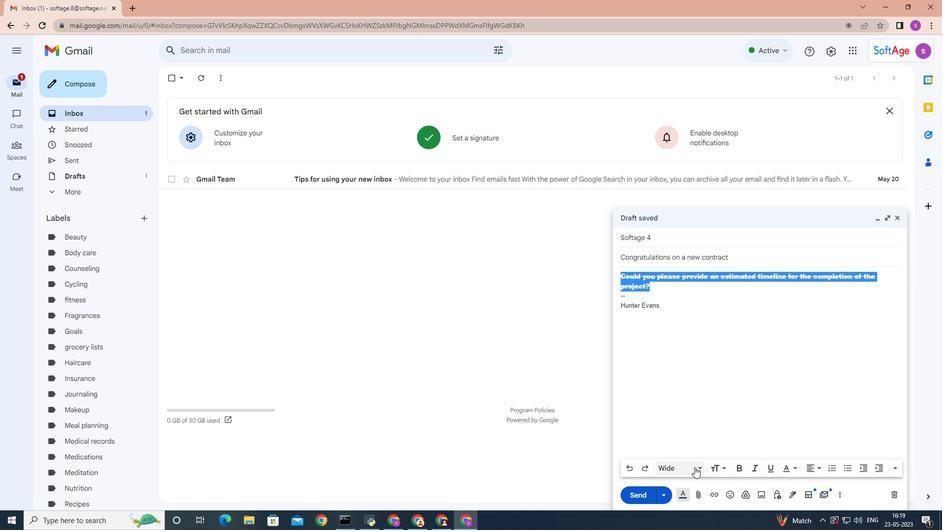 
Action: Mouse moved to (708, 292)
Screenshot: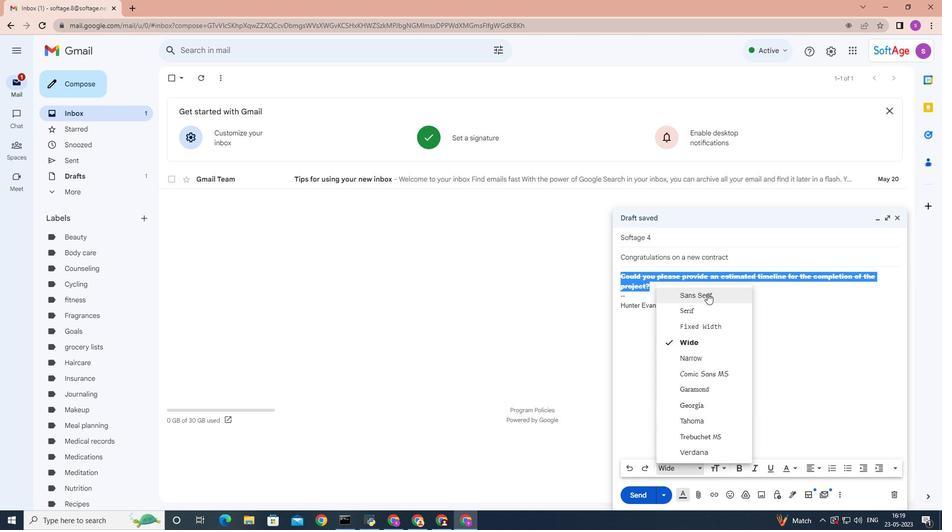 
Action: Mouse pressed left at (708, 292)
Screenshot: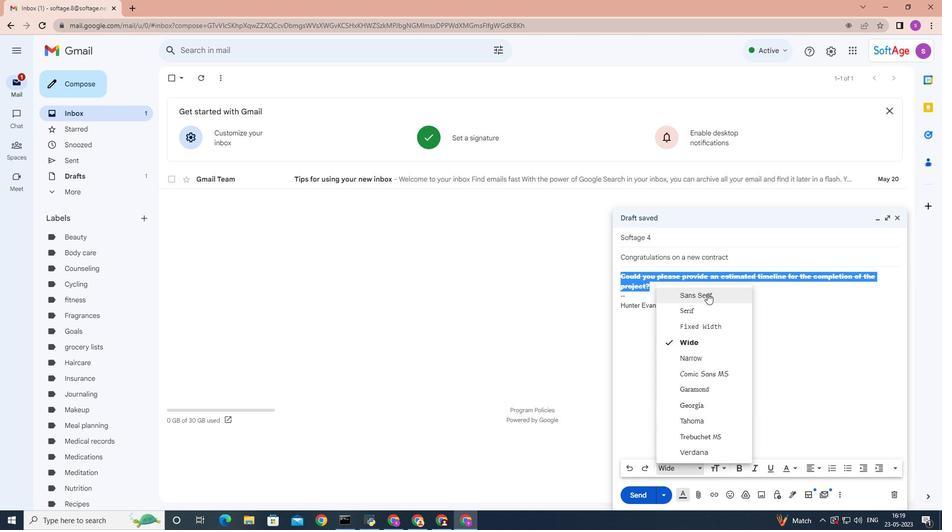 
Action: Mouse moved to (894, 467)
Screenshot: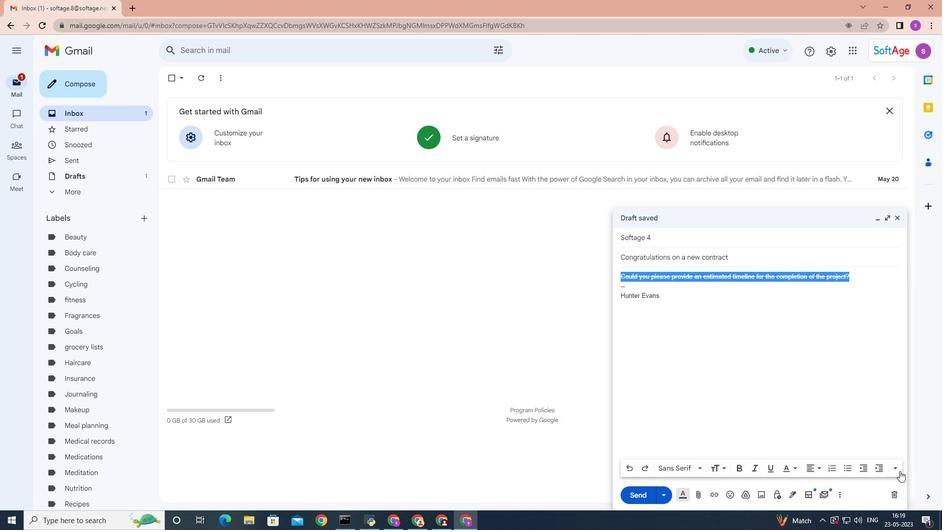 
Action: Mouse pressed left at (894, 467)
Screenshot: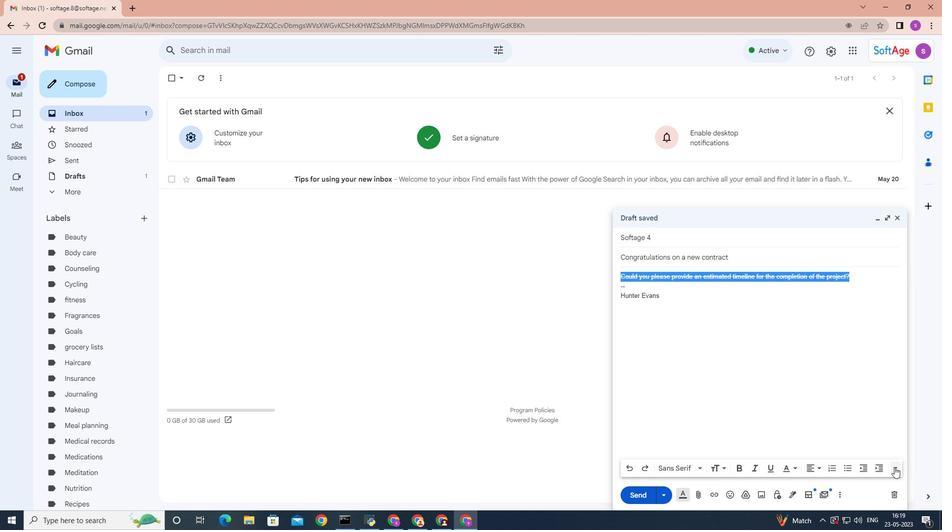 
Action: Mouse moved to (900, 438)
Screenshot: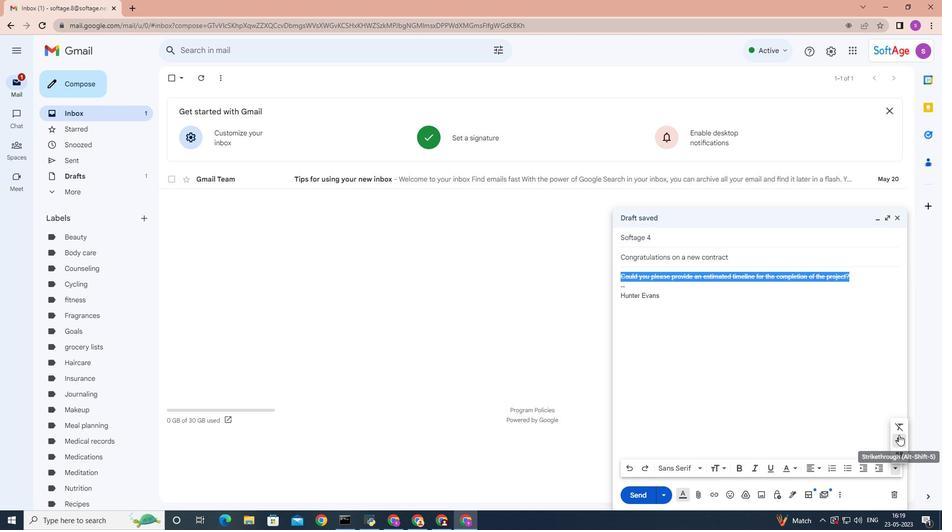 
Action: Mouse pressed left at (900, 438)
Screenshot: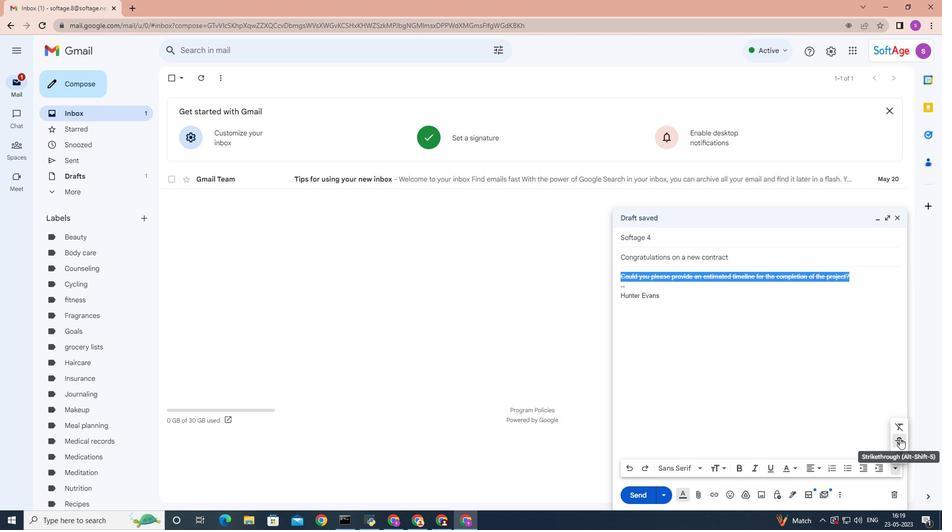 
Action: Mouse moved to (644, 496)
Screenshot: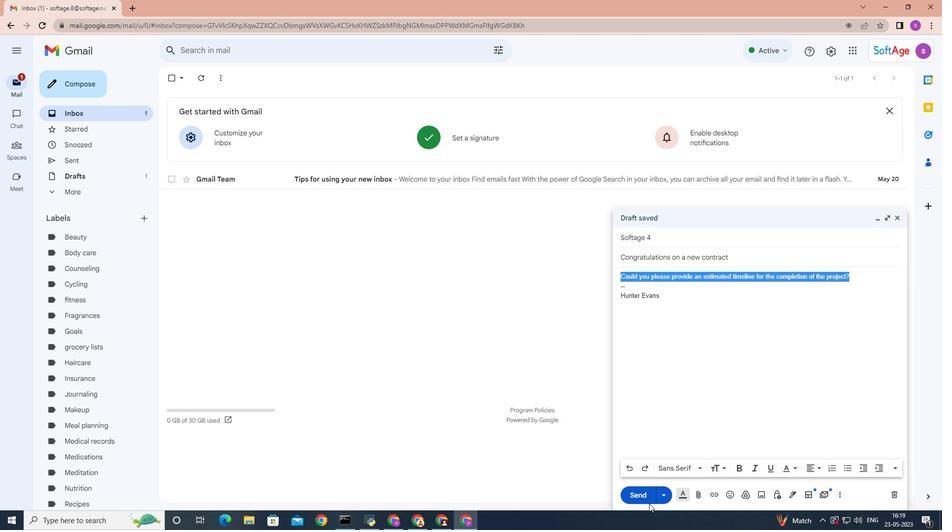 
Action: Mouse pressed left at (644, 496)
Screenshot: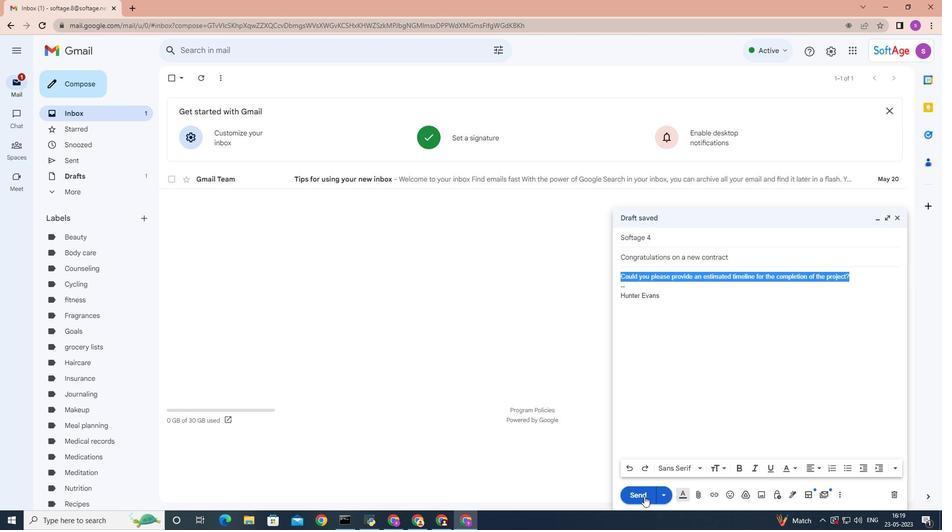 
Action: Mouse moved to (103, 160)
Screenshot: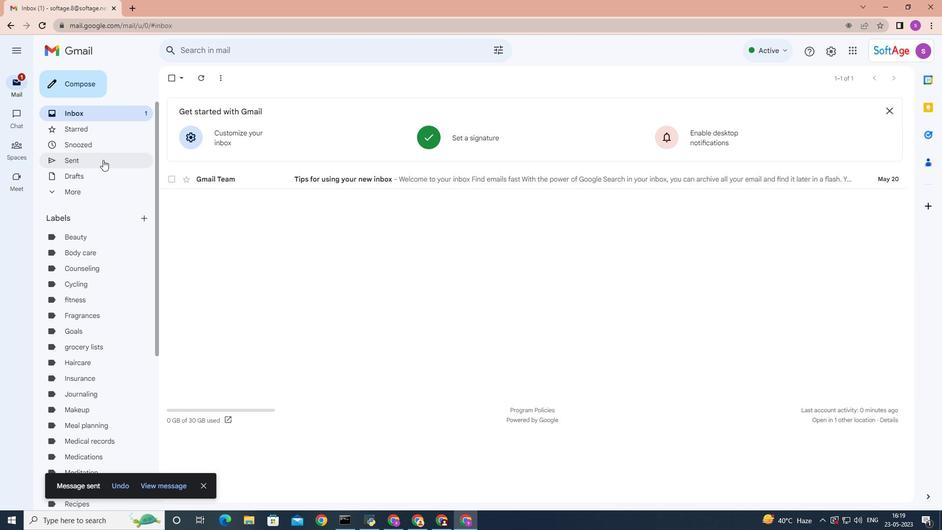 
Action: Mouse pressed left at (103, 160)
Screenshot: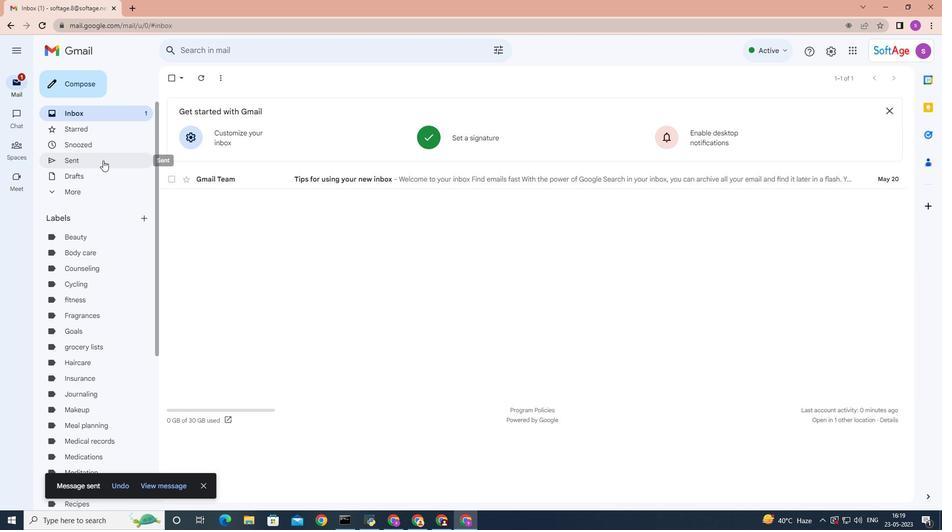 
Action: Mouse moved to (251, 126)
Screenshot: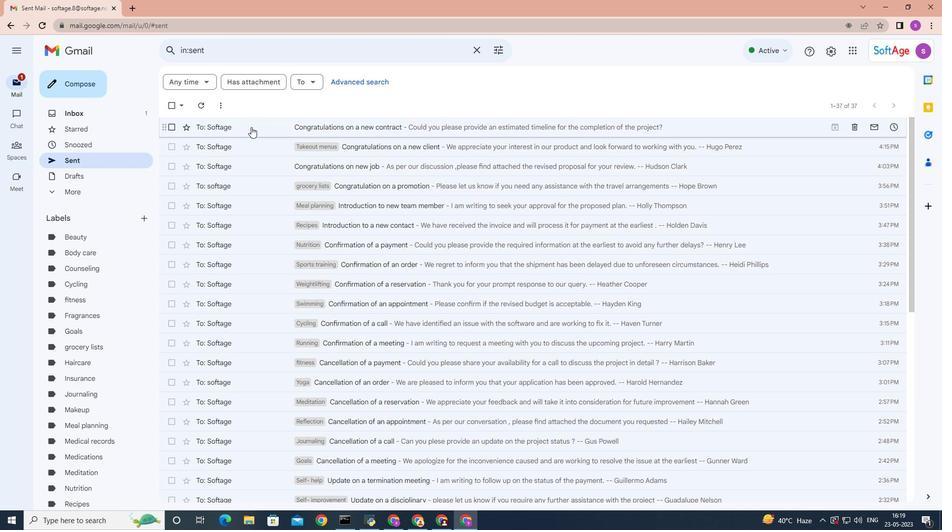 
Action: Mouse pressed right at (251, 126)
Screenshot: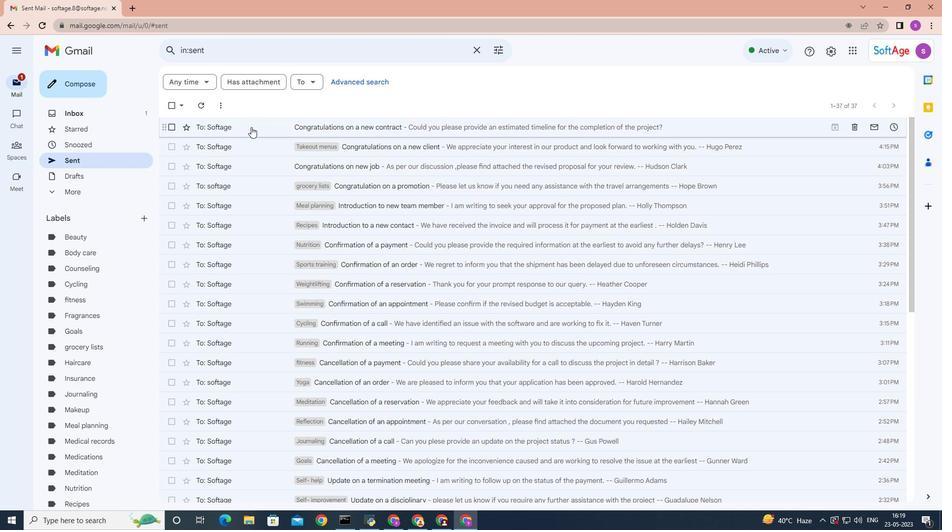 
Action: Mouse moved to (379, 318)
Screenshot: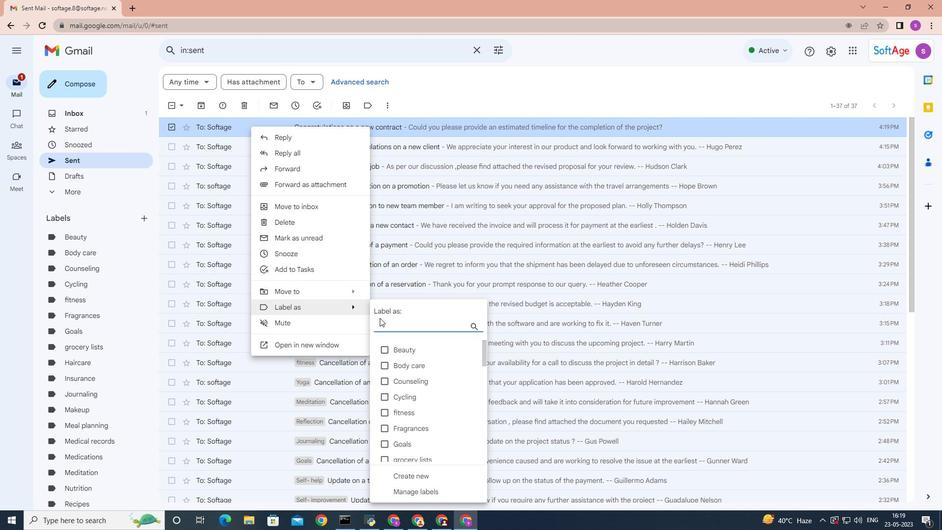 
Action: Key pressed <Key.shift>Party<Key.space>planning
Screenshot: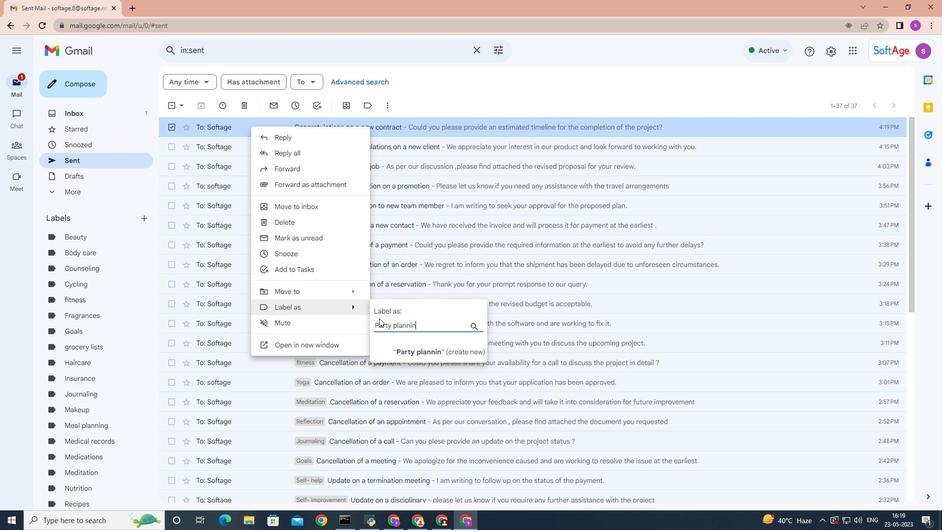 
Action: Mouse moved to (419, 353)
Screenshot: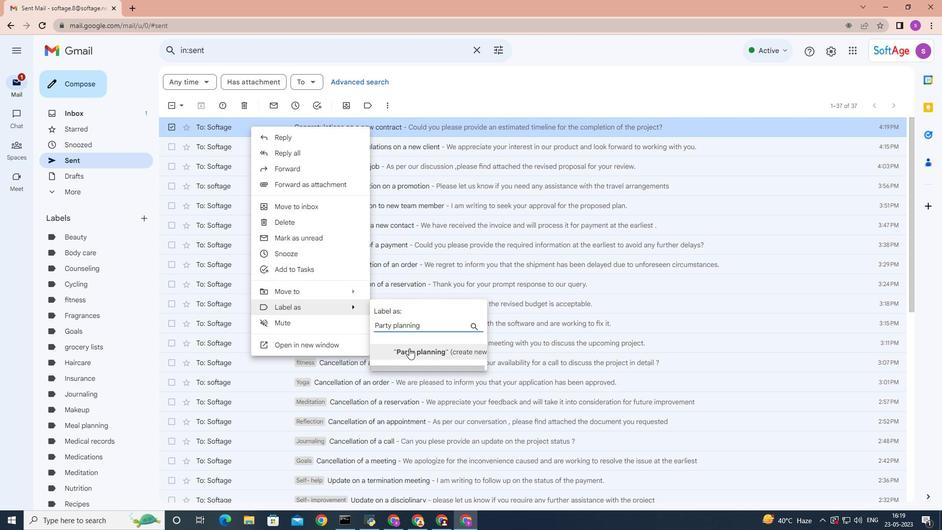 
Action: Mouse pressed left at (419, 353)
Screenshot: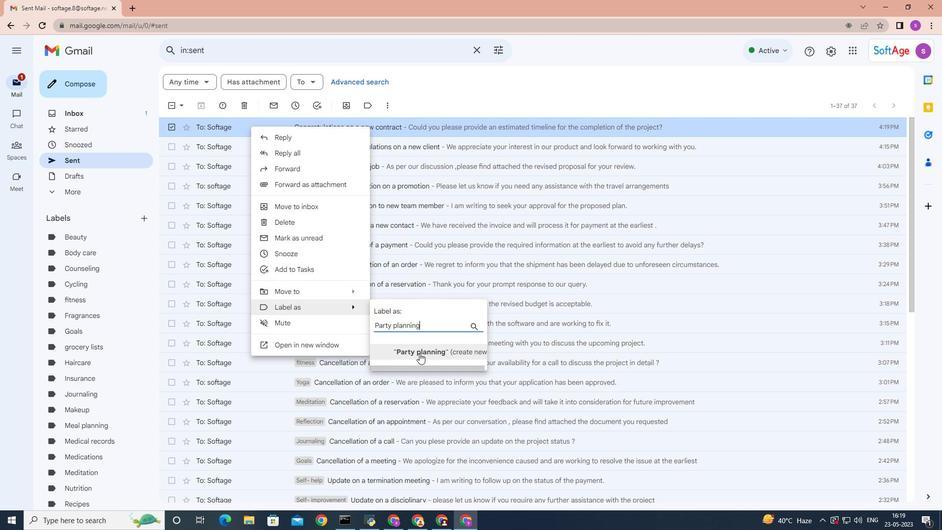 
Action: Mouse moved to (553, 310)
Screenshot: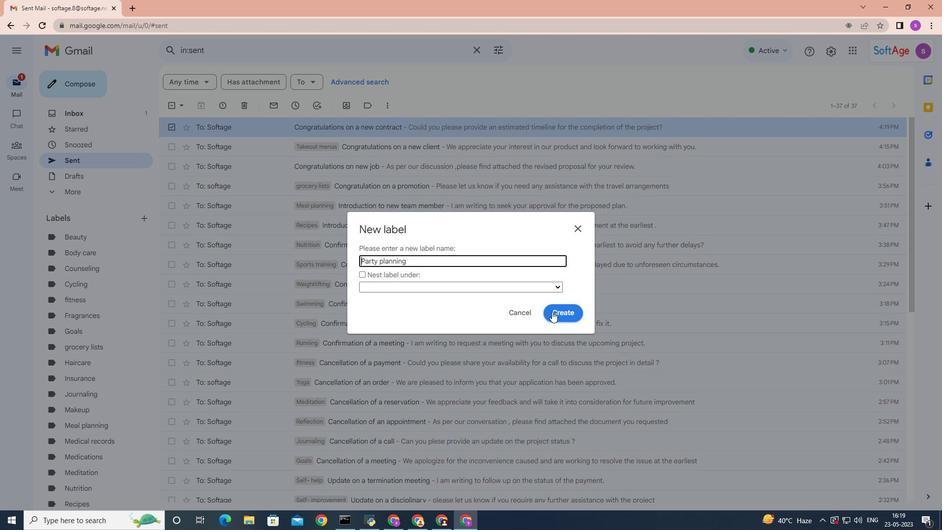 
Action: Mouse pressed left at (553, 310)
Screenshot: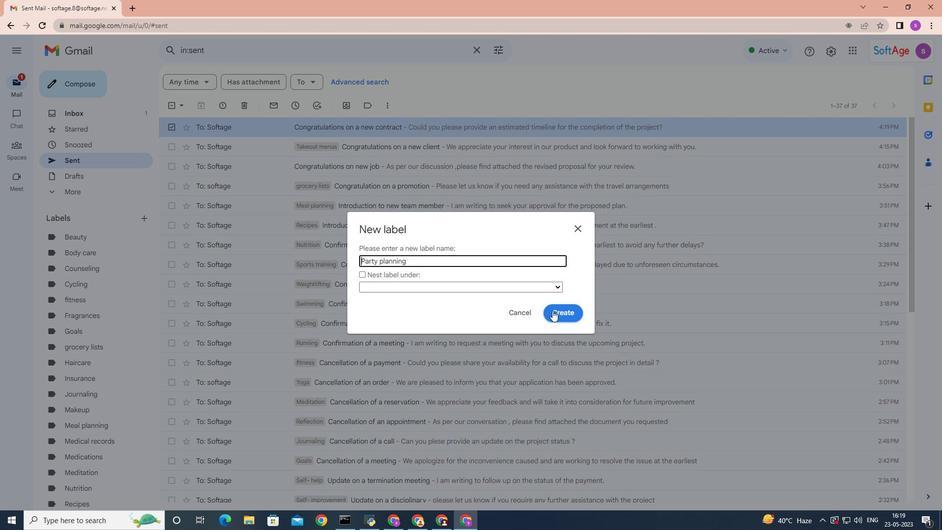 
Action: Mouse moved to (553, 310)
Screenshot: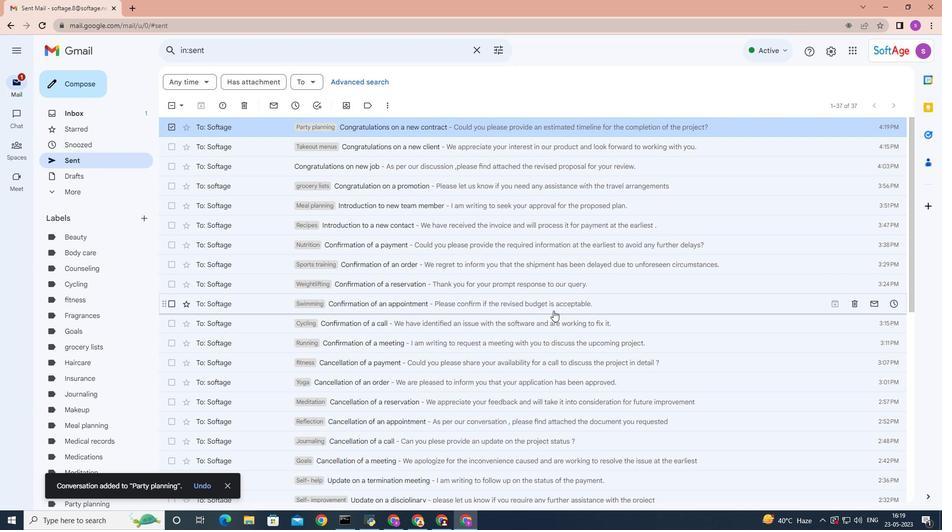
